 Task: Find connections with filter location Viamão with filter topic #Mondaymotivationwith filter profile language French with filter current company 360 Market Updates with filter school ITM Group of Institutions with filter industry Insurance and Employee Benefit Funds with filter service category Loans with filter keywords title Executive
Action: Mouse moved to (612, 115)
Screenshot: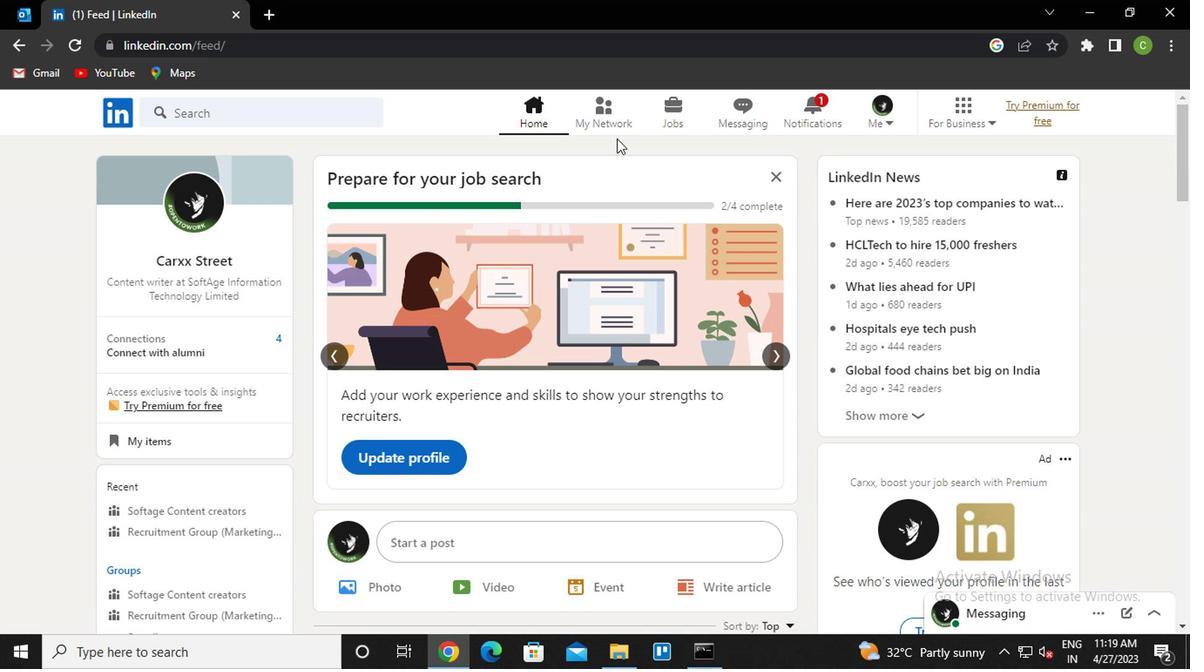 
Action: Mouse pressed left at (612, 115)
Screenshot: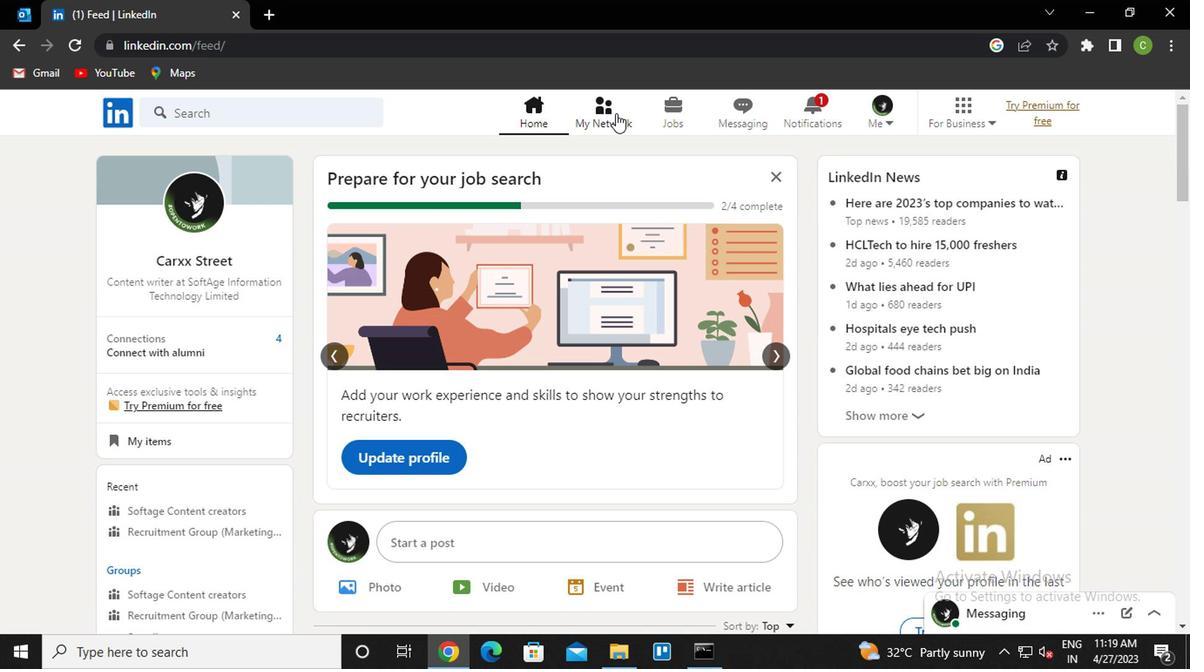 
Action: Mouse moved to (274, 220)
Screenshot: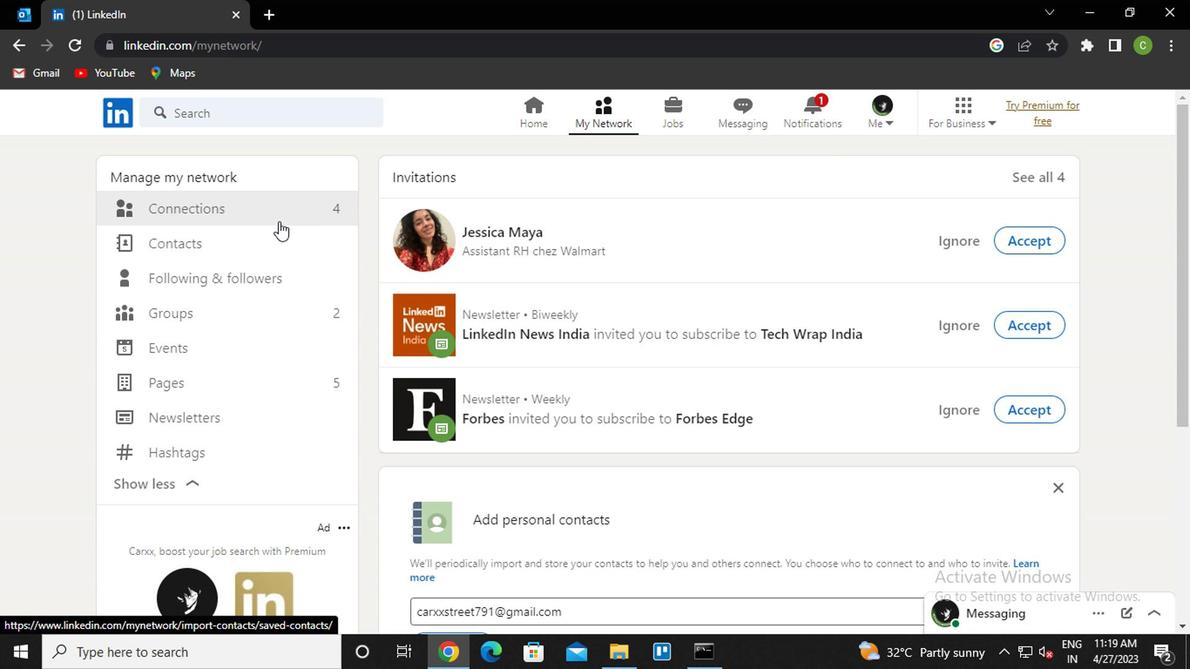 
Action: Mouse pressed left at (274, 220)
Screenshot: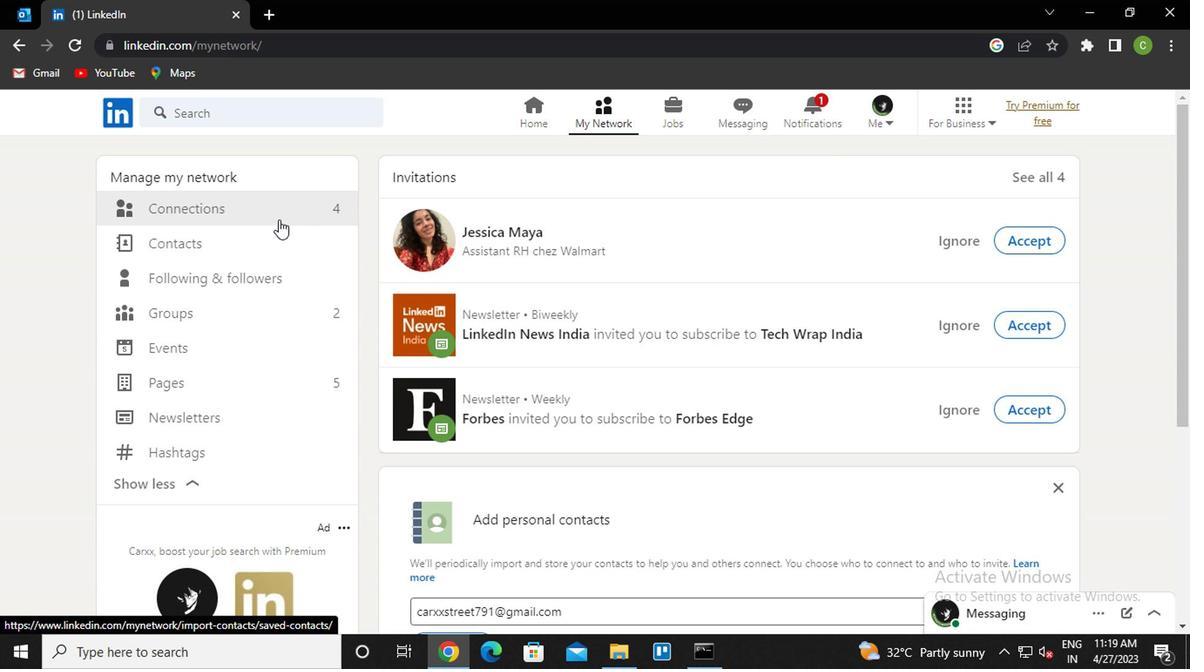 
Action: Mouse moved to (299, 212)
Screenshot: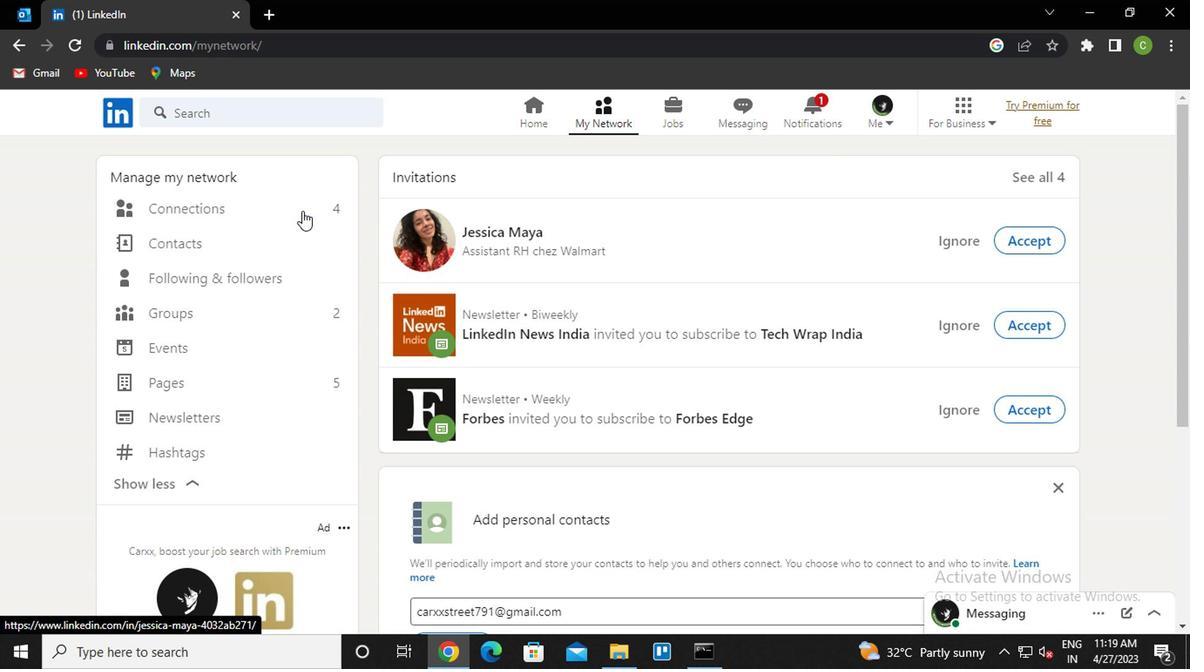 
Action: Mouse pressed left at (299, 212)
Screenshot: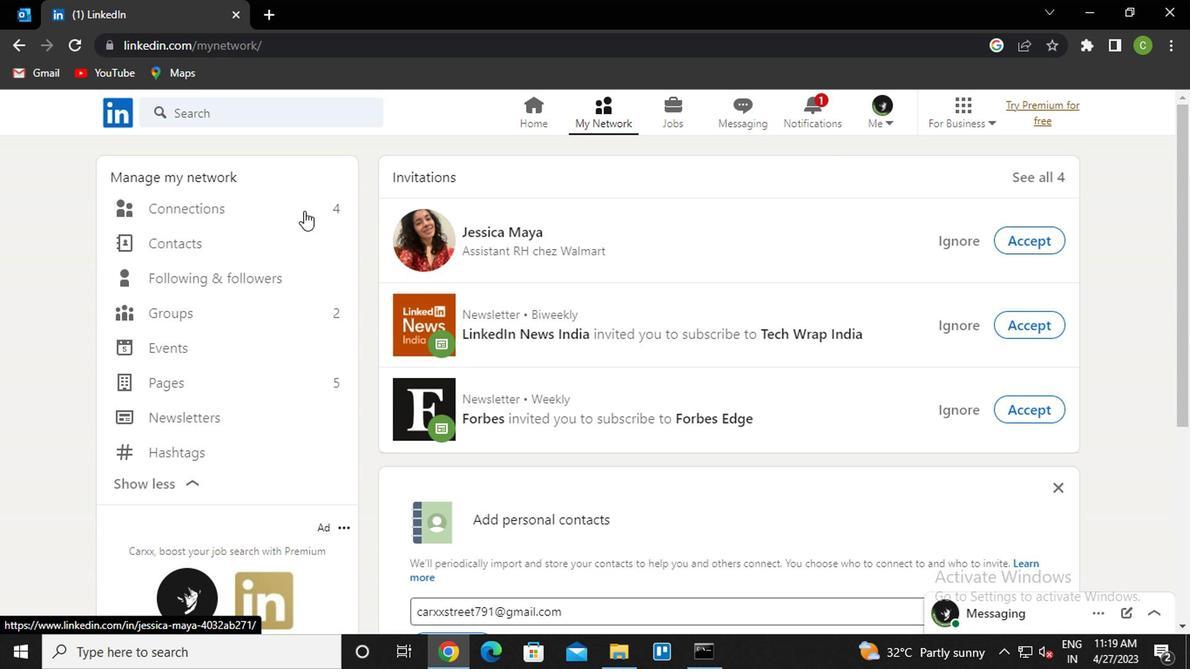 
Action: Mouse moved to (714, 205)
Screenshot: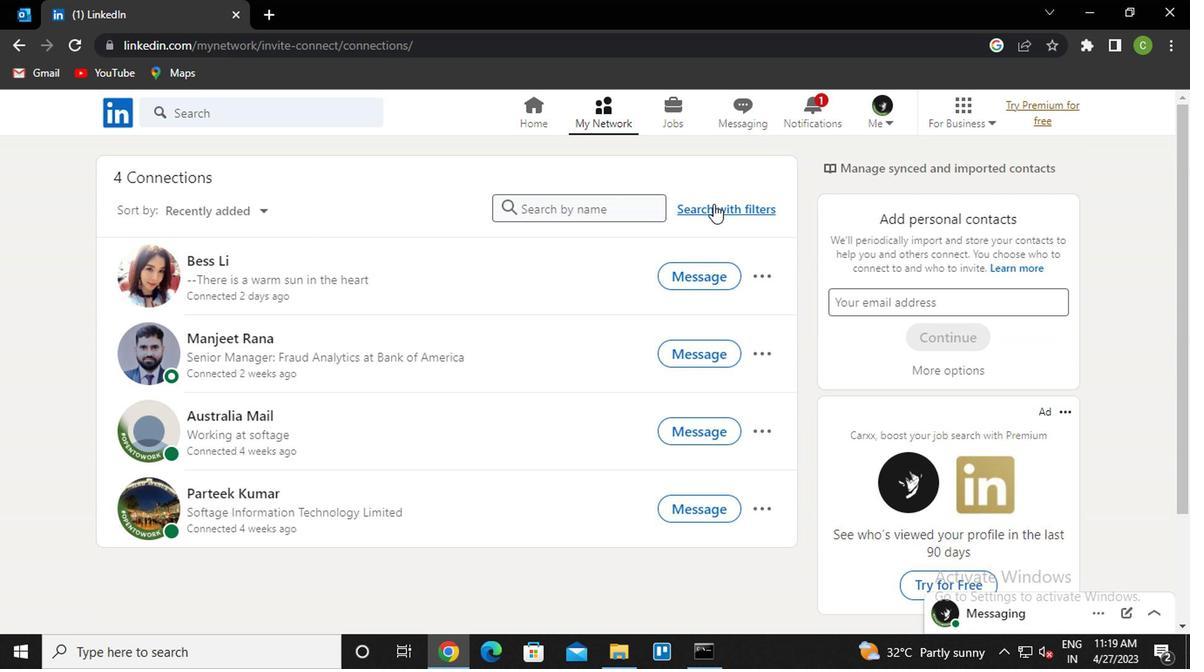
Action: Mouse pressed left at (714, 205)
Screenshot: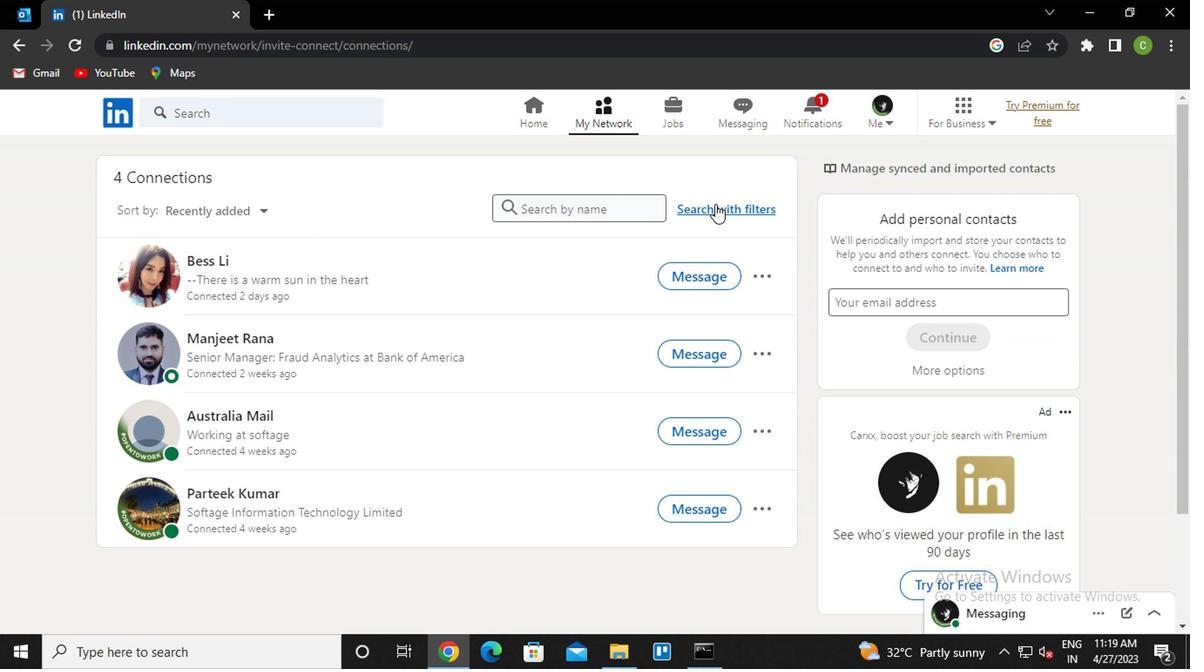 
Action: Mouse moved to (639, 168)
Screenshot: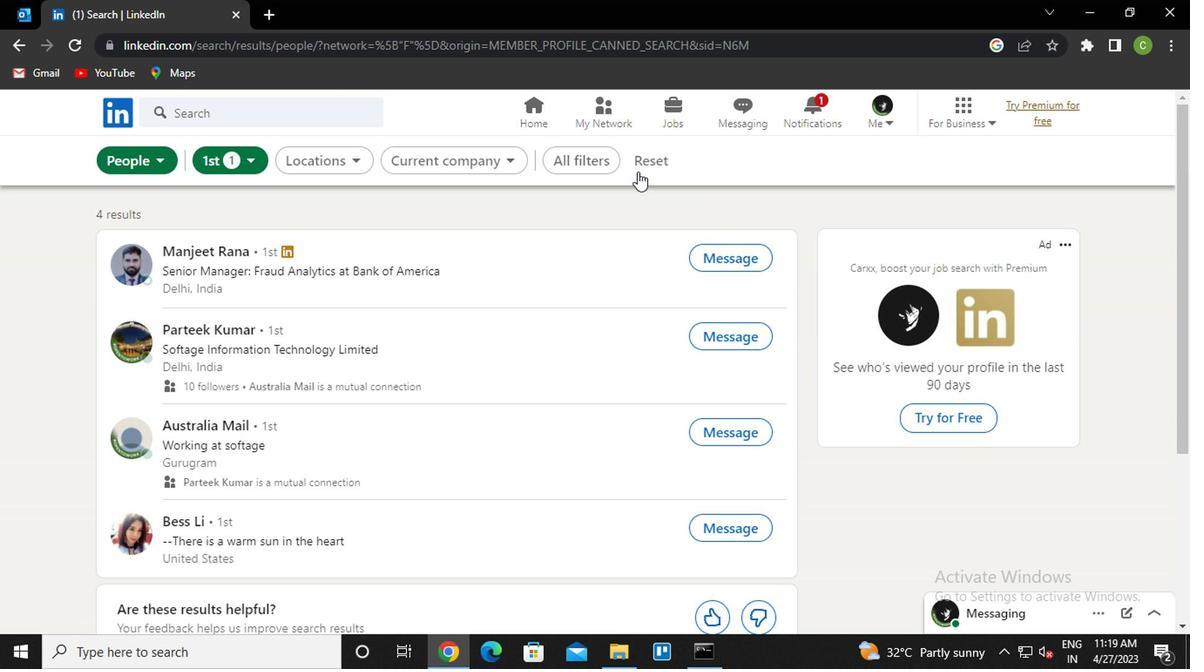 
Action: Mouse pressed left at (639, 168)
Screenshot: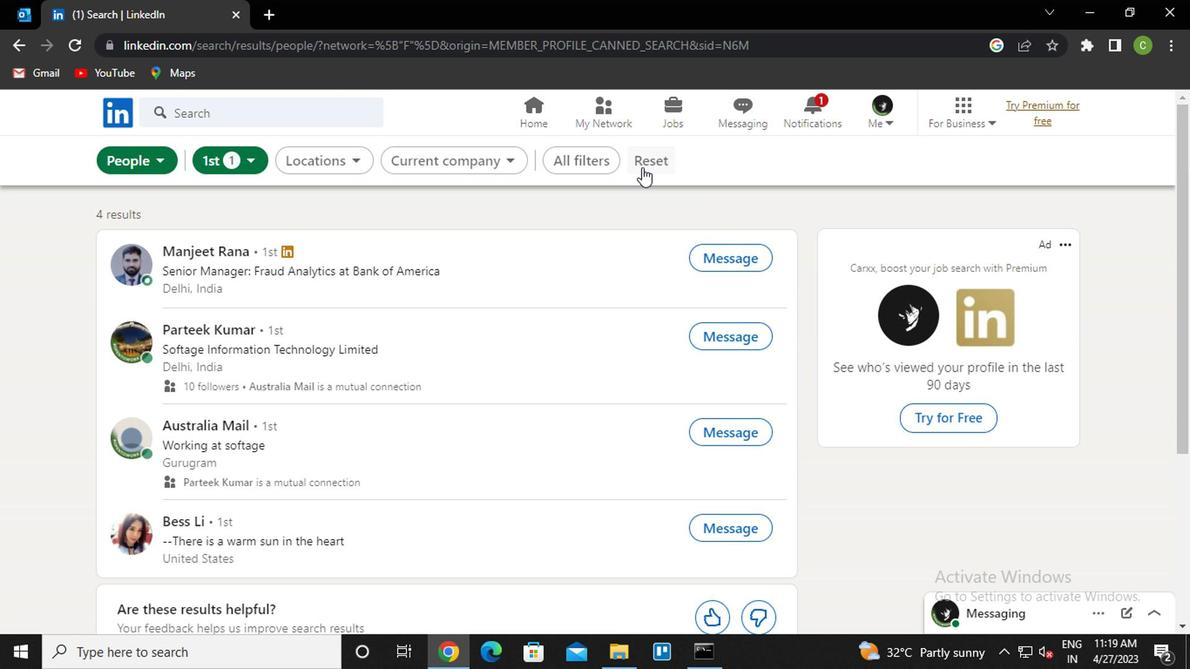 
Action: Mouse moved to (614, 166)
Screenshot: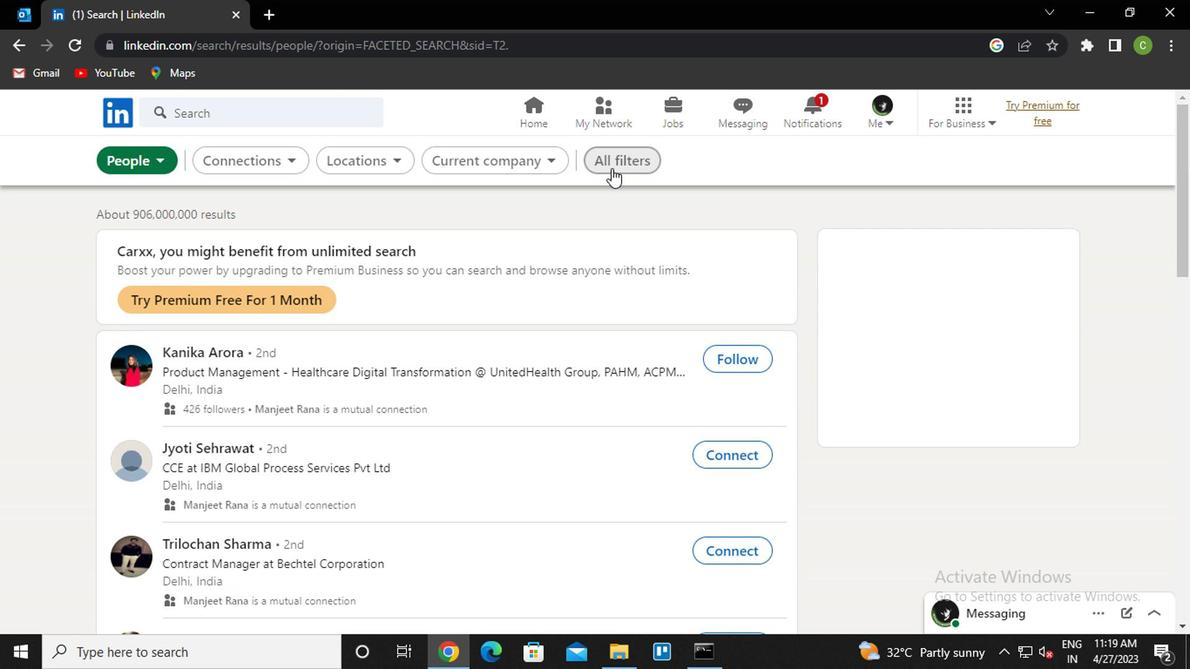 
Action: Mouse pressed left at (614, 166)
Screenshot: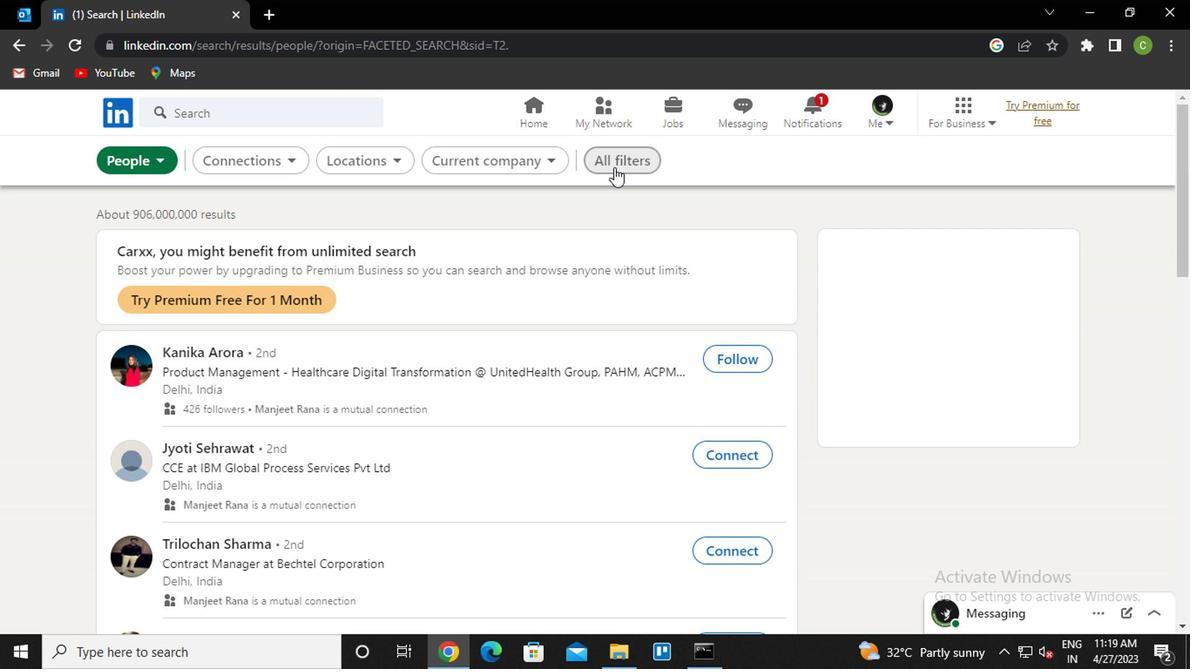 
Action: Mouse moved to (961, 347)
Screenshot: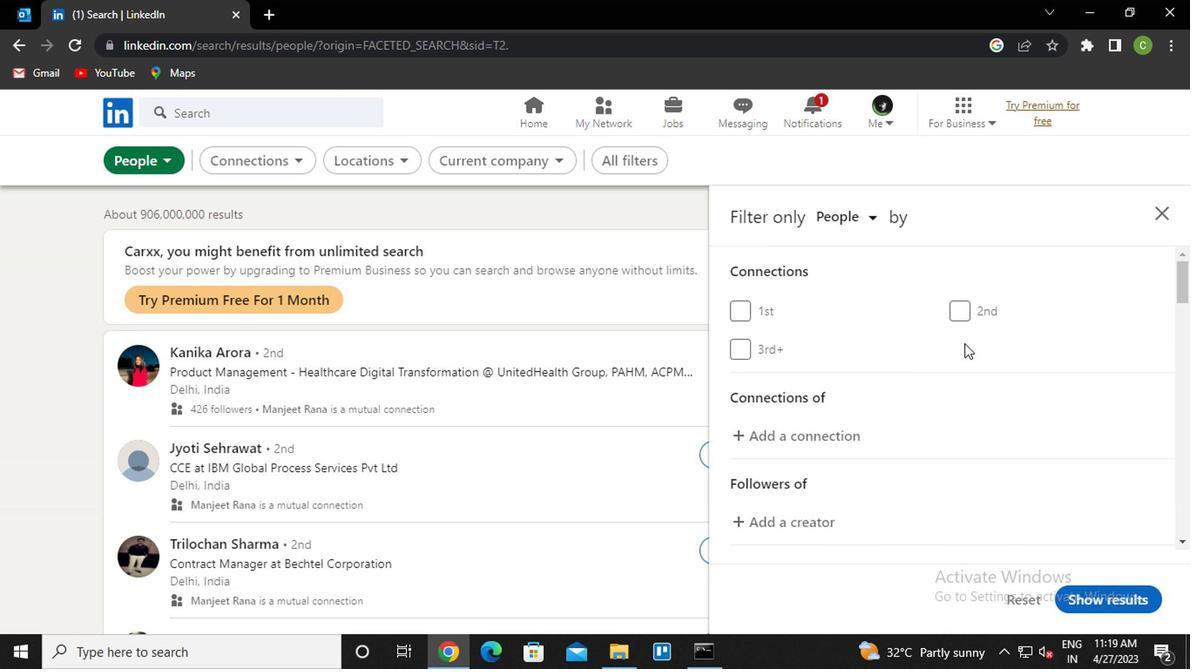 
Action: Mouse scrolled (961, 346) with delta (0, -1)
Screenshot: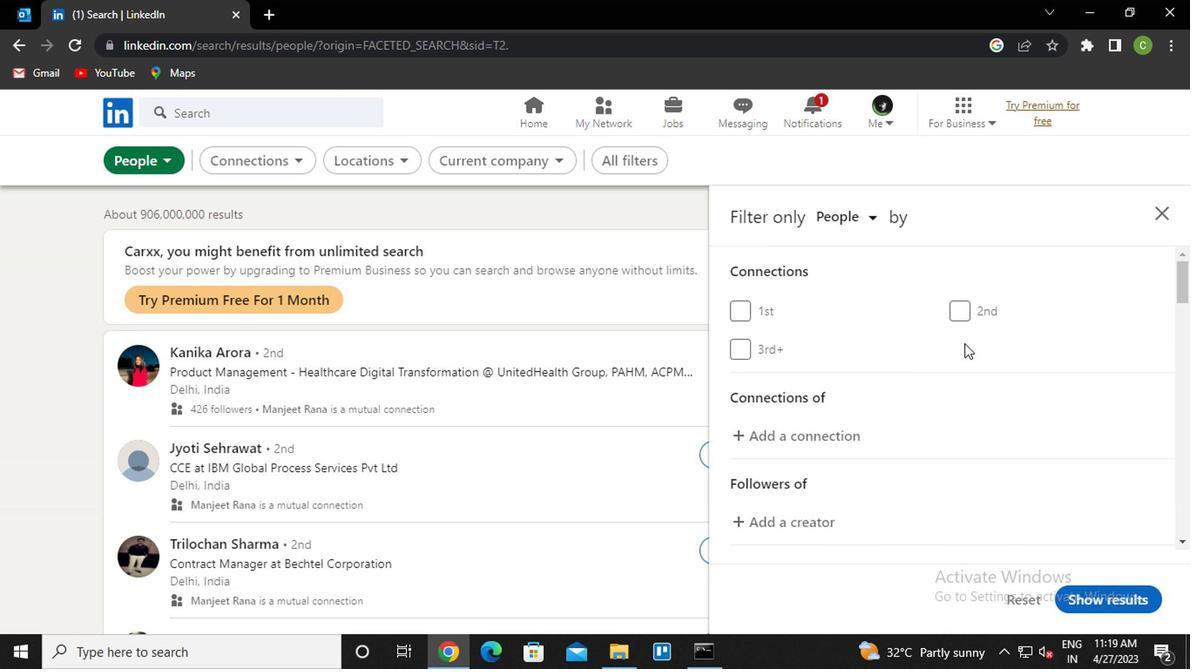 
Action: Mouse moved to (961, 348)
Screenshot: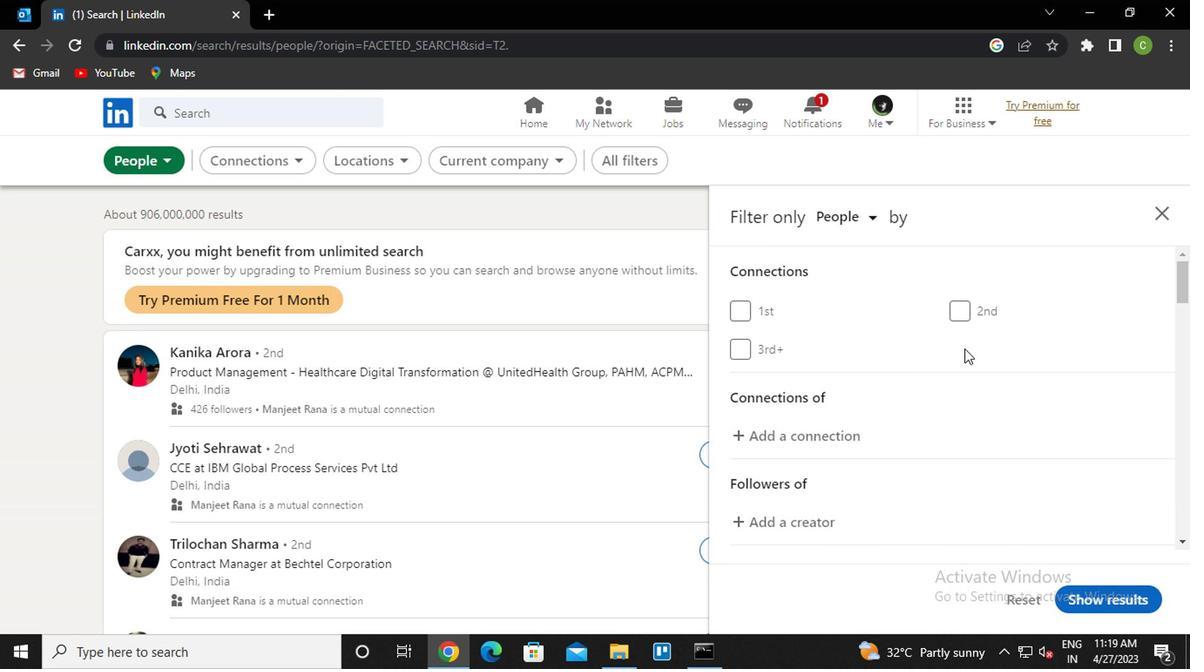 
Action: Mouse scrolled (961, 347) with delta (0, 0)
Screenshot: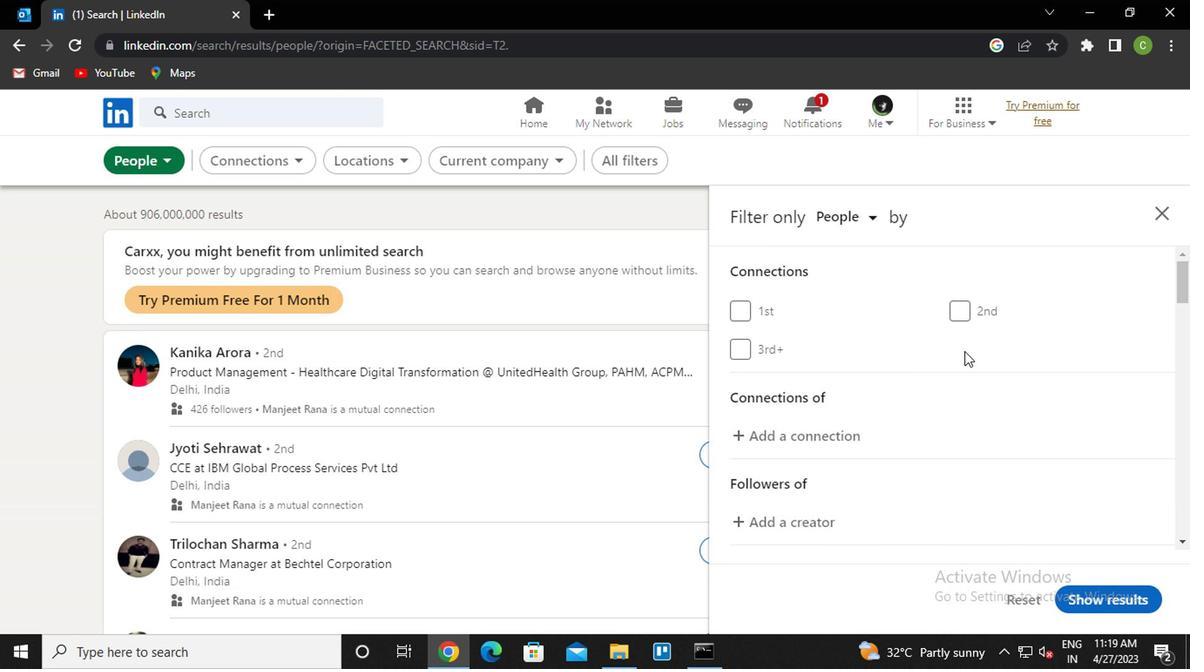 
Action: Mouse scrolled (961, 347) with delta (0, 0)
Screenshot: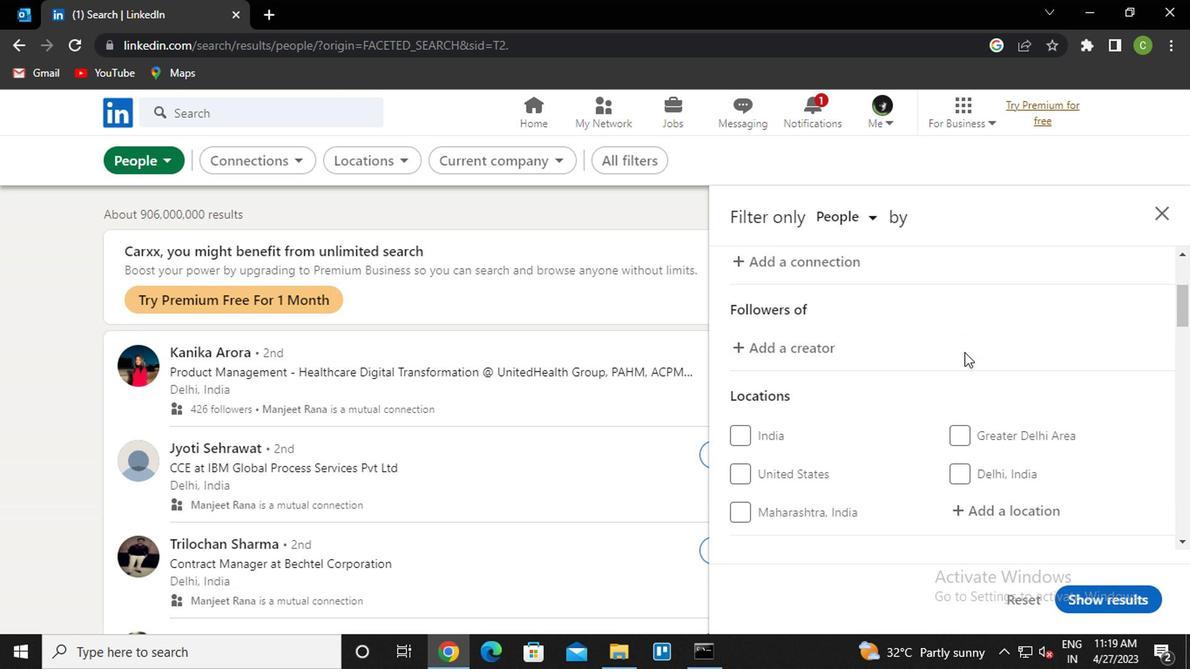 
Action: Mouse scrolled (961, 347) with delta (0, 0)
Screenshot: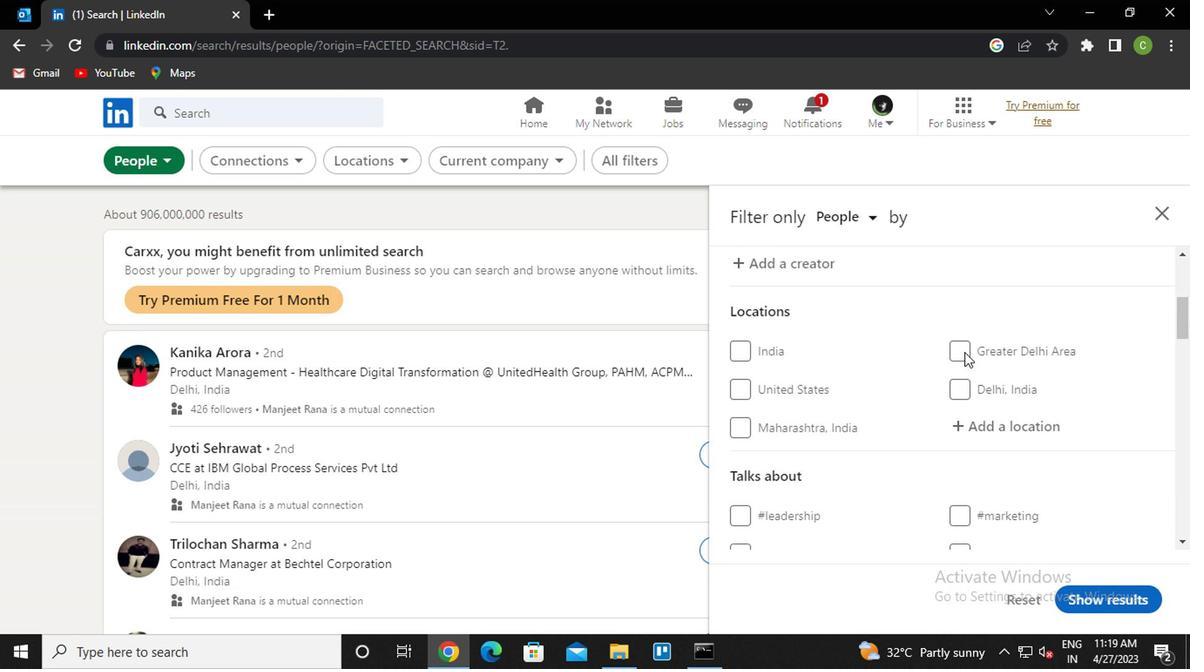 
Action: Mouse moved to (1022, 342)
Screenshot: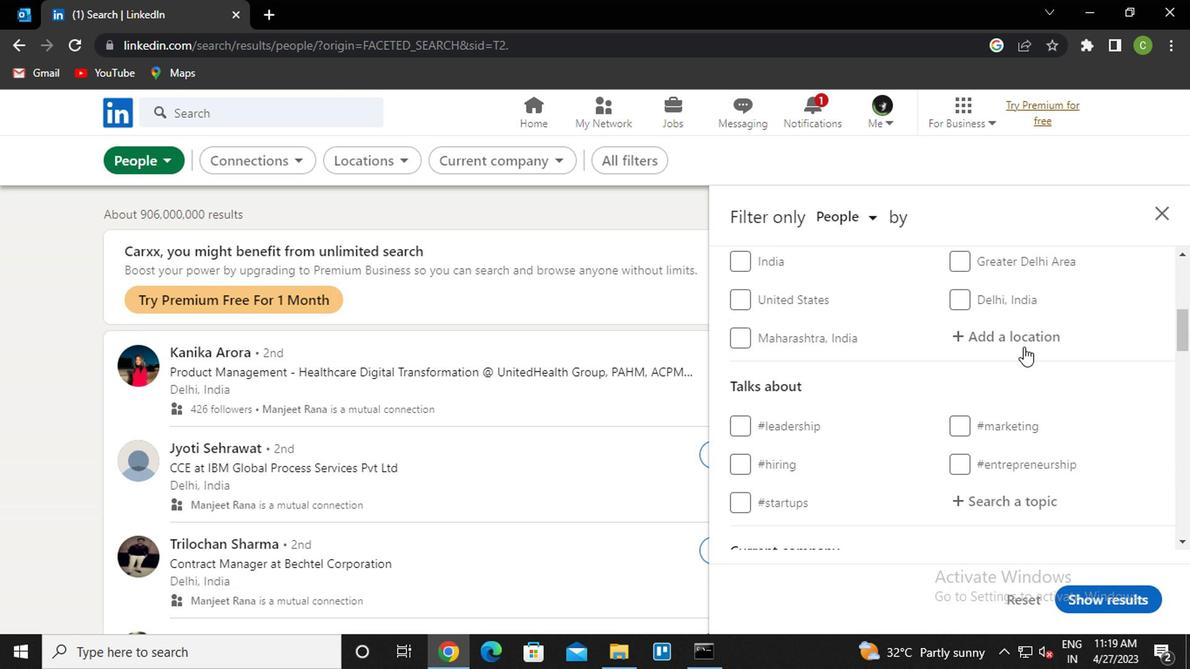 
Action: Mouse pressed left at (1022, 342)
Screenshot: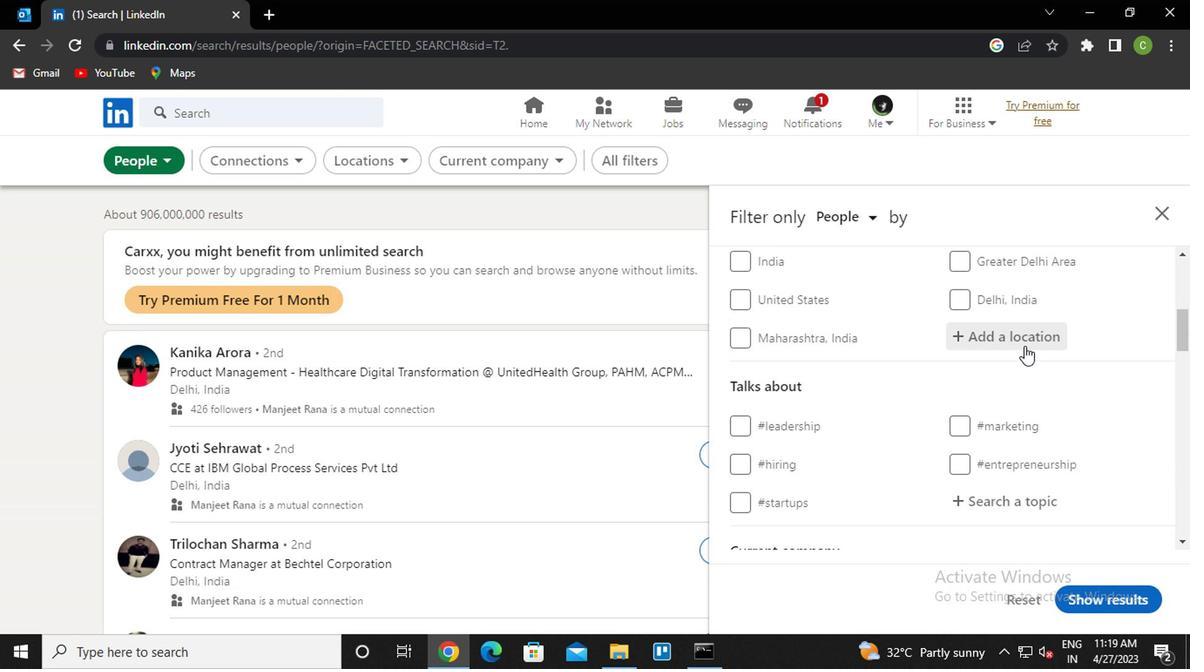 
Action: Key pressed <Key.caps_lock>v<Key.caps_lock>iamao<Key.down><Key.enter>
Screenshot: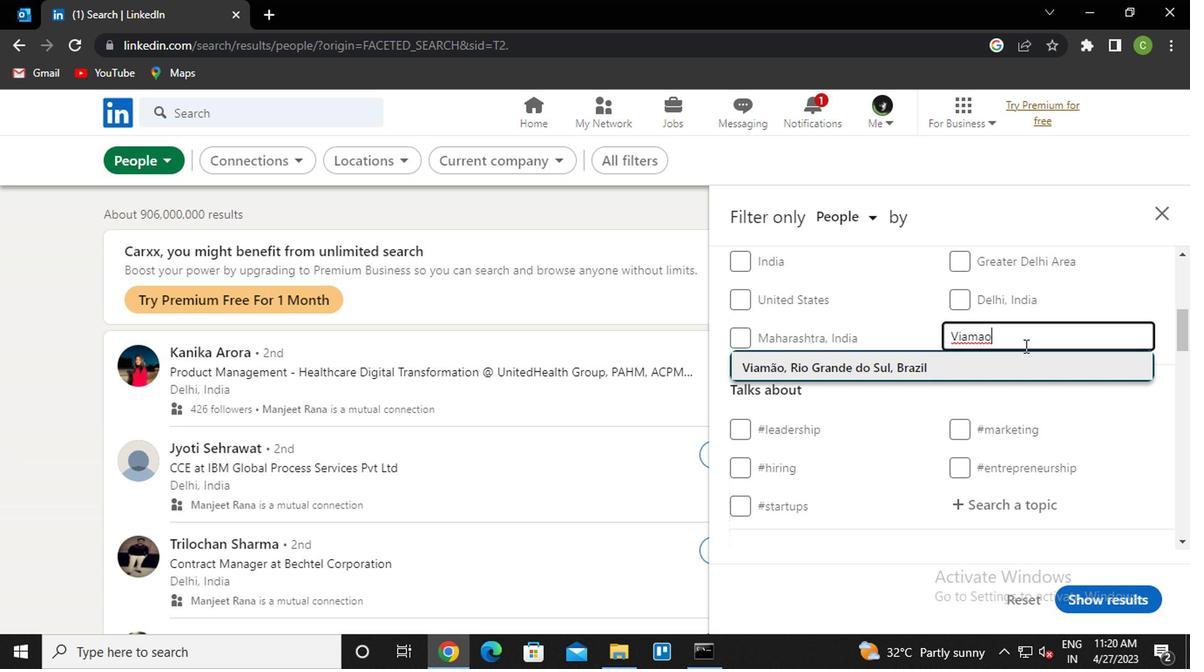 
Action: Mouse moved to (1021, 353)
Screenshot: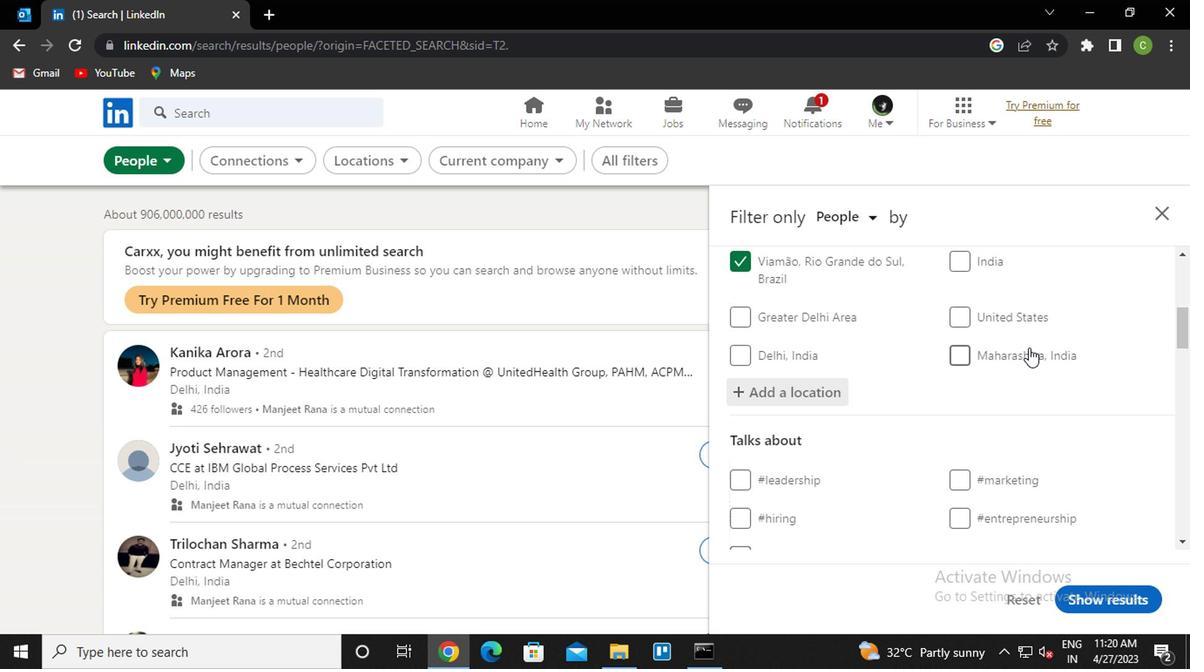 
Action: Mouse scrolled (1021, 352) with delta (0, 0)
Screenshot: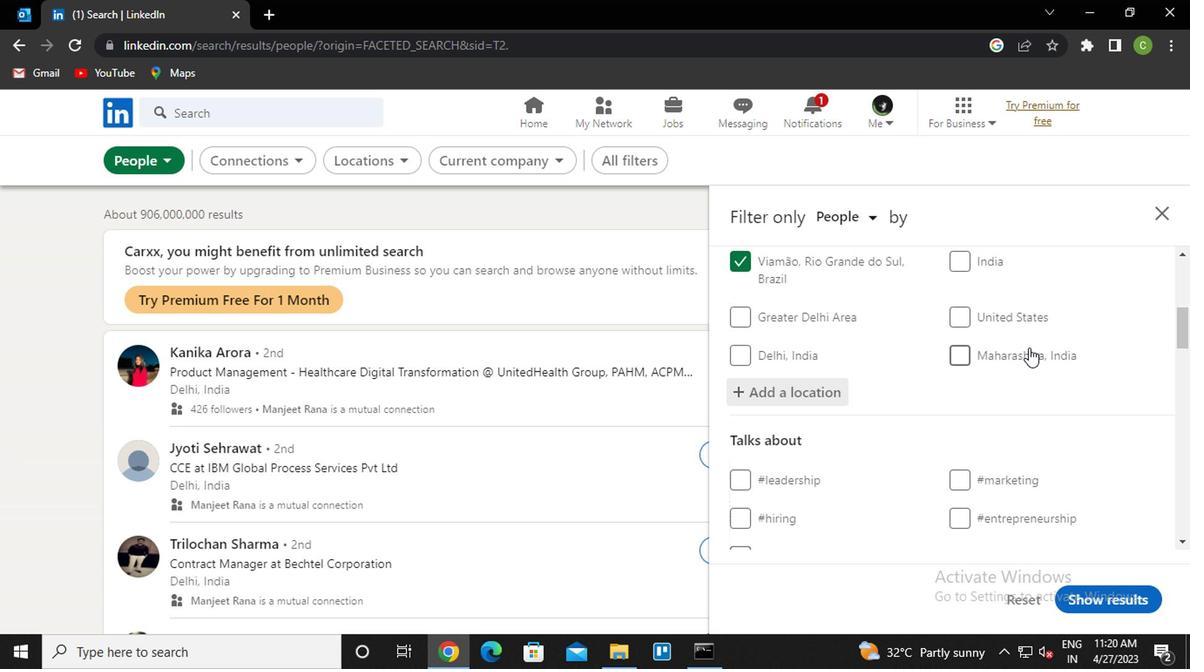 
Action: Mouse moved to (1013, 367)
Screenshot: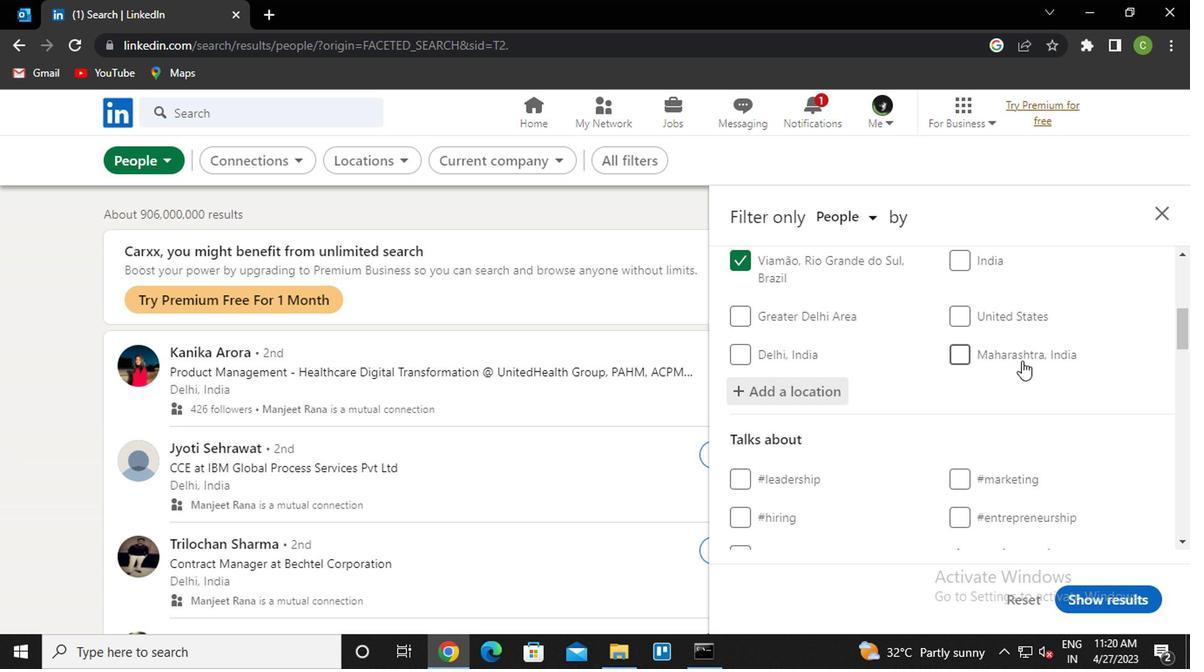 
Action: Mouse scrolled (1013, 367) with delta (0, 0)
Screenshot: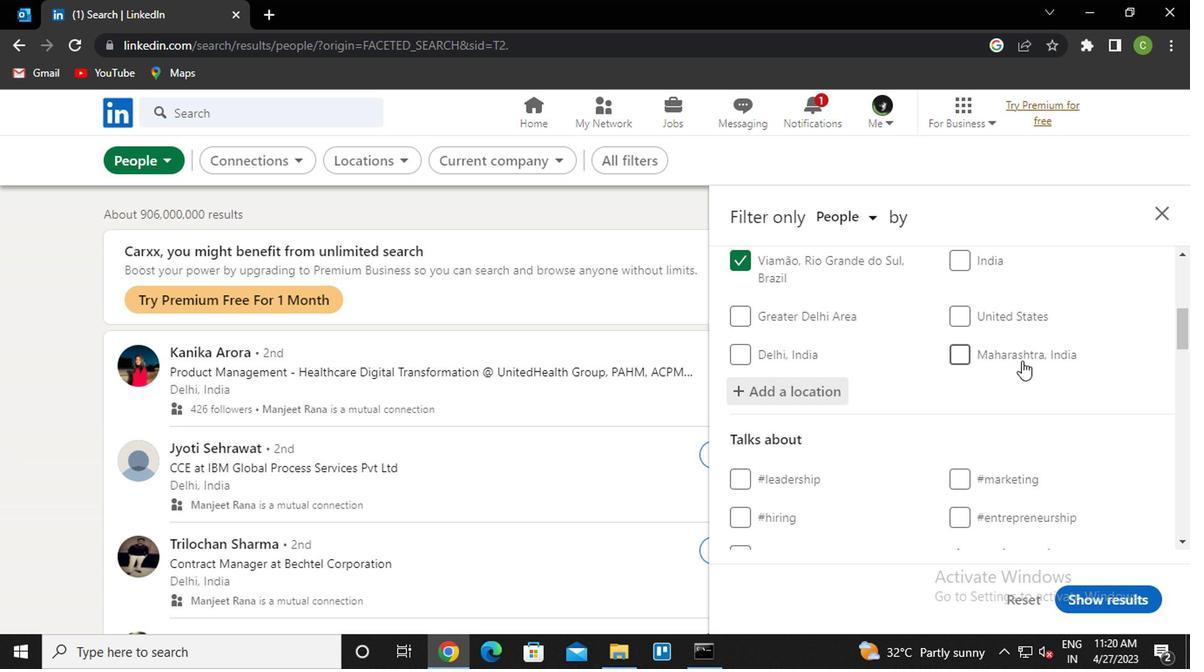
Action: Mouse moved to (996, 380)
Screenshot: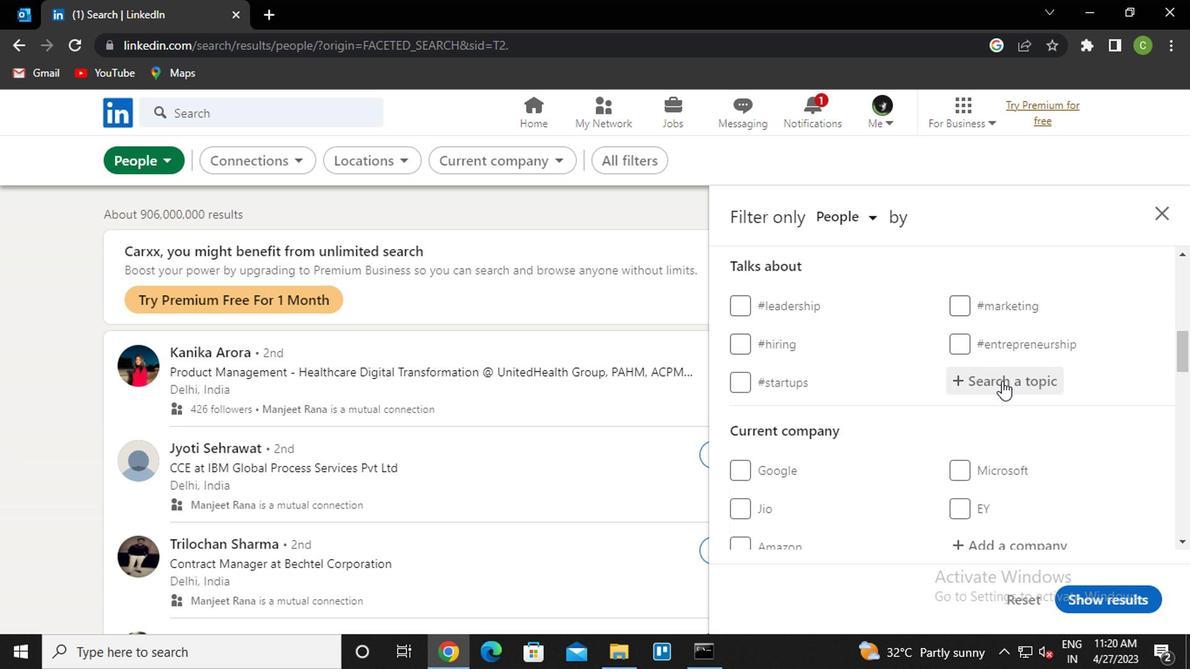 
Action: Mouse pressed left at (996, 380)
Screenshot: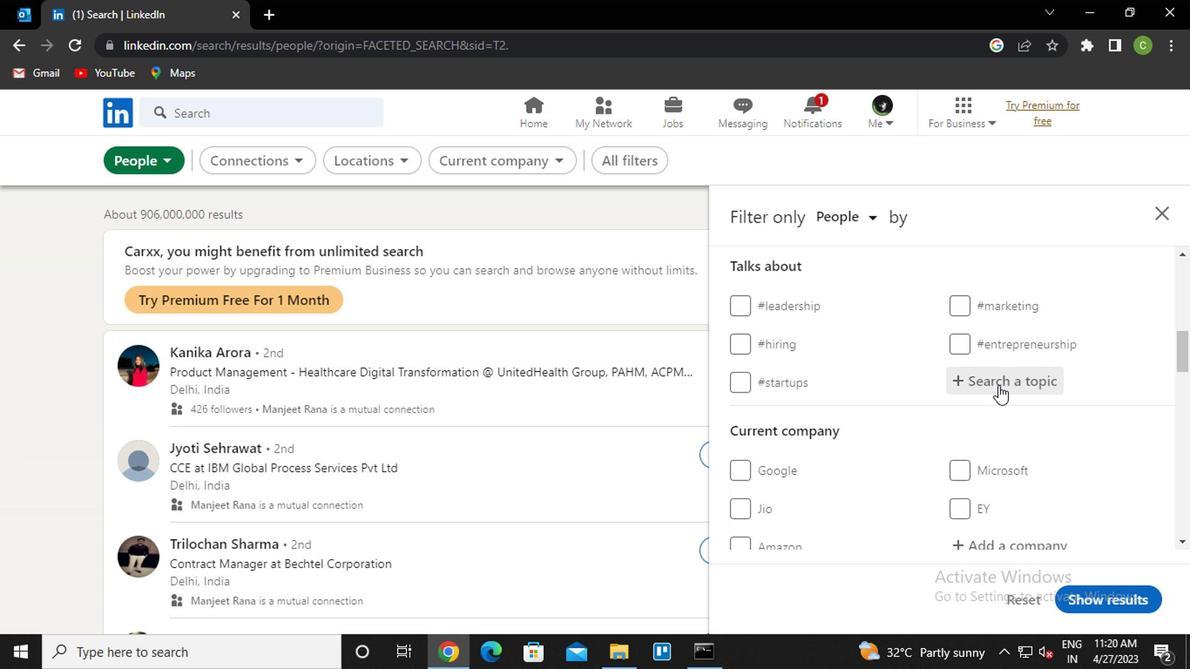
Action: Key pressed <Key.caps_lock>m<Key.caps_lock>ondayn<Key.backspace>moti<Key.down><Key.enter>
Screenshot: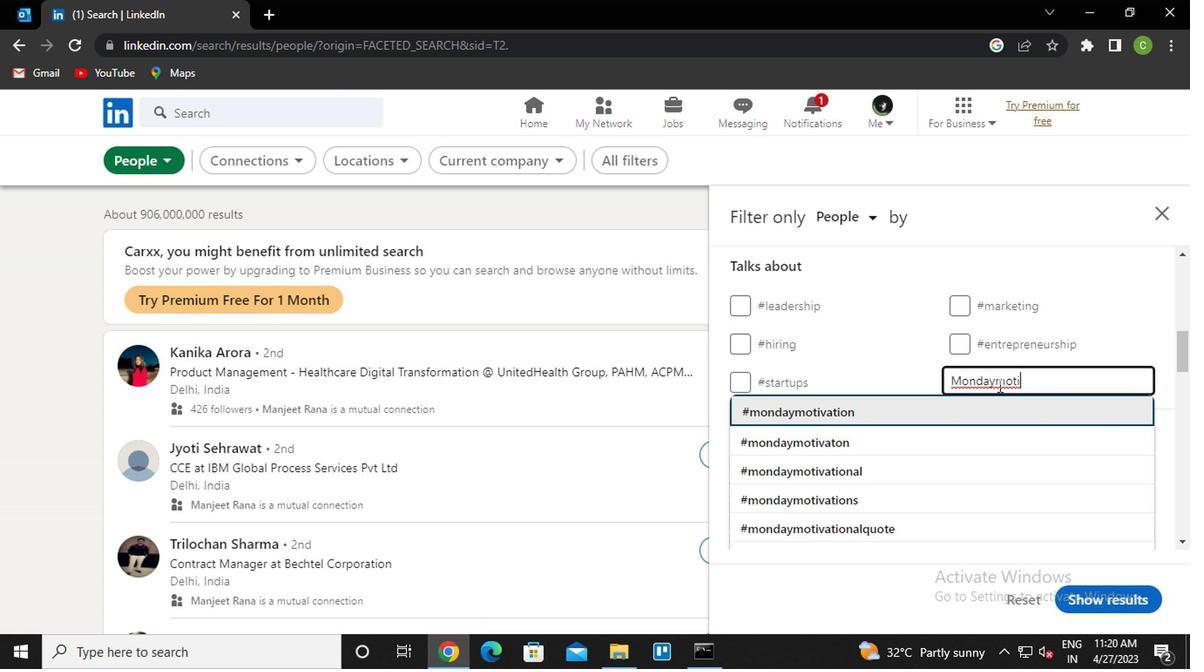 
Action: Mouse moved to (1016, 402)
Screenshot: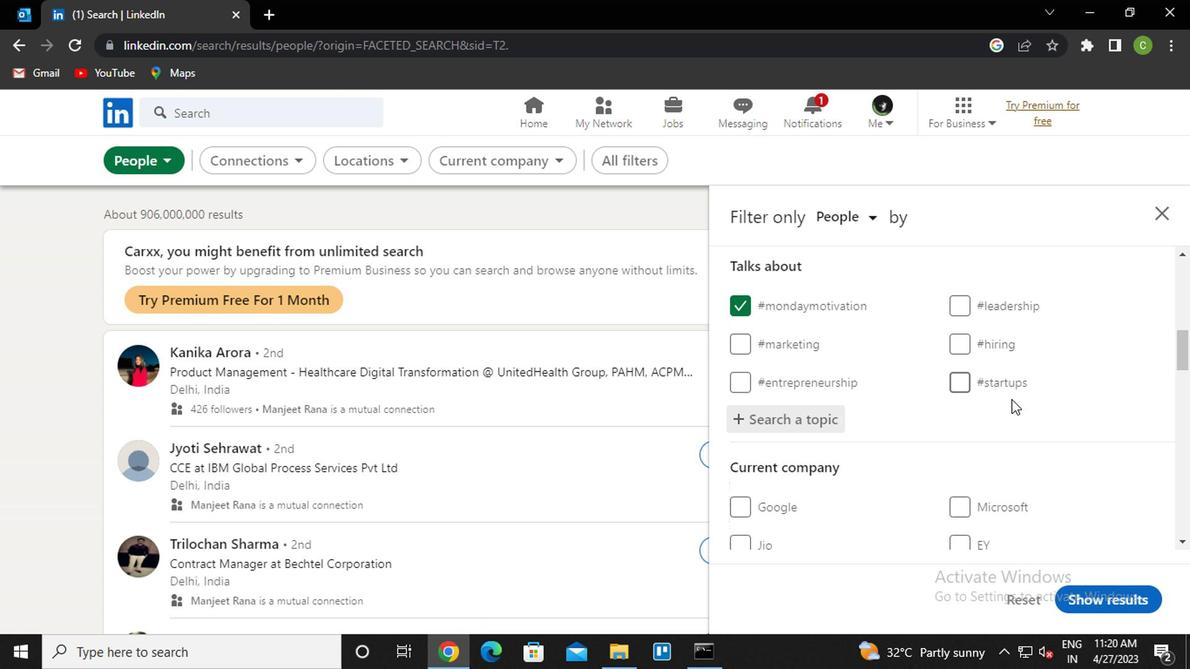 
Action: Mouse scrolled (1016, 401) with delta (0, 0)
Screenshot: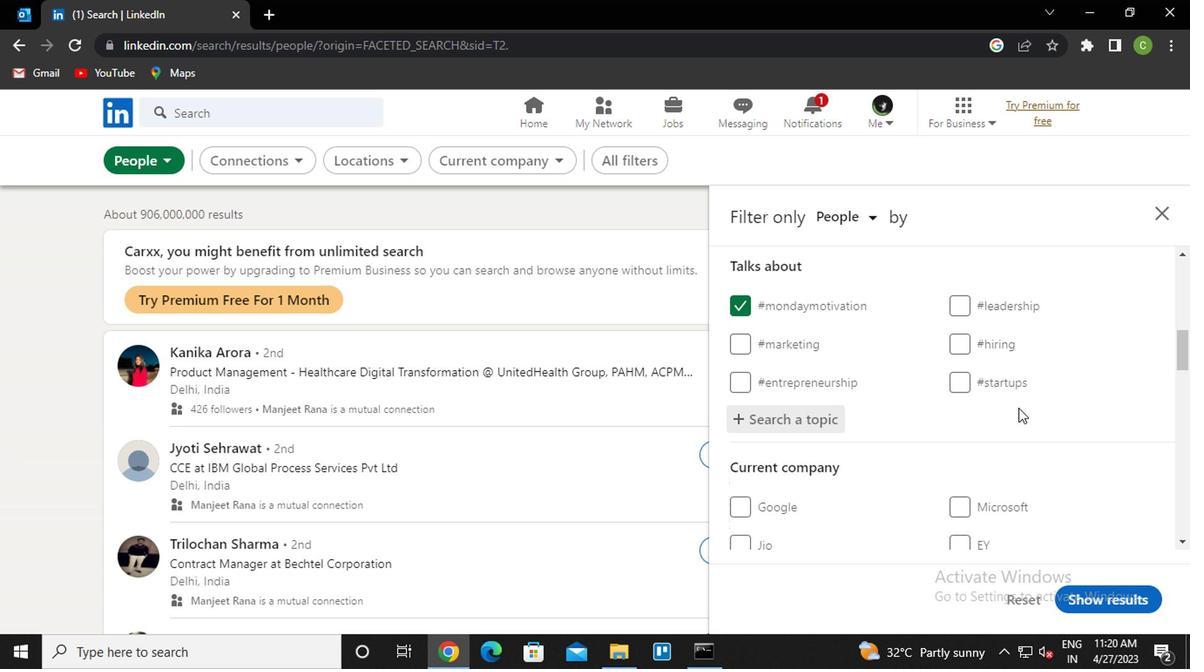 
Action: Mouse moved to (1012, 405)
Screenshot: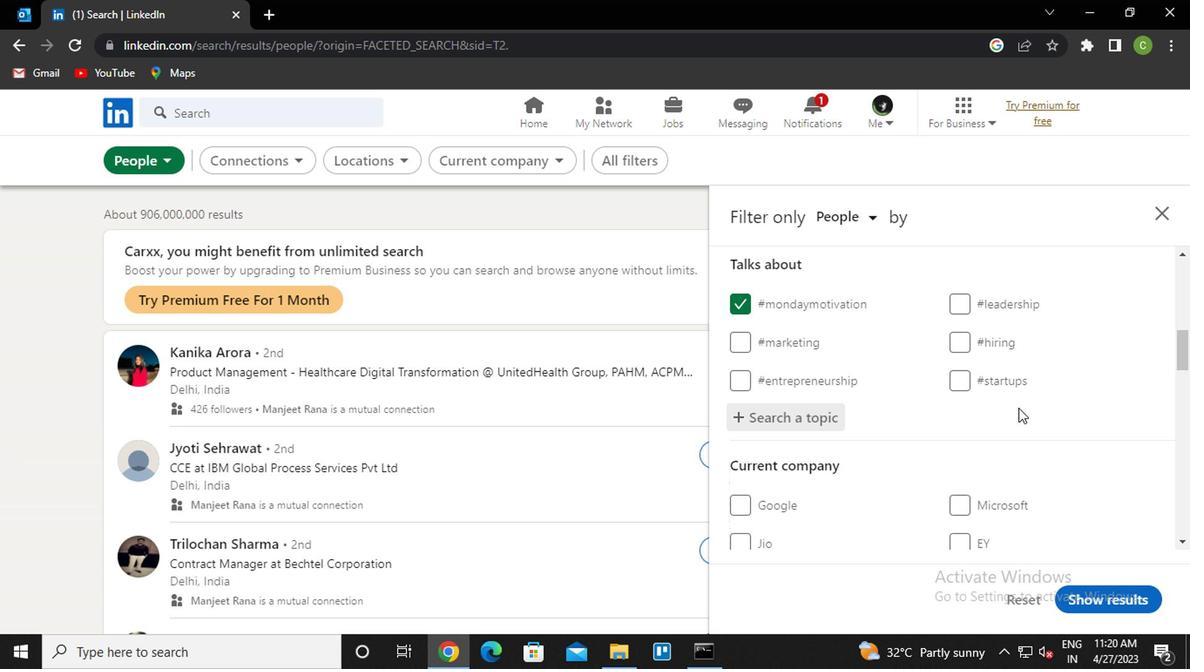 
Action: Mouse scrolled (1012, 405) with delta (0, 0)
Screenshot: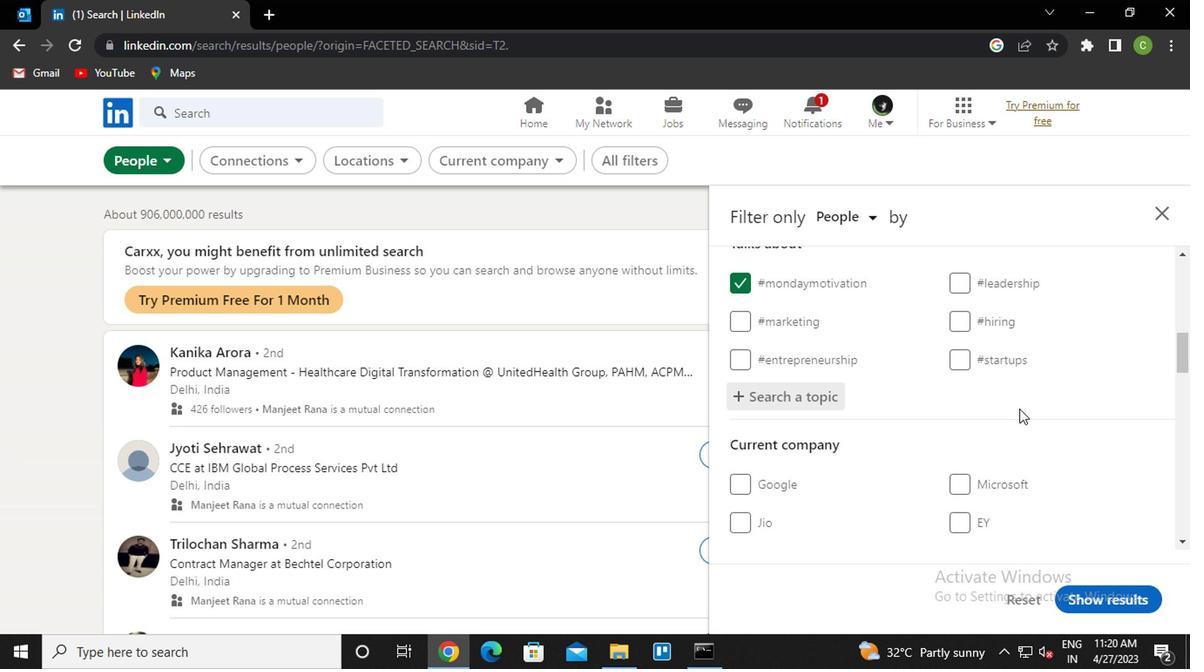 
Action: Mouse moved to (1006, 407)
Screenshot: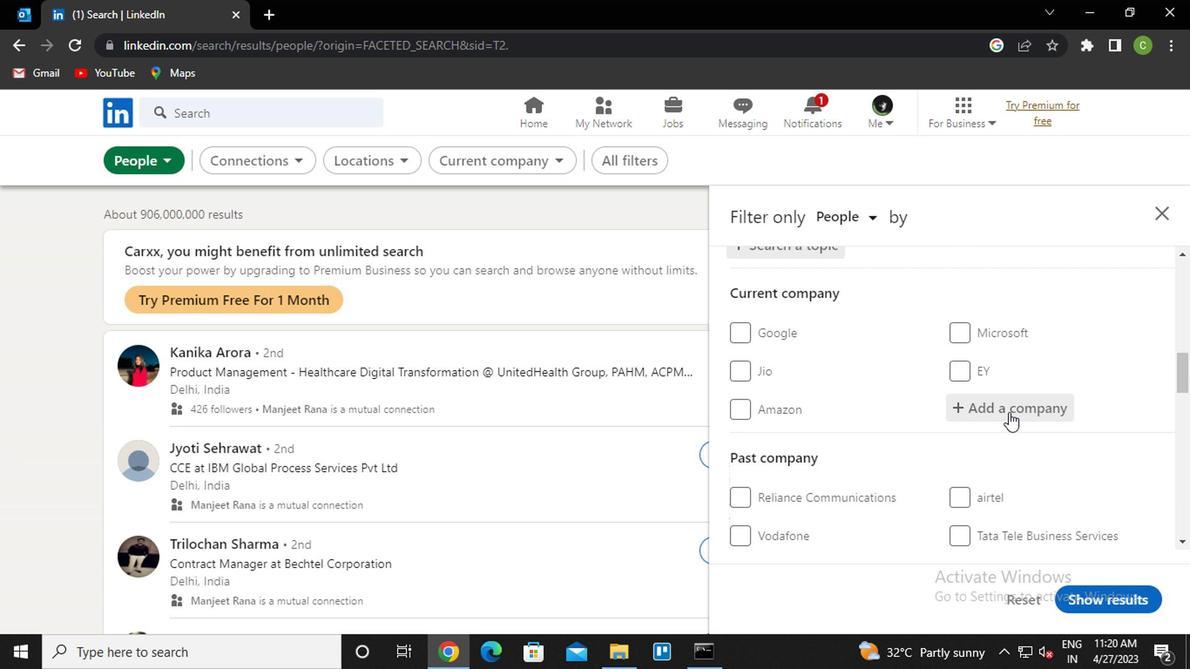 
Action: Mouse scrolled (1006, 406) with delta (0, 0)
Screenshot: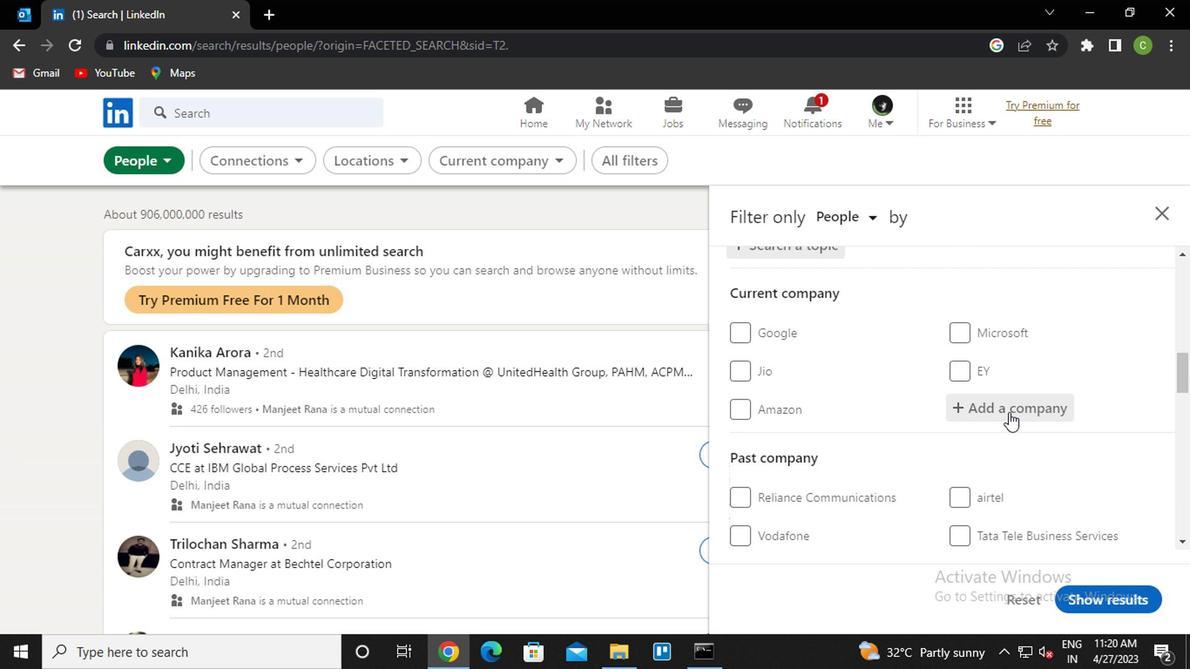 
Action: Mouse moved to (1004, 409)
Screenshot: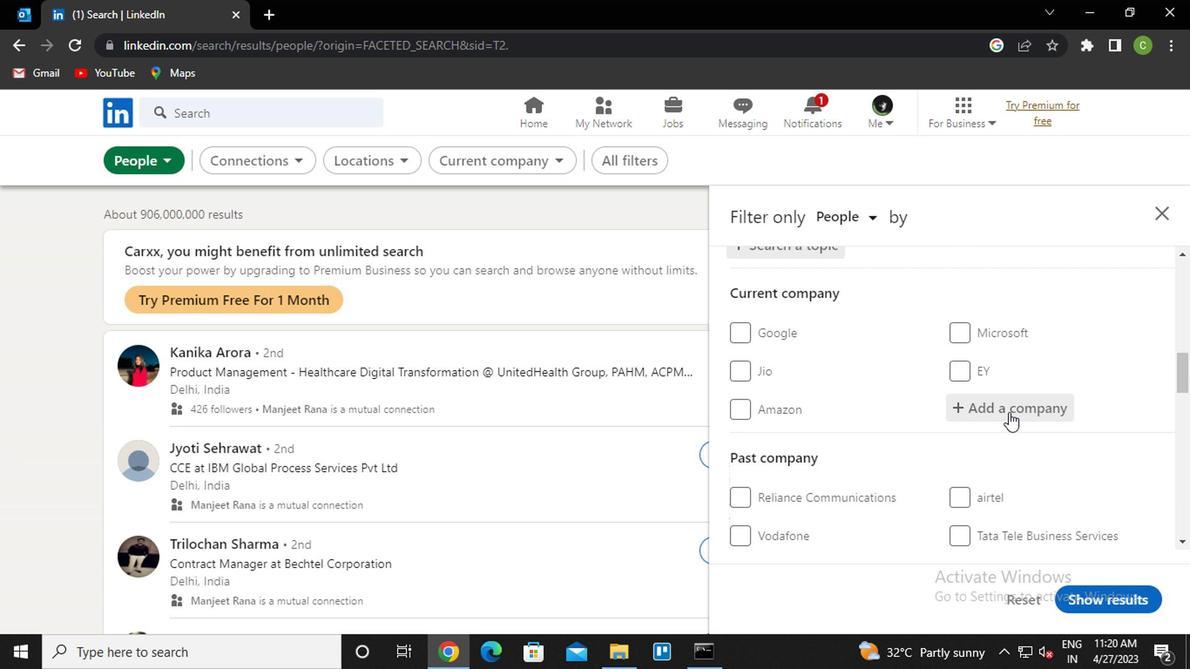 
Action: Mouse scrolled (1004, 409) with delta (0, 0)
Screenshot: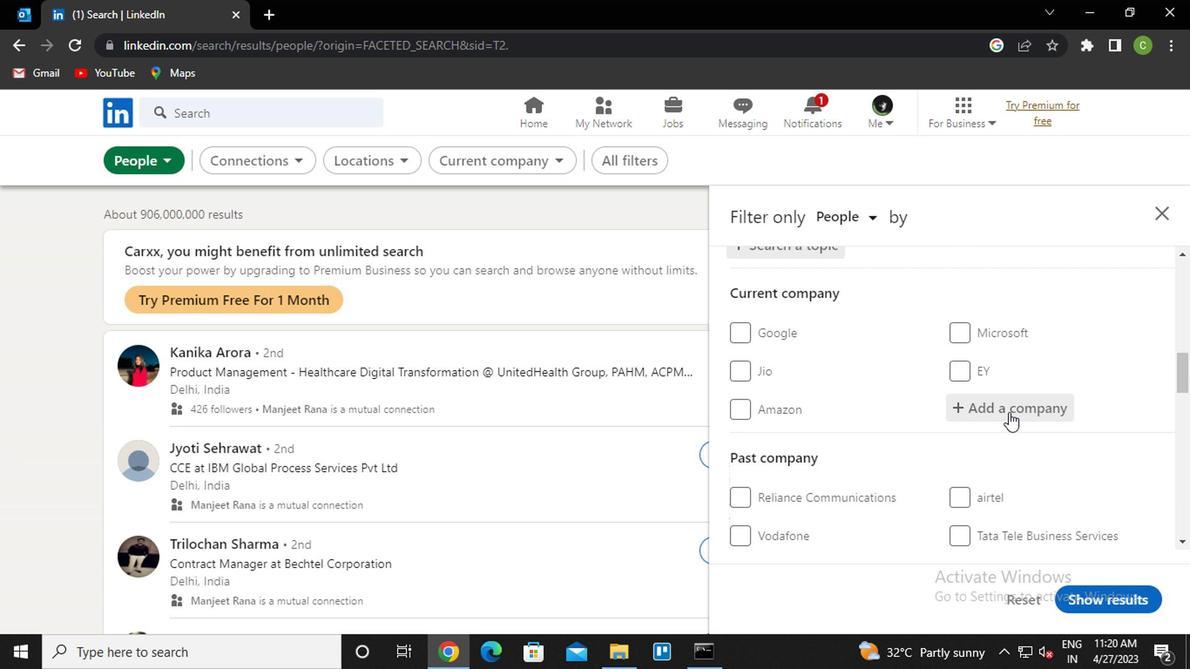 
Action: Mouse moved to (1004, 411)
Screenshot: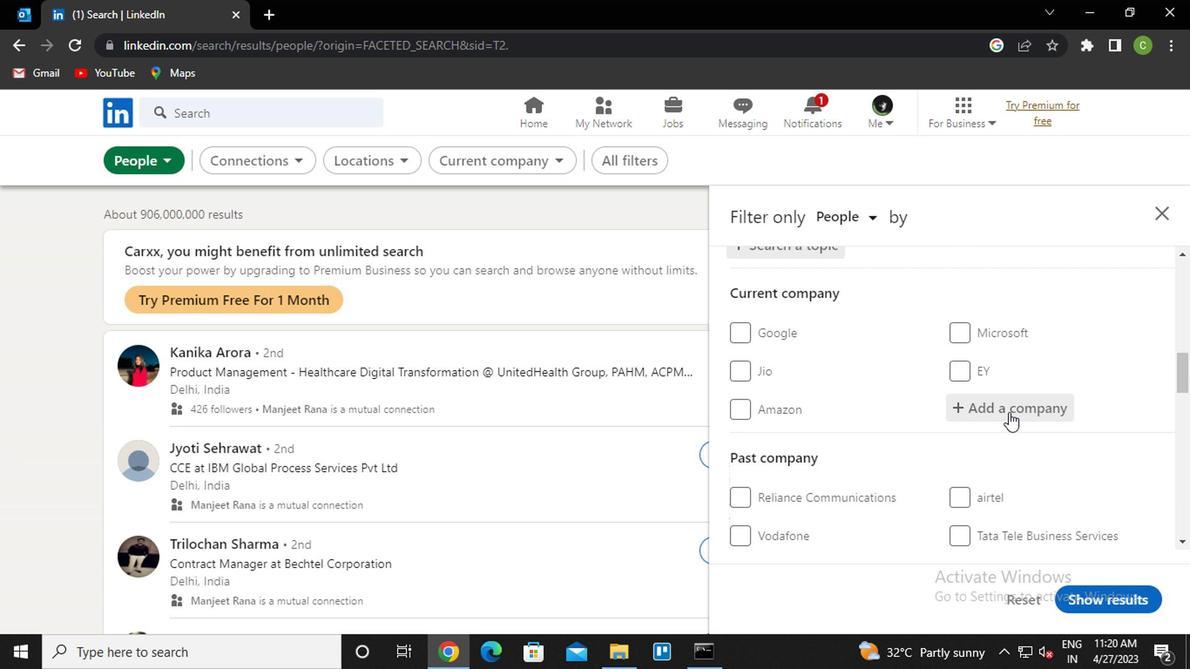 
Action: Mouse scrolled (1004, 411) with delta (0, 0)
Screenshot: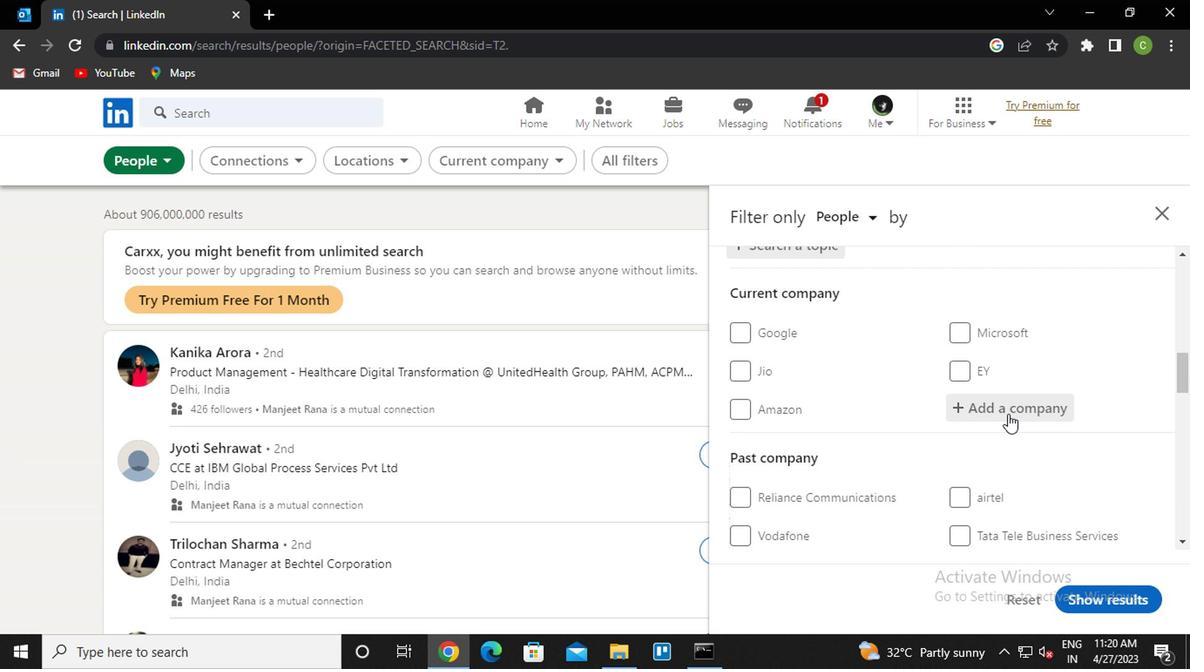 
Action: Mouse scrolled (1004, 411) with delta (0, 0)
Screenshot: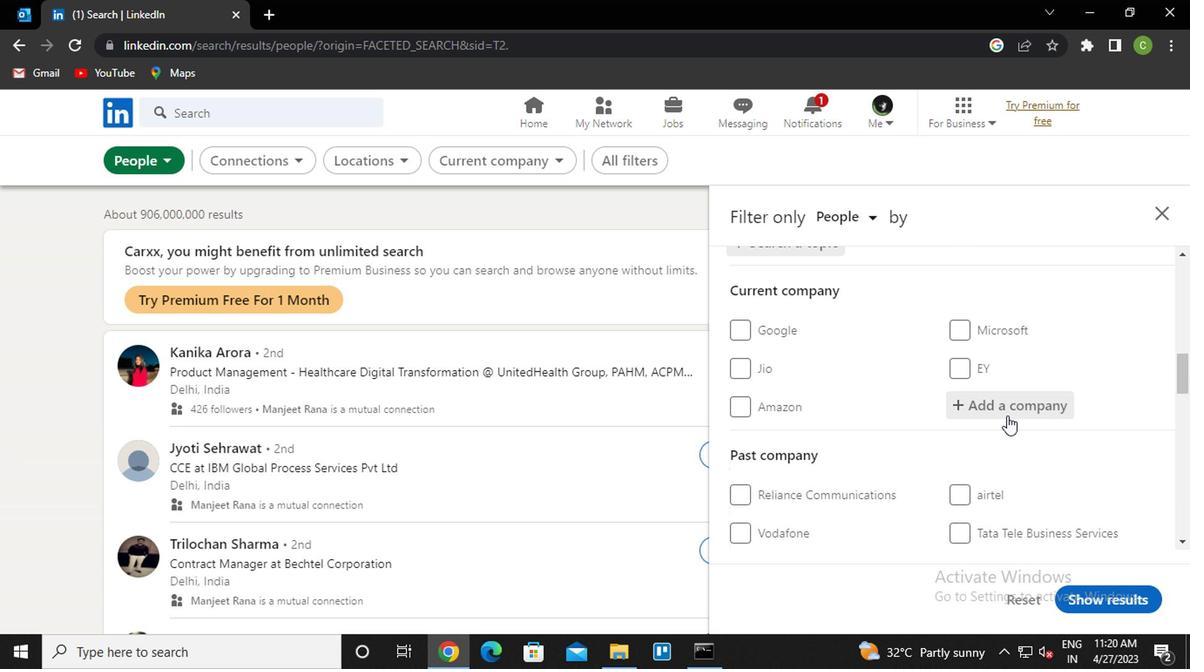 
Action: Mouse scrolled (1004, 411) with delta (0, 0)
Screenshot: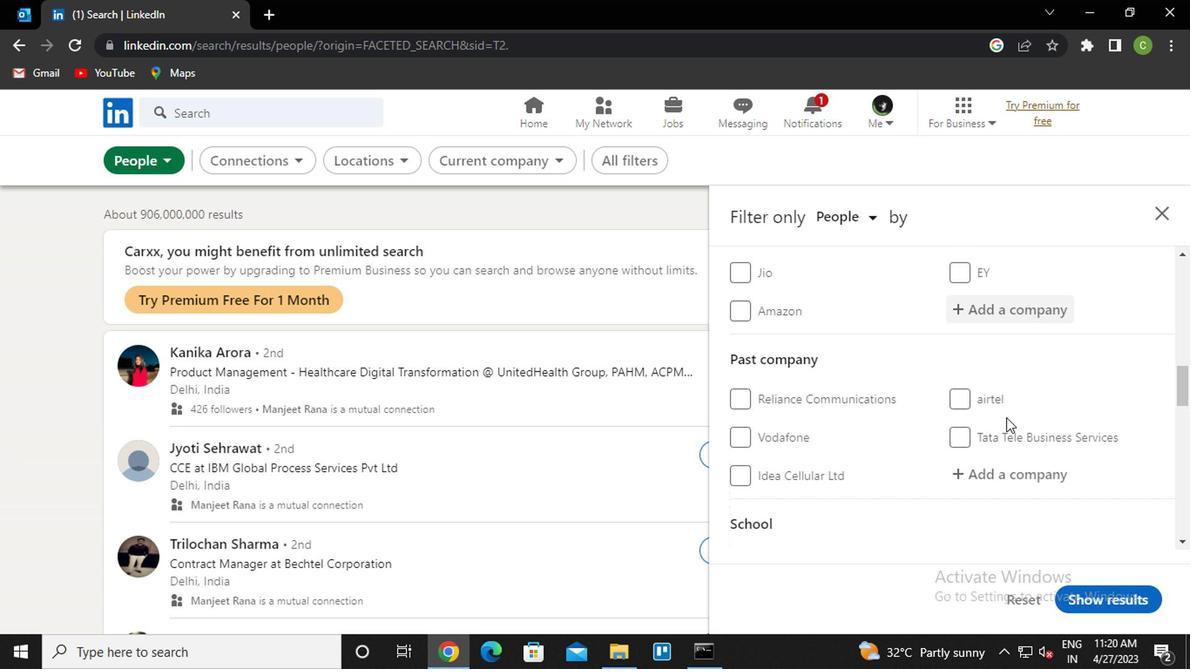 
Action: Mouse moved to (996, 416)
Screenshot: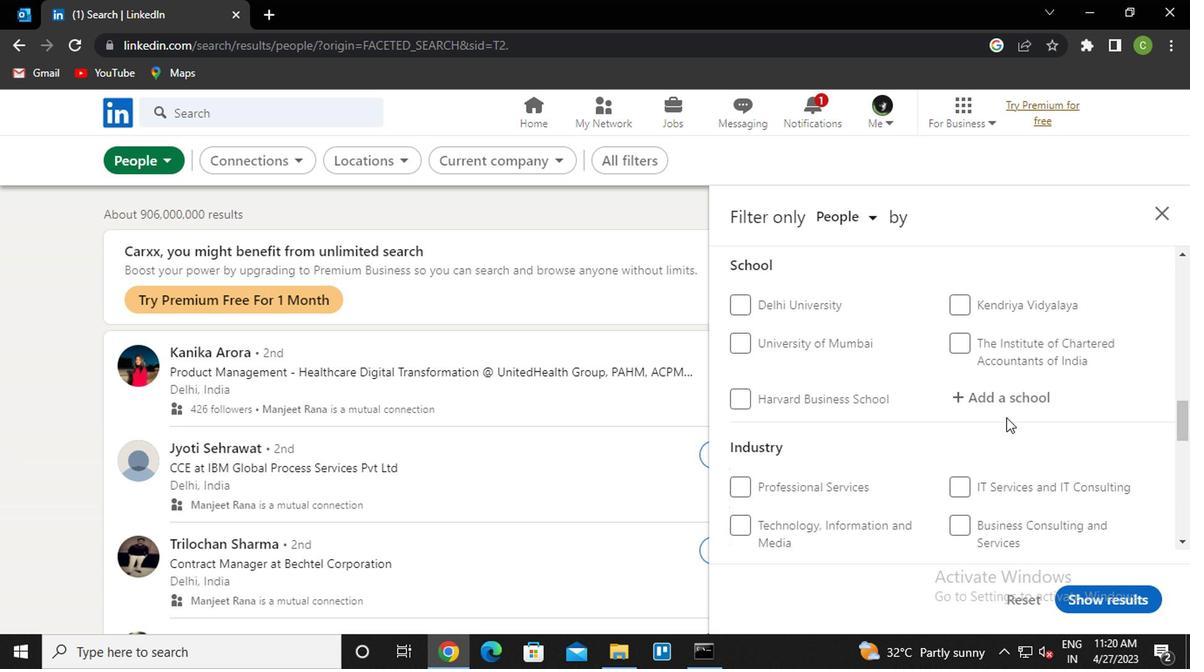 
Action: Mouse scrolled (996, 414) with delta (0, -1)
Screenshot: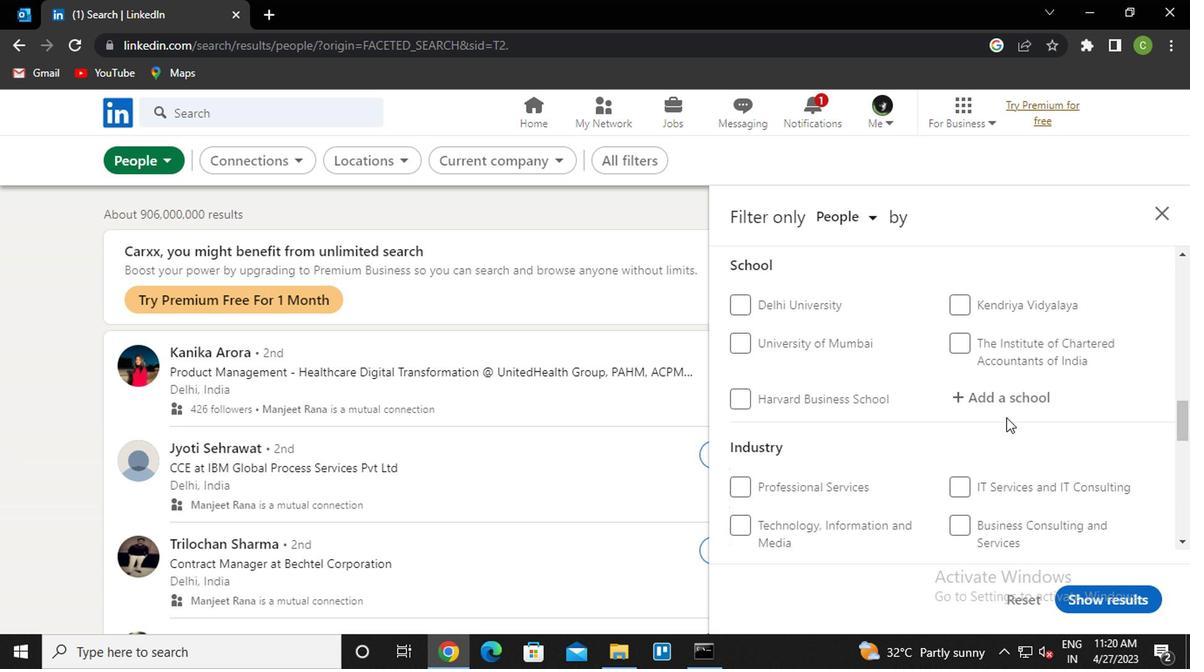 
Action: Mouse moved to (934, 418)
Screenshot: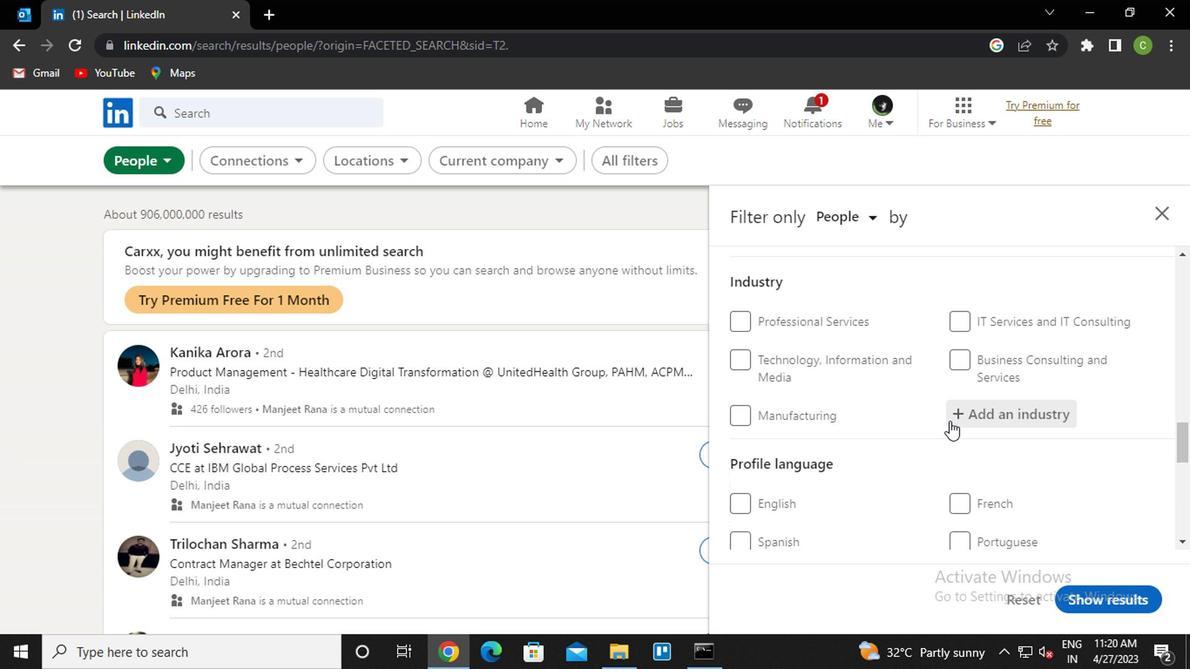 
Action: Mouse scrolled (934, 417) with delta (0, -1)
Screenshot: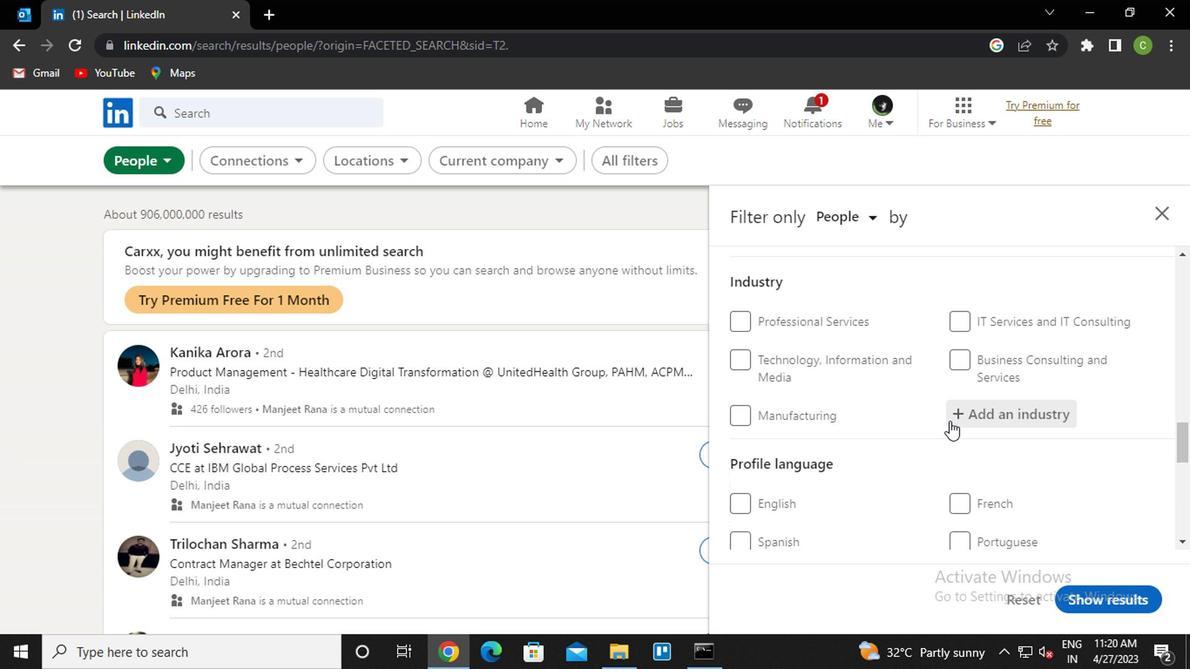 
Action: Mouse moved to (955, 411)
Screenshot: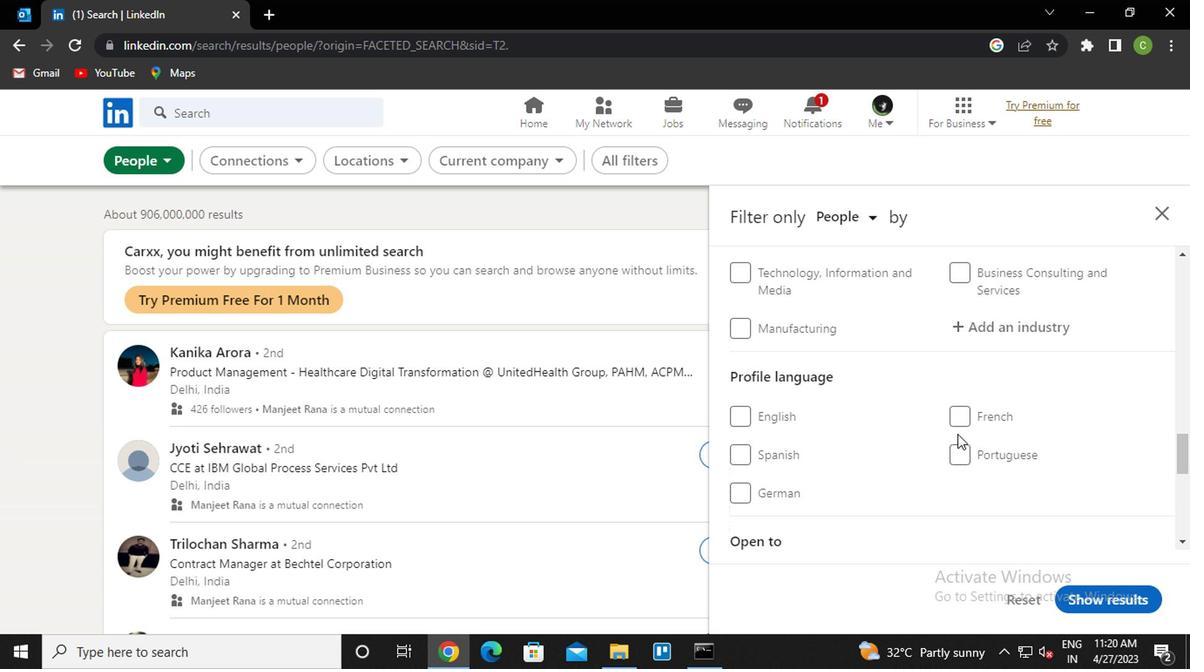 
Action: Mouse pressed left at (955, 411)
Screenshot: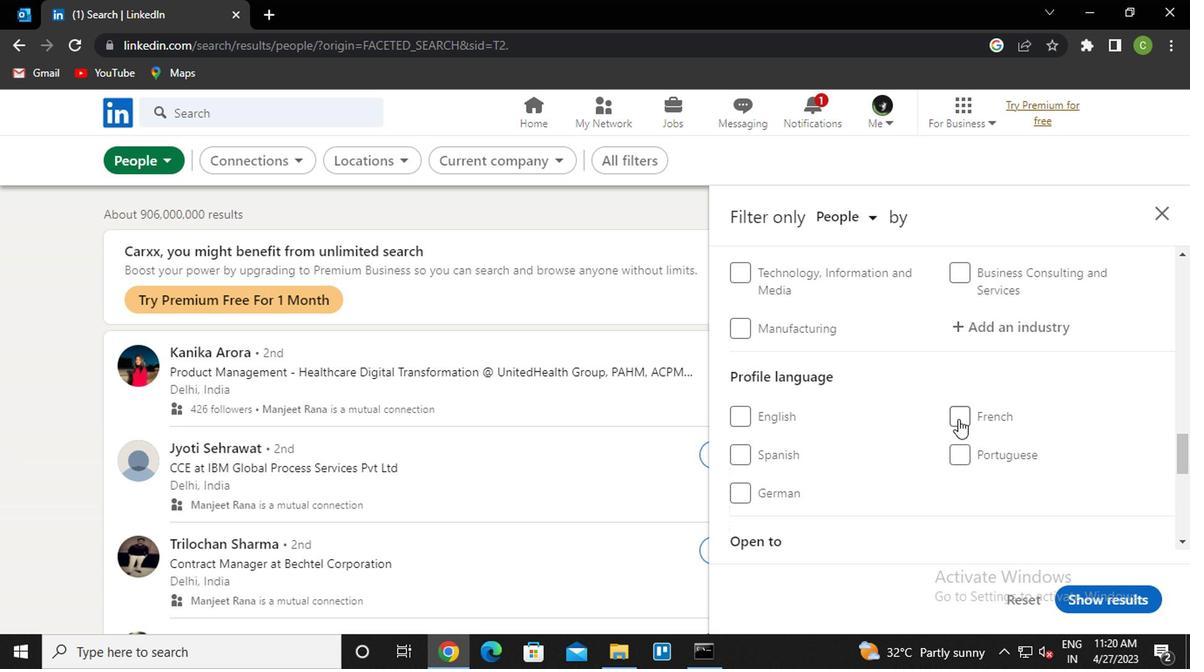 
Action: Mouse moved to (886, 356)
Screenshot: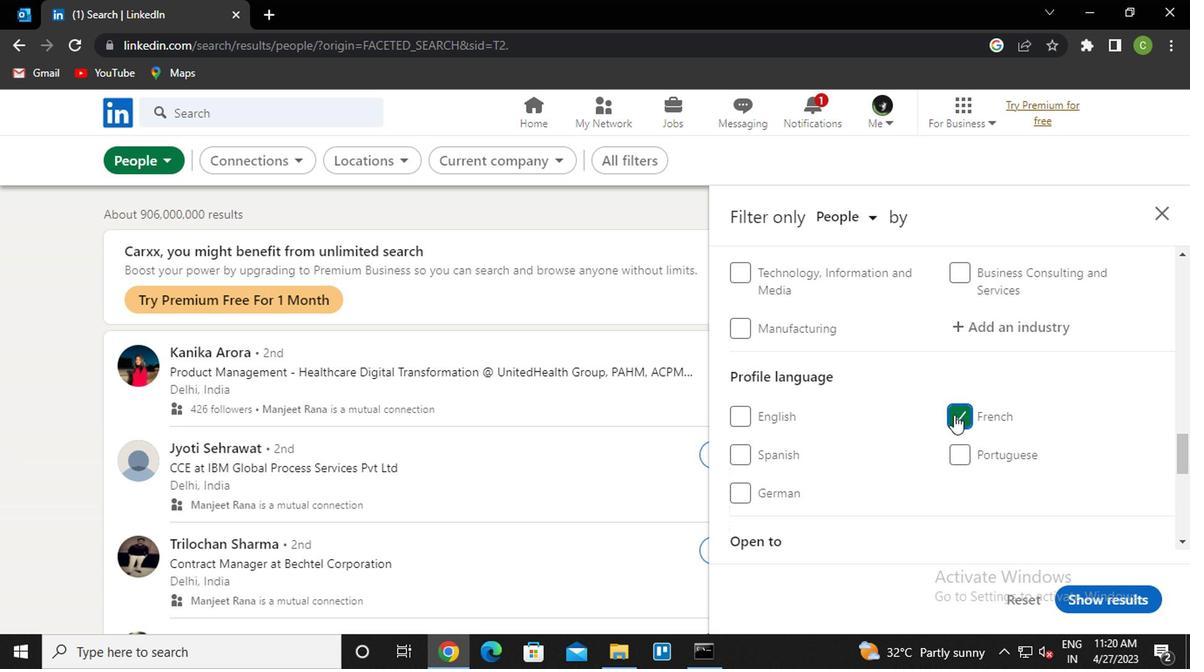 
Action: Mouse scrolled (886, 357) with delta (0, 1)
Screenshot: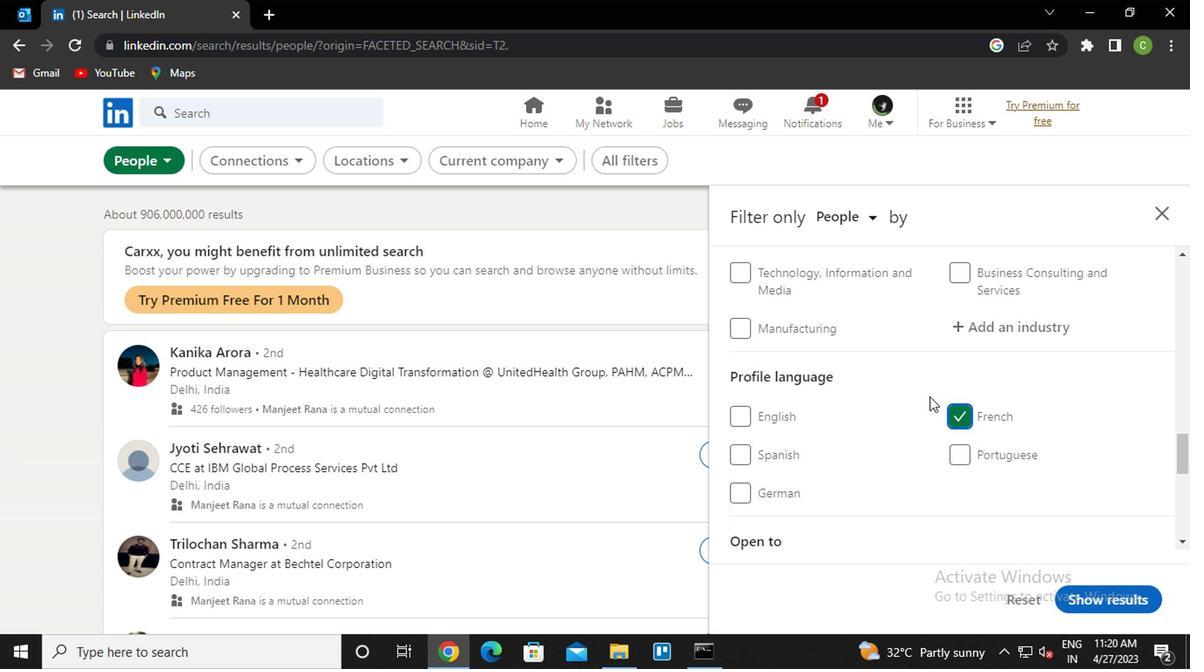 
Action: Mouse scrolled (886, 357) with delta (0, 1)
Screenshot: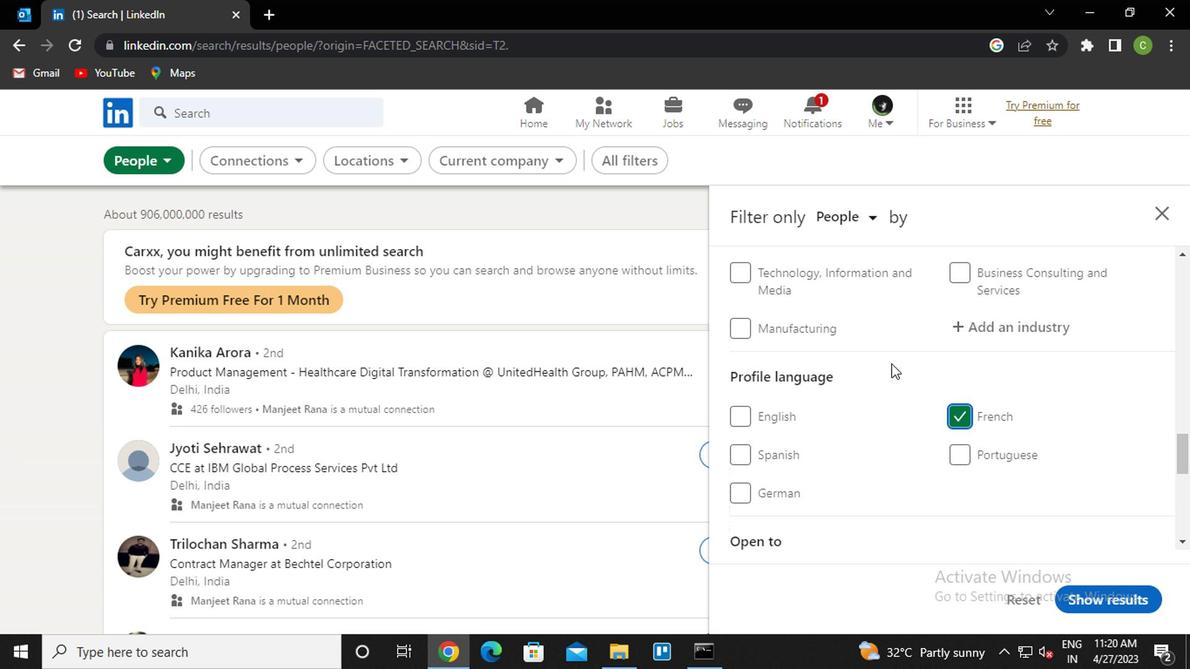 
Action: Mouse scrolled (886, 357) with delta (0, 1)
Screenshot: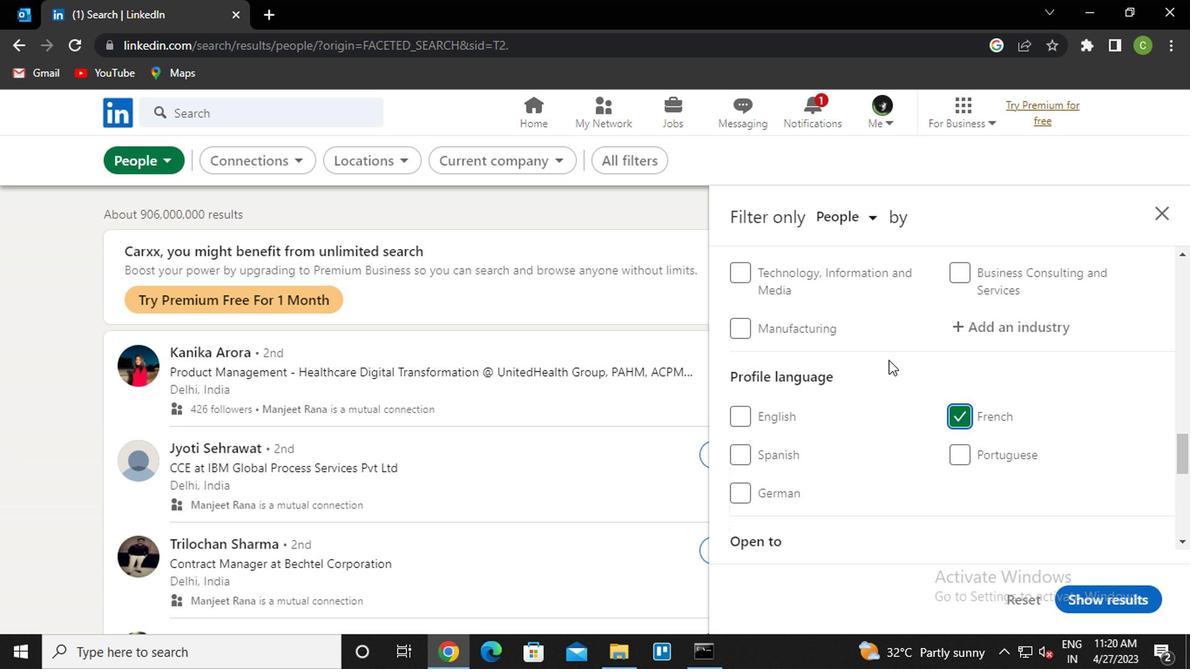 
Action: Mouse moved to (886, 355)
Screenshot: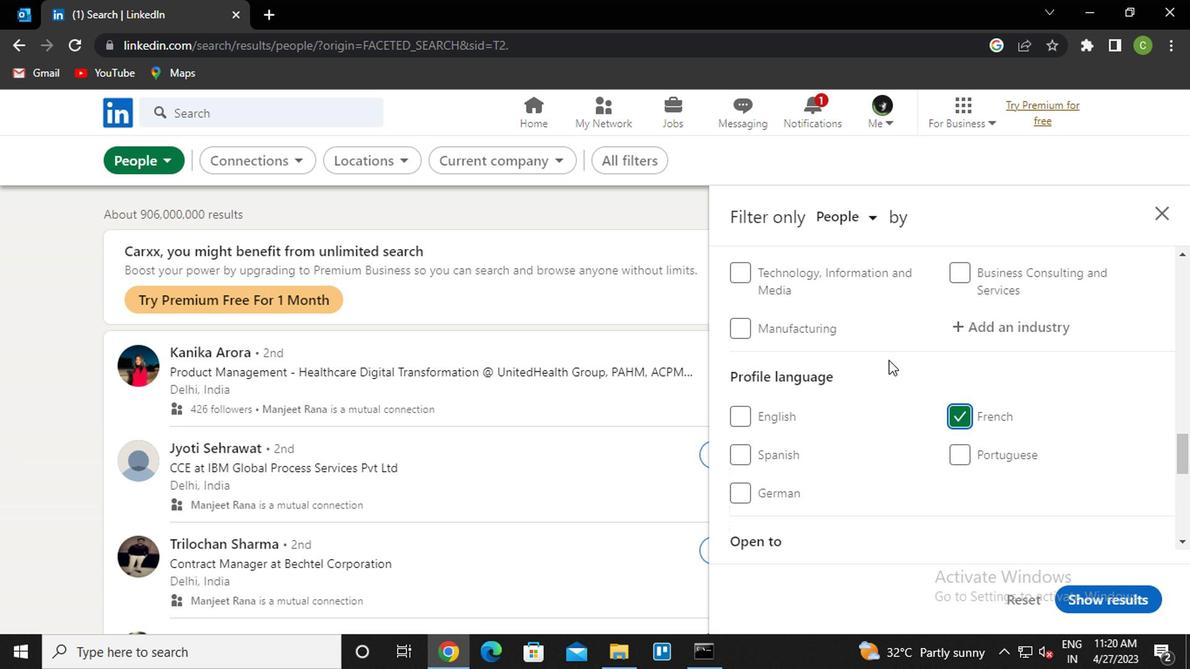 
Action: Mouse scrolled (886, 356) with delta (0, 0)
Screenshot: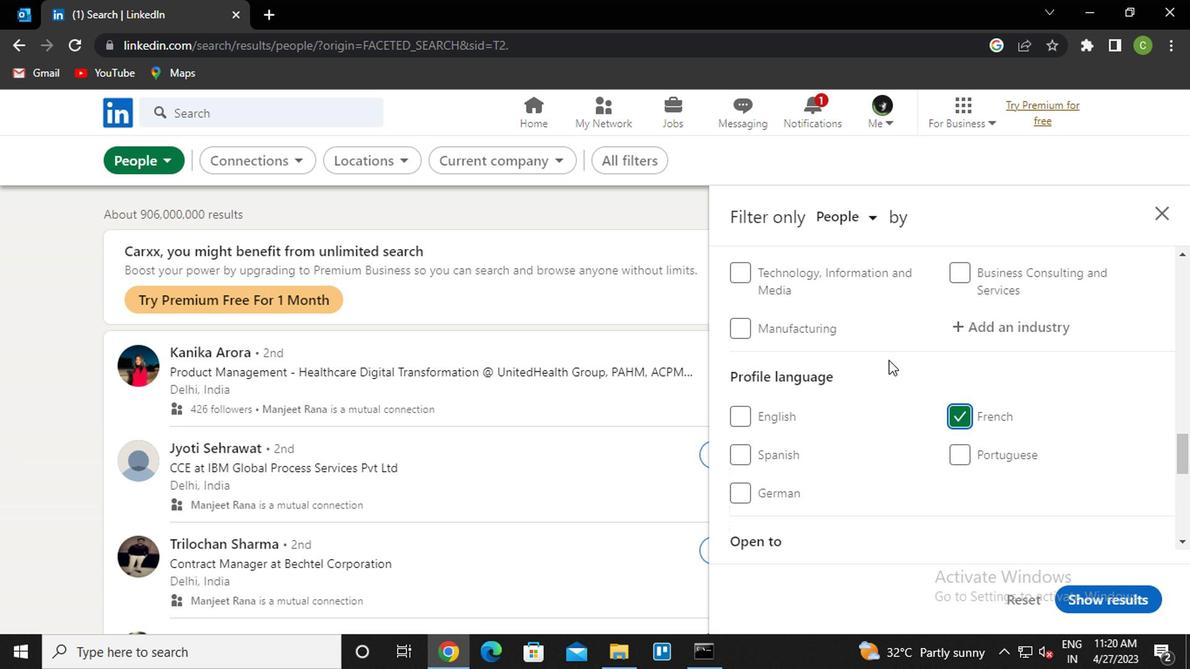 
Action: Mouse moved to (887, 353)
Screenshot: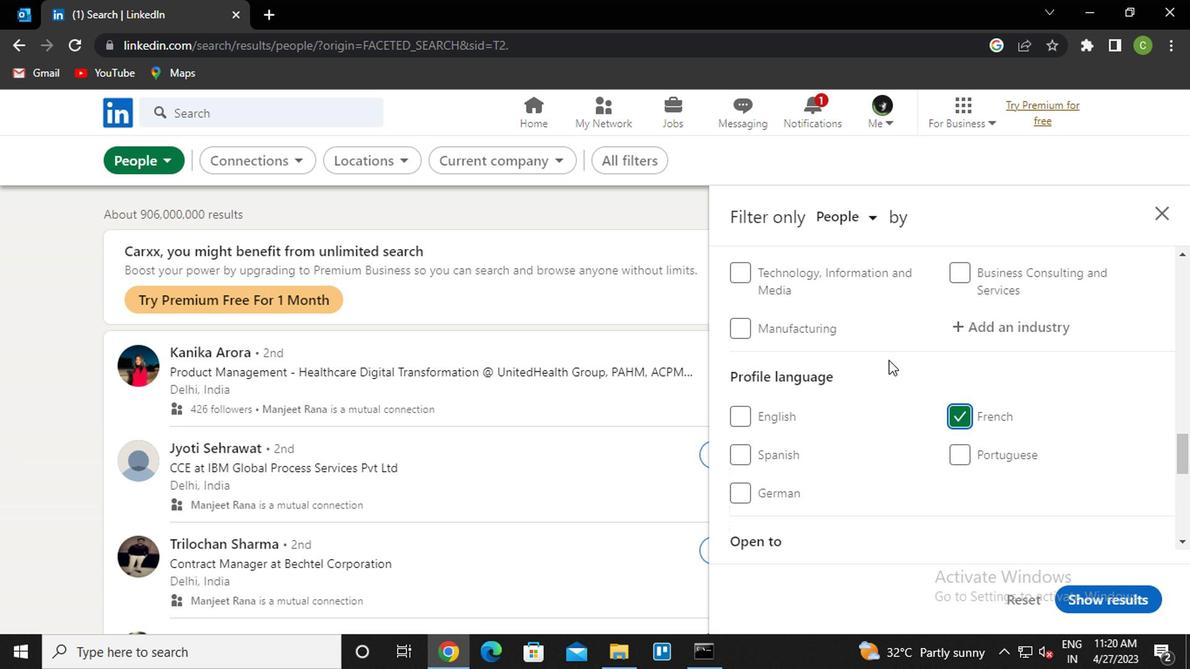 
Action: Mouse scrolled (887, 354) with delta (0, 1)
Screenshot: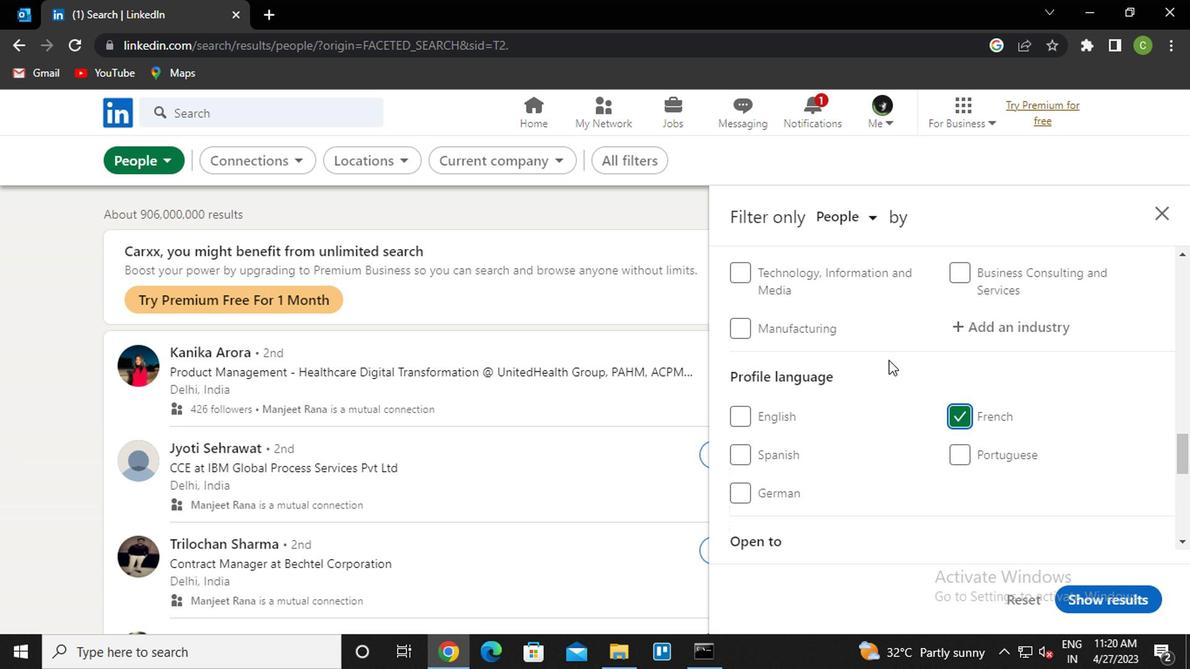 
Action: Mouse moved to (891, 350)
Screenshot: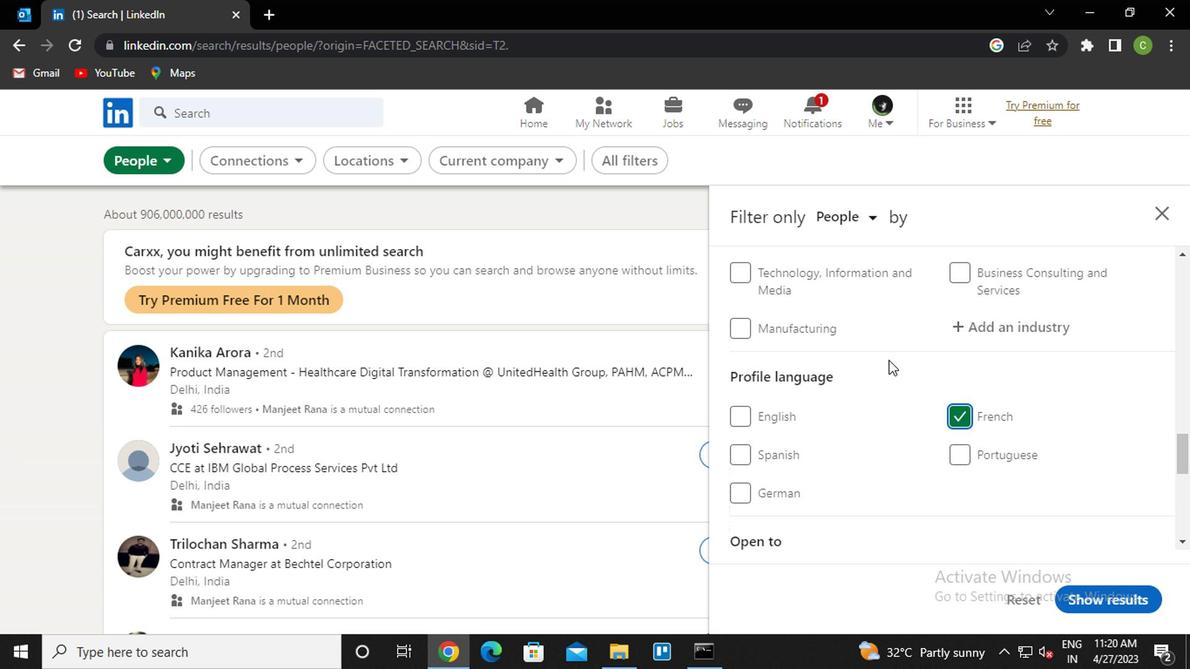 
Action: Mouse scrolled (891, 351) with delta (0, 0)
Screenshot: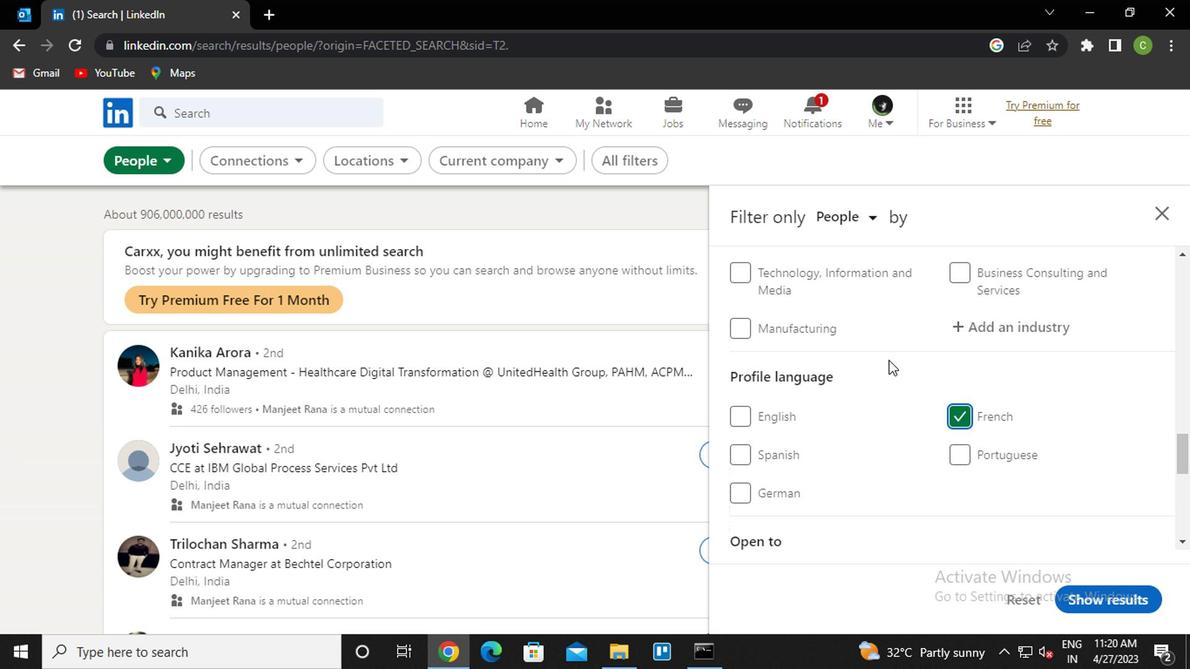 
Action: Mouse moved to (901, 345)
Screenshot: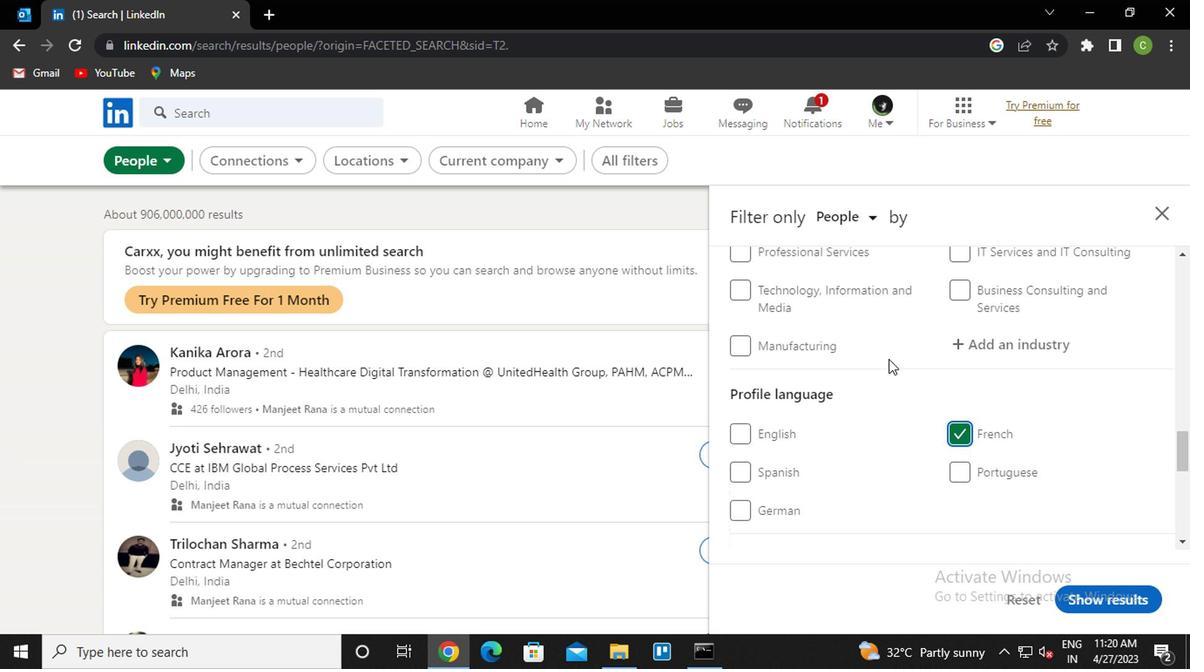 
Action: Mouse scrolled (901, 346) with delta (0, 0)
Screenshot: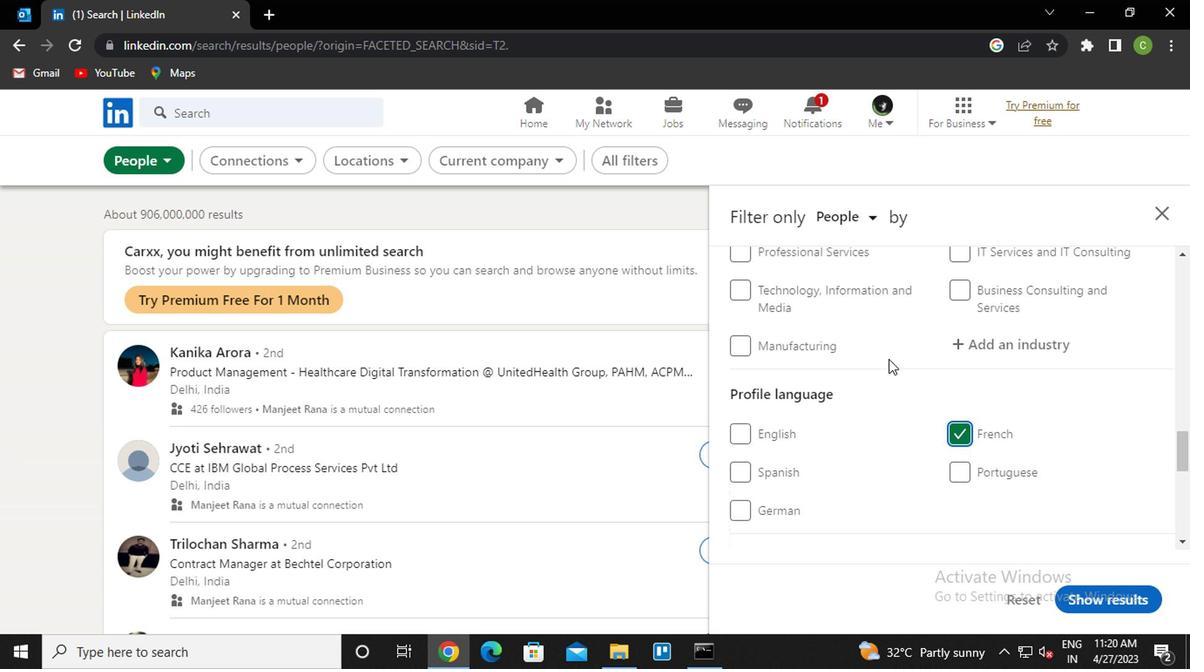 
Action: Mouse moved to (896, 374)
Screenshot: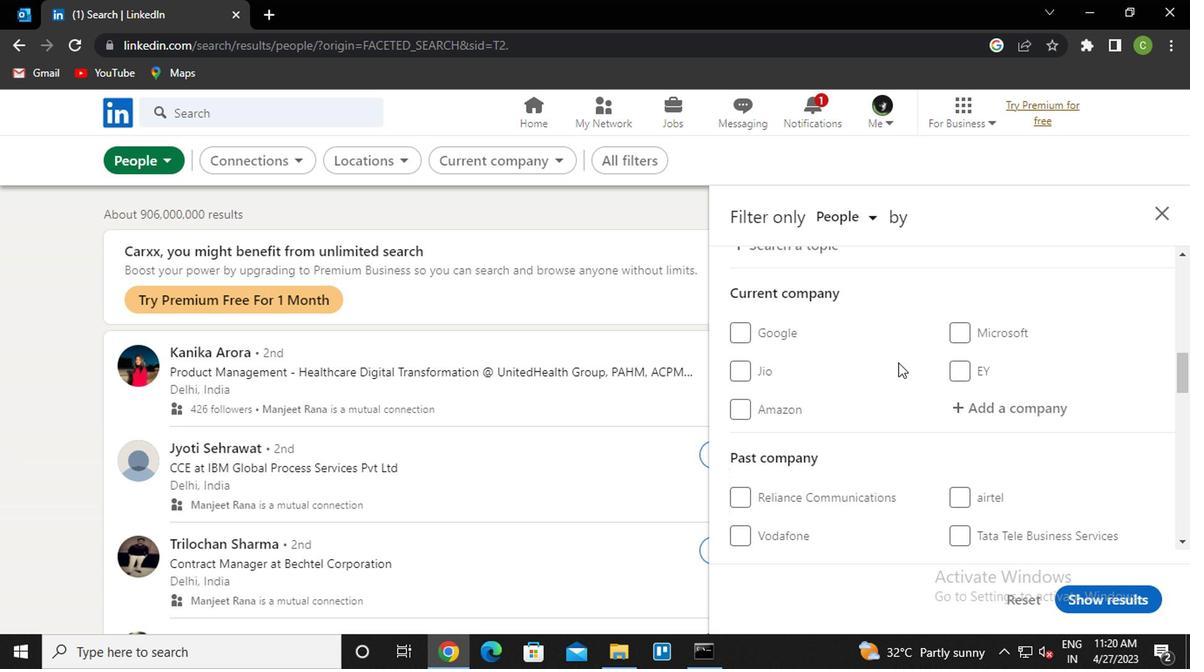 
Action: Mouse scrolled (896, 375) with delta (0, 0)
Screenshot: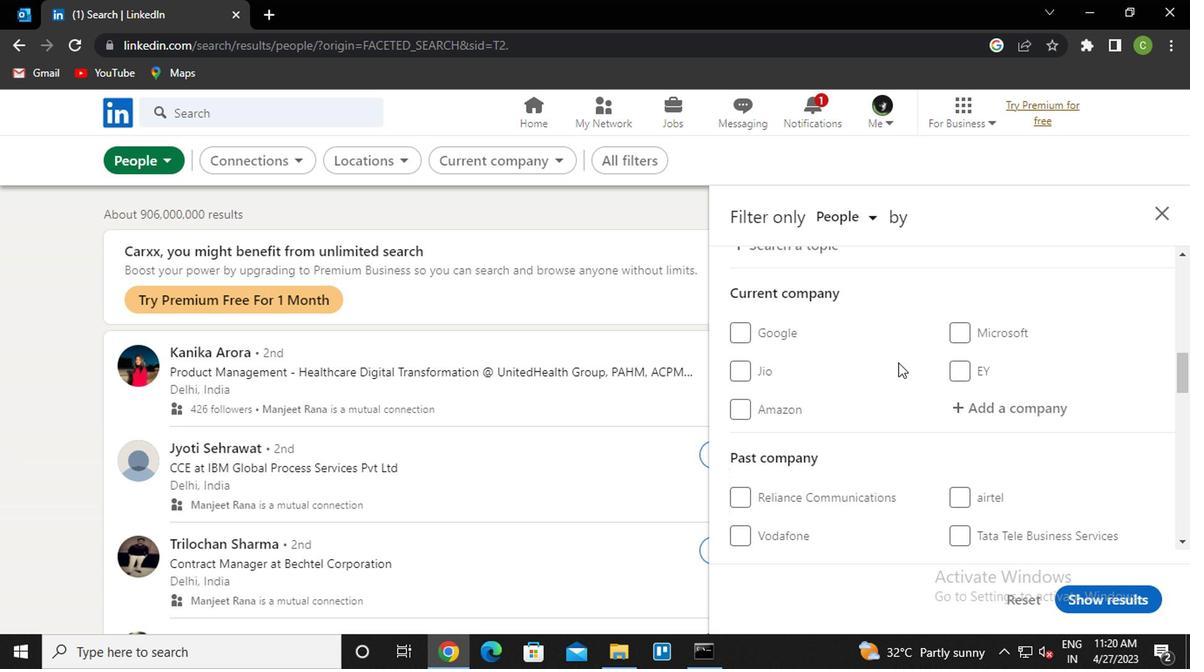 
Action: Mouse scrolled (896, 375) with delta (0, 0)
Screenshot: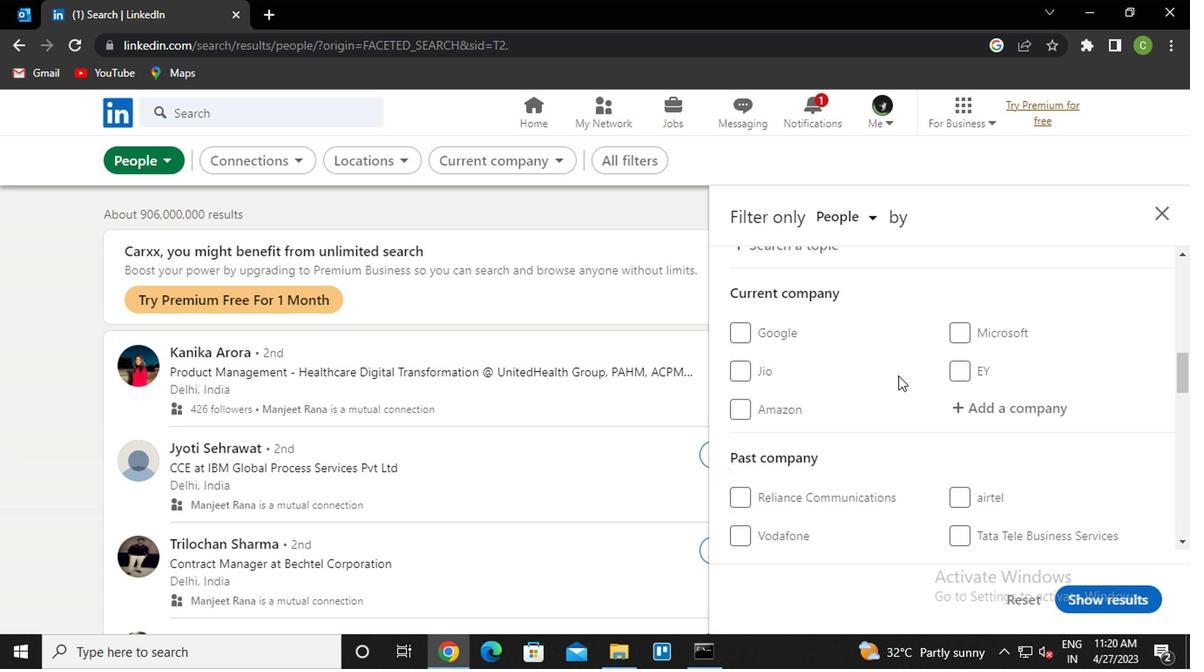 
Action: Mouse moved to (1002, 470)
Screenshot: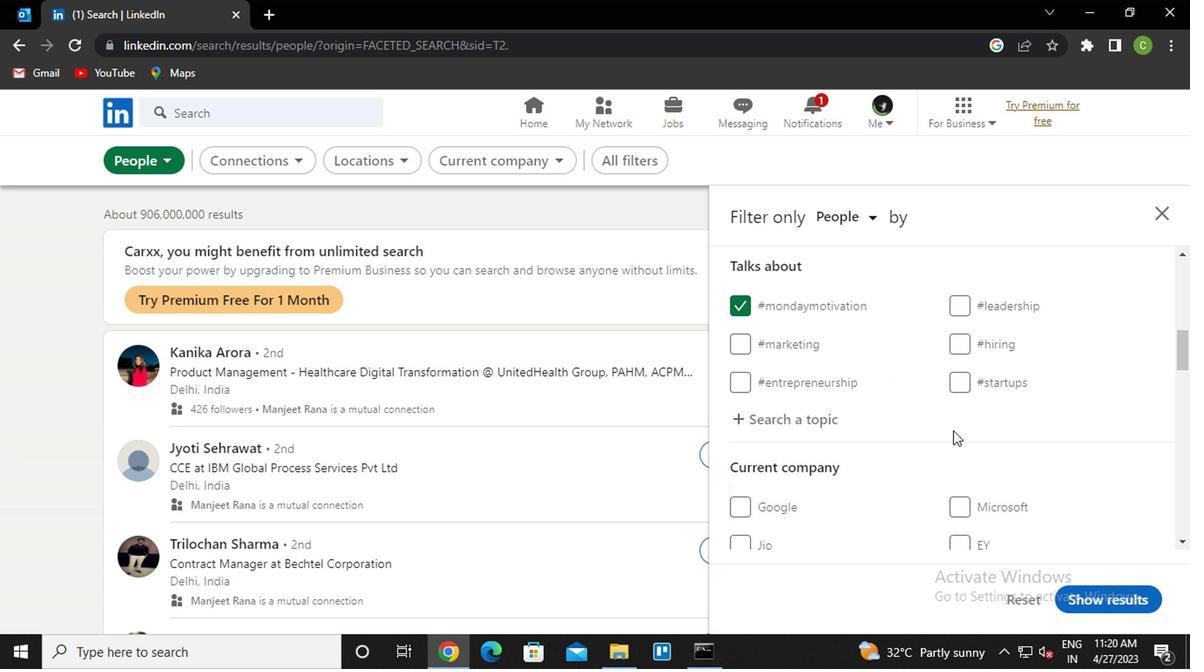 
Action: Mouse scrolled (1002, 468) with delta (0, -1)
Screenshot: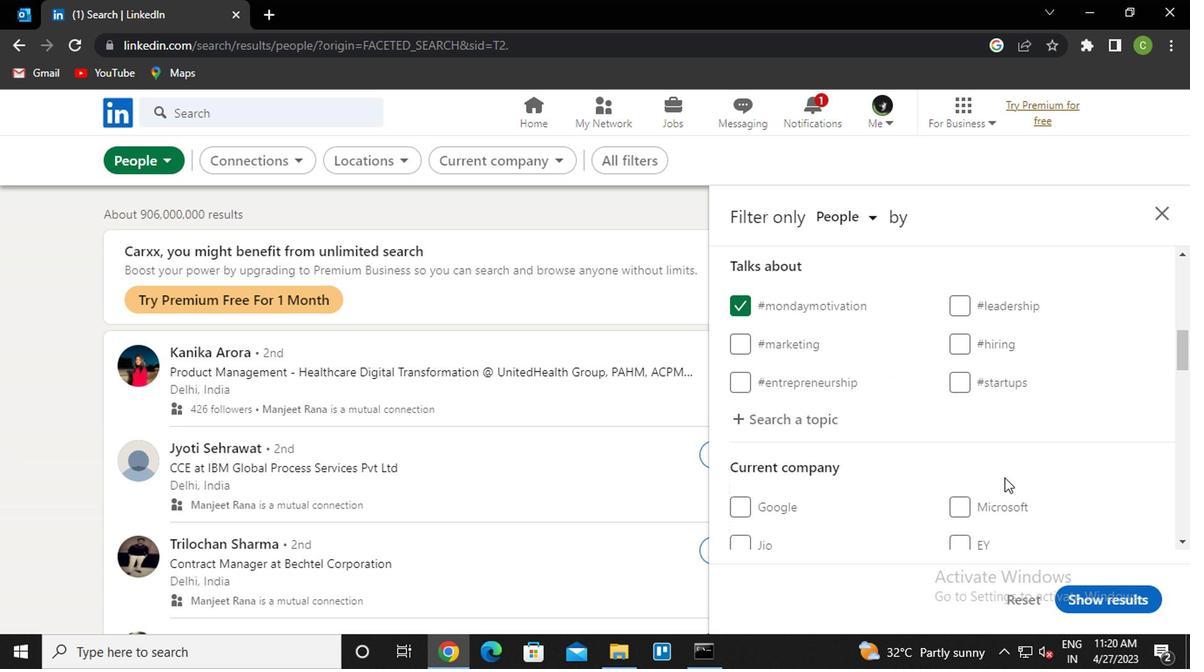 
Action: Mouse moved to (1001, 457)
Screenshot: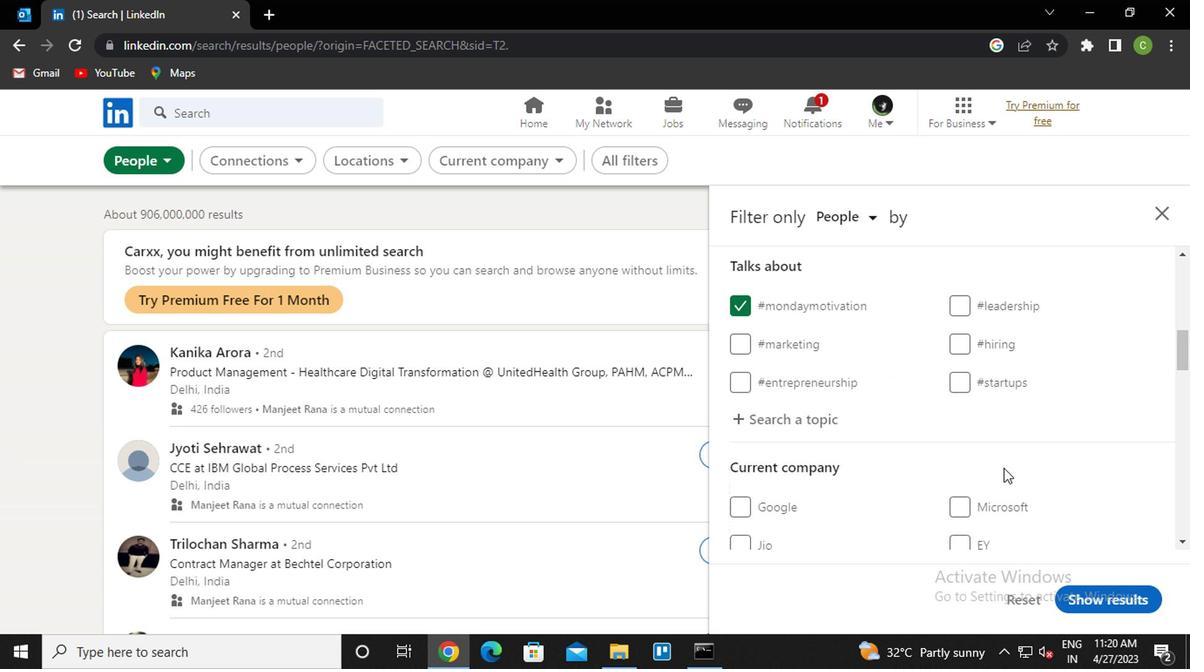 
Action: Mouse scrolled (1001, 456) with delta (0, 0)
Screenshot: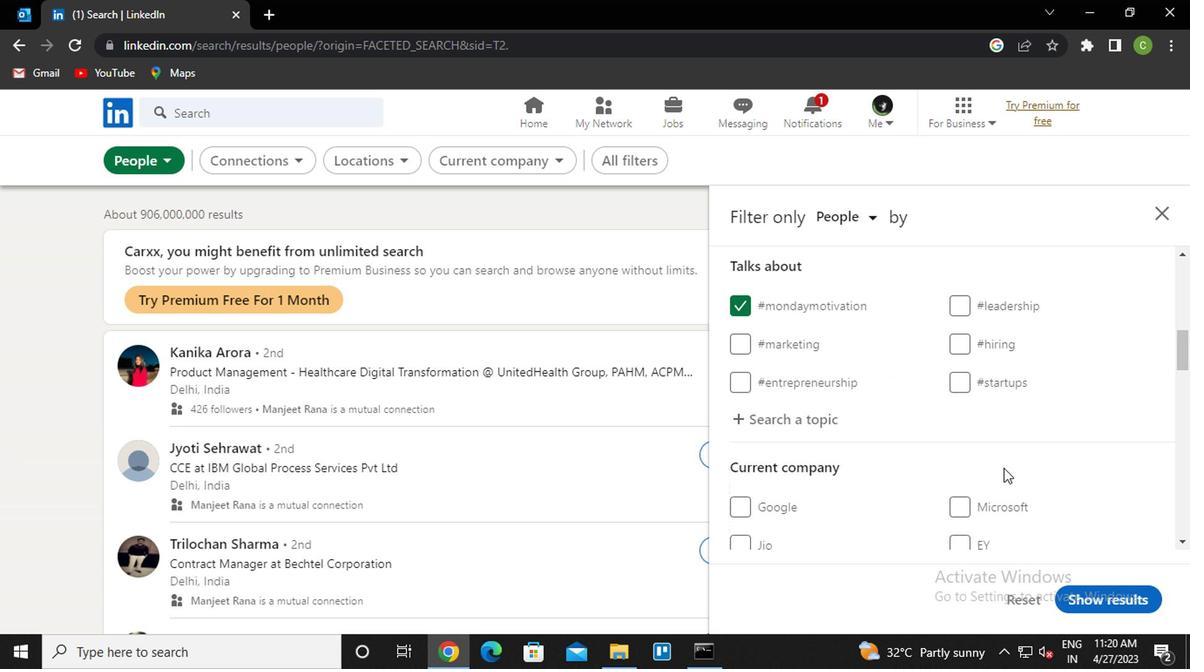 
Action: Mouse moved to (1001, 455)
Screenshot: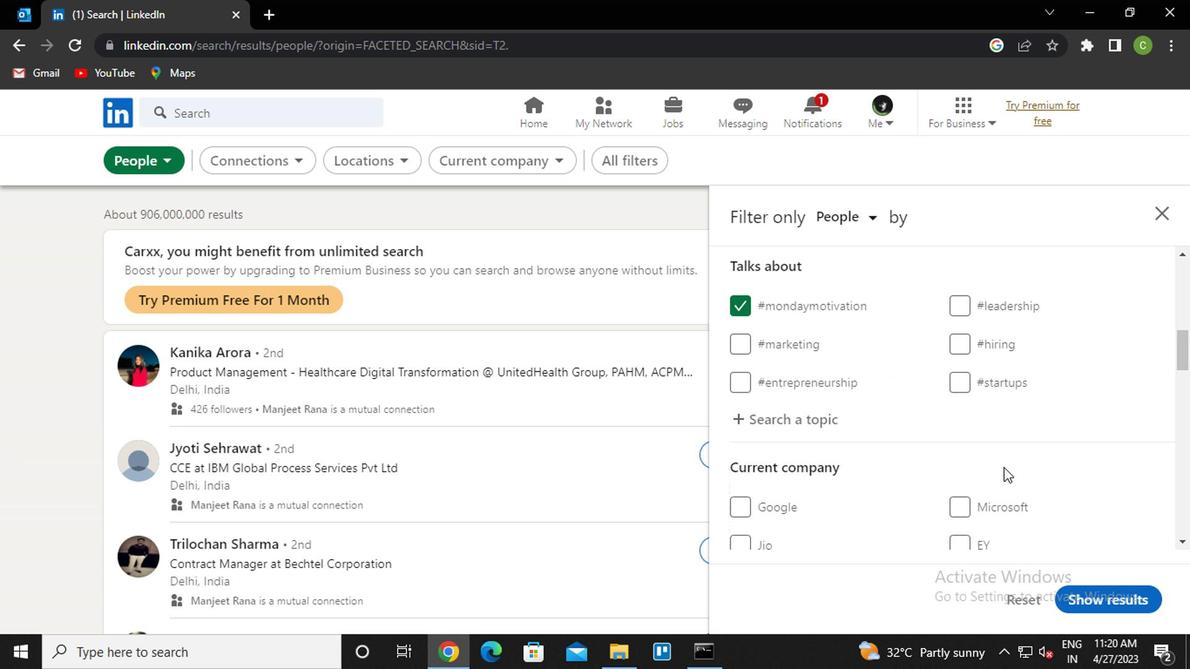 
Action: Mouse scrolled (1001, 454) with delta (0, -1)
Screenshot: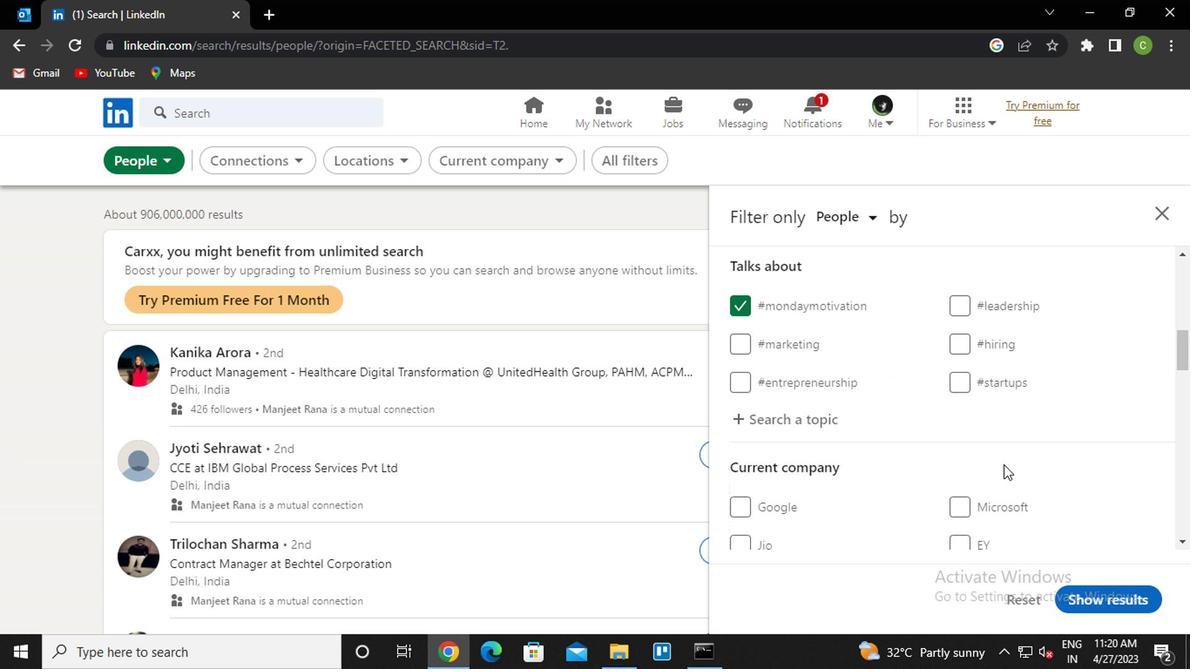 
Action: Mouse moved to (998, 408)
Screenshot: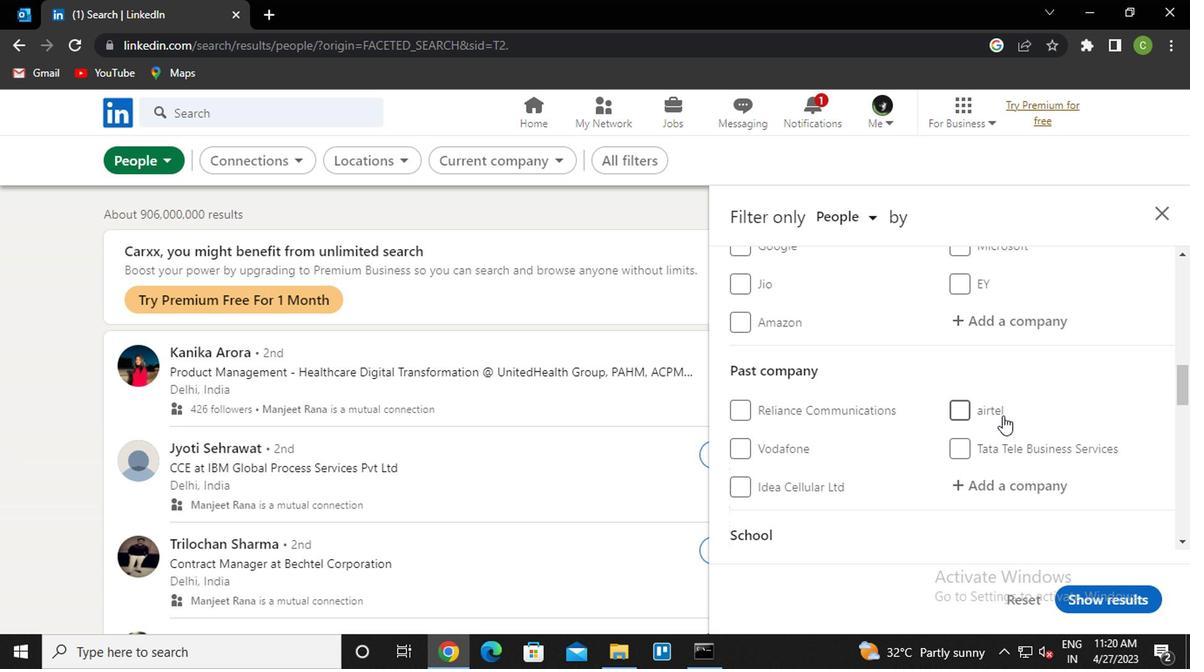 
Action: Mouse scrolled (998, 409) with delta (0, 0)
Screenshot: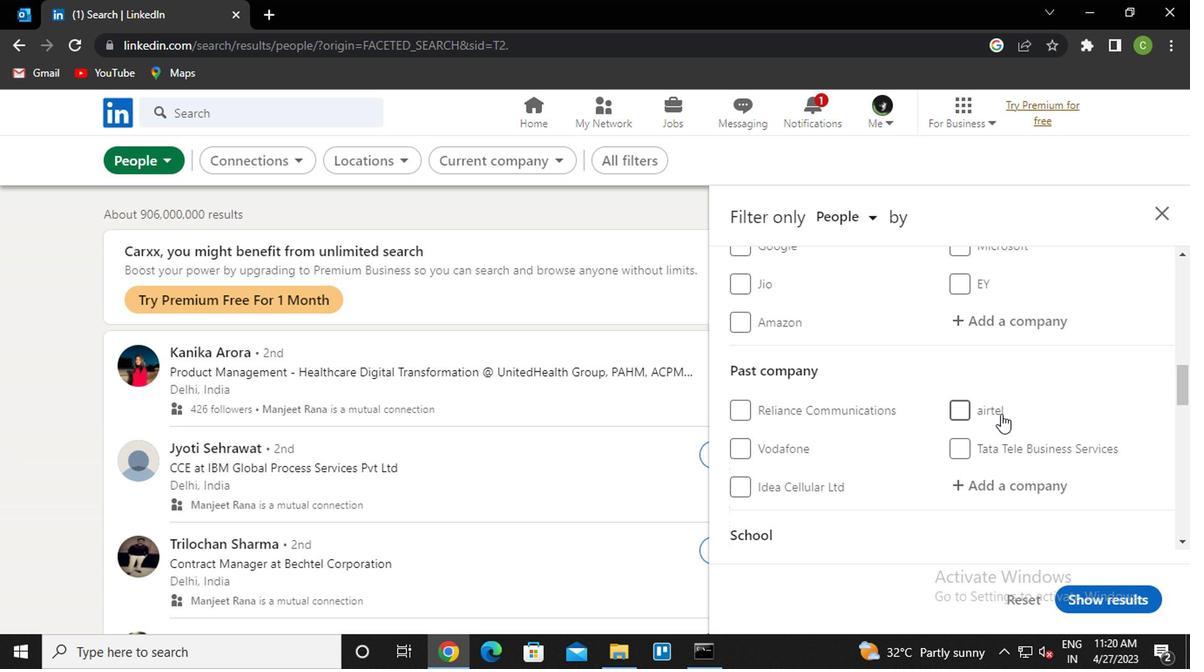 
Action: Mouse moved to (1009, 405)
Screenshot: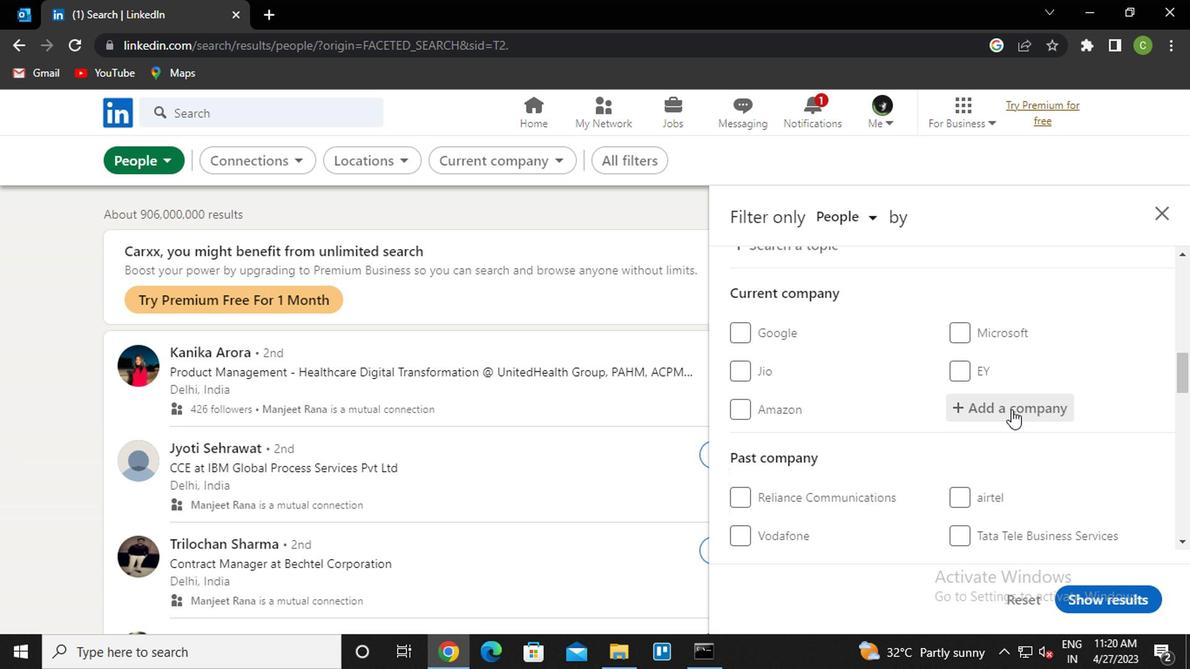 
Action: Mouse pressed left at (1009, 405)
Screenshot: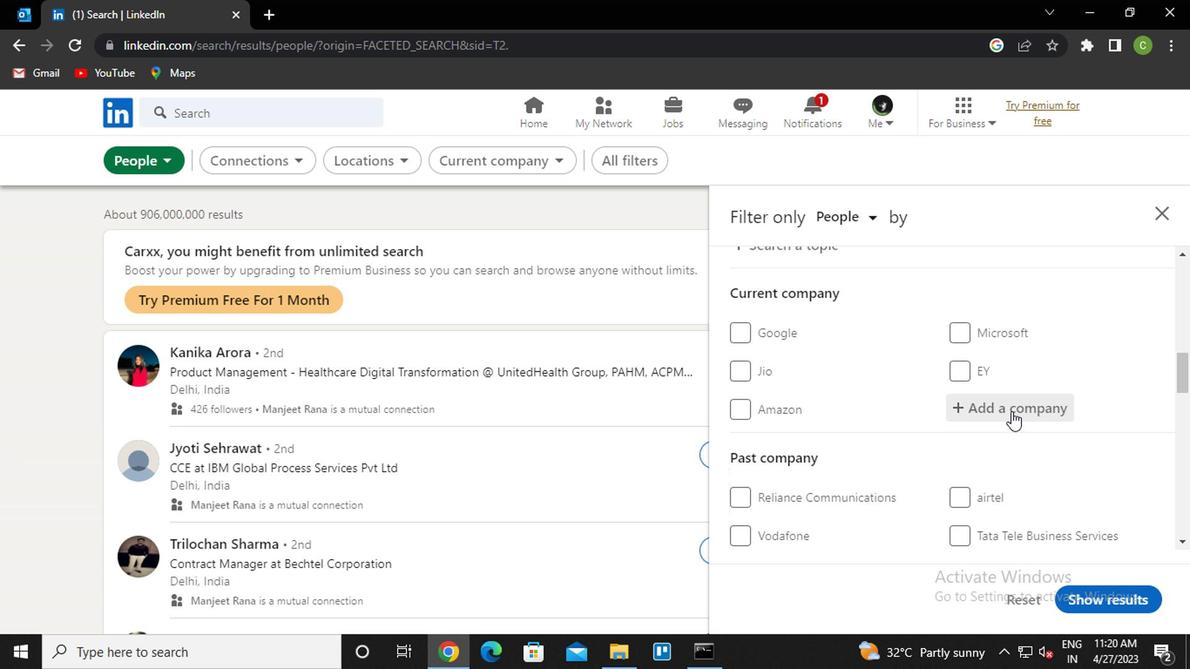 
Action: Key pressed <Key.caps_lock>360<Key.space>m<Key.caps_lock>ak<Key.backspace>rket<Key.down><Key.enter>
Screenshot: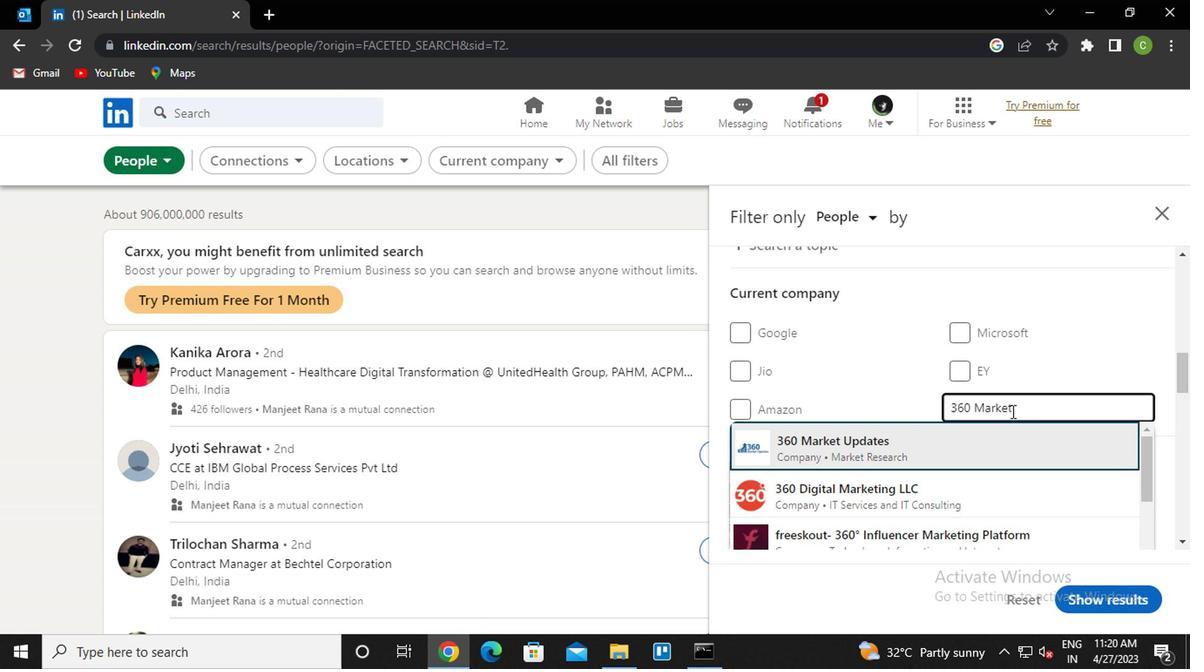 
Action: Mouse moved to (1009, 407)
Screenshot: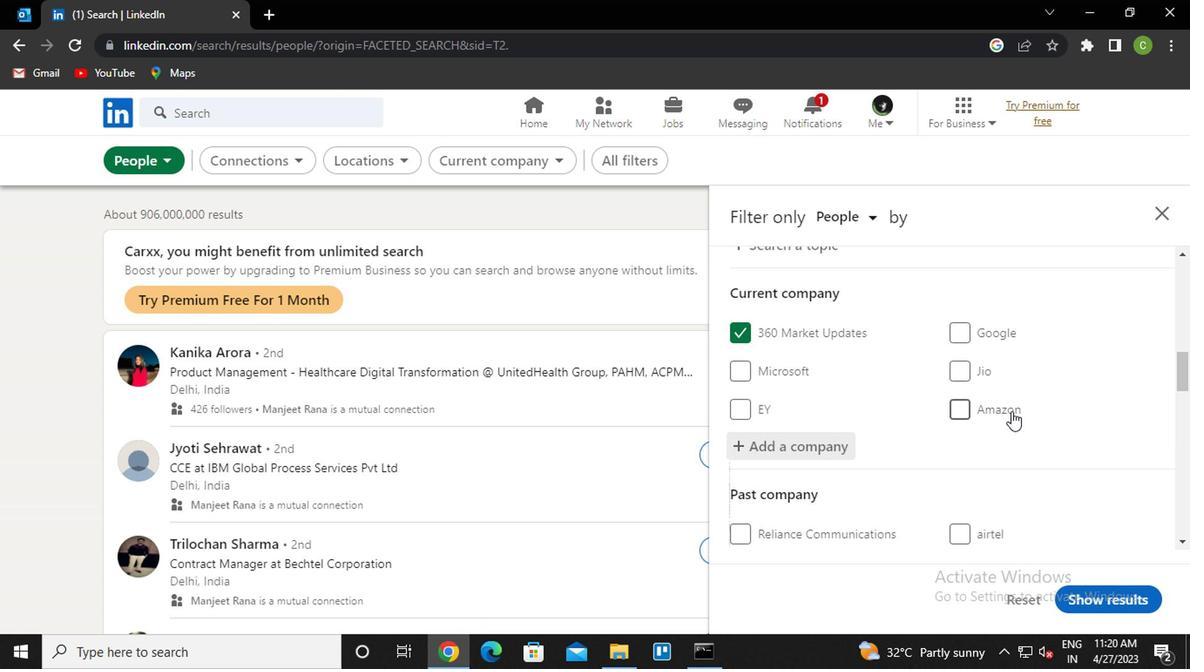
Action: Mouse scrolled (1009, 406) with delta (0, 0)
Screenshot: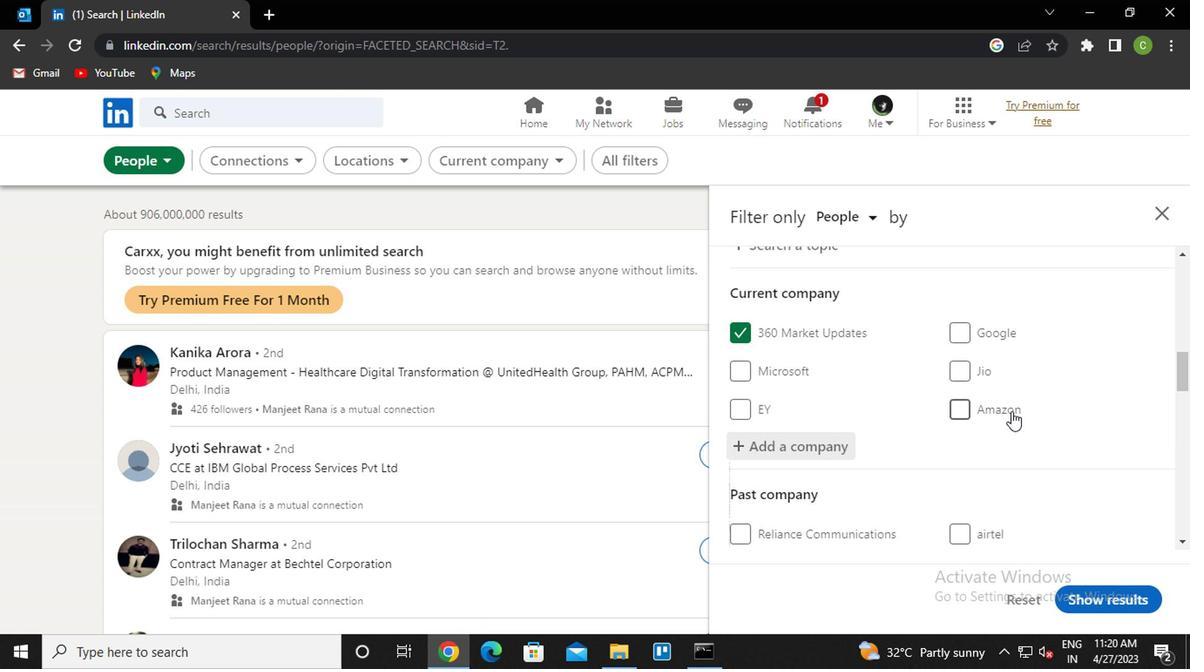 
Action: Mouse scrolled (1009, 406) with delta (0, 0)
Screenshot: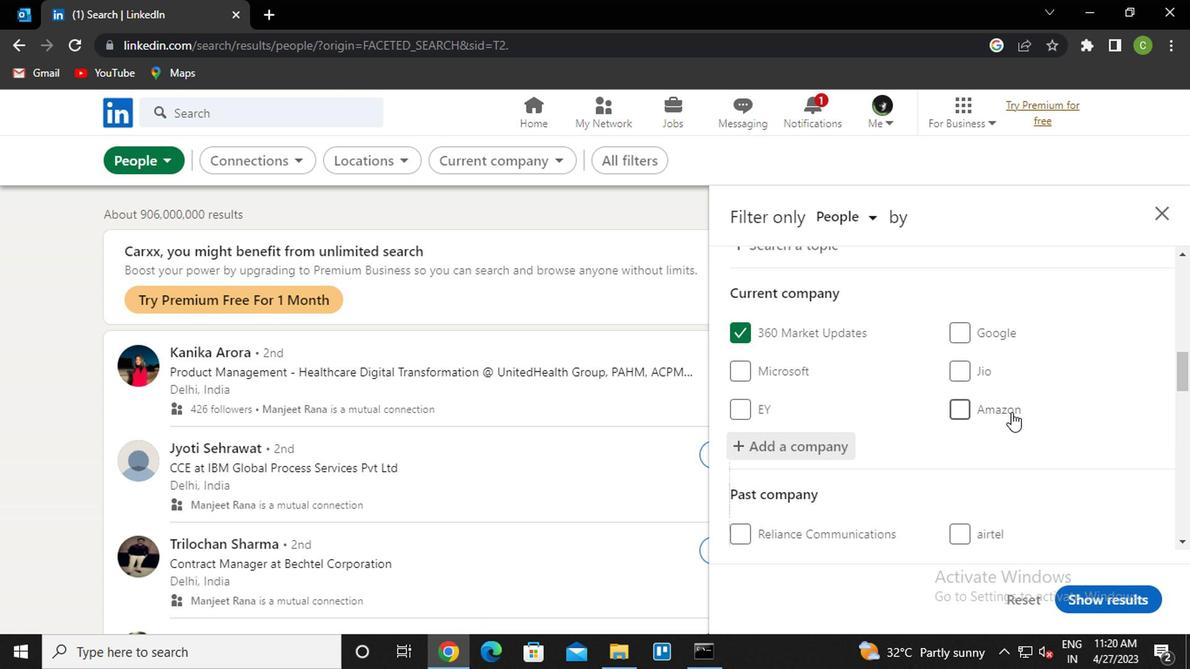 
Action: Mouse moved to (1008, 407)
Screenshot: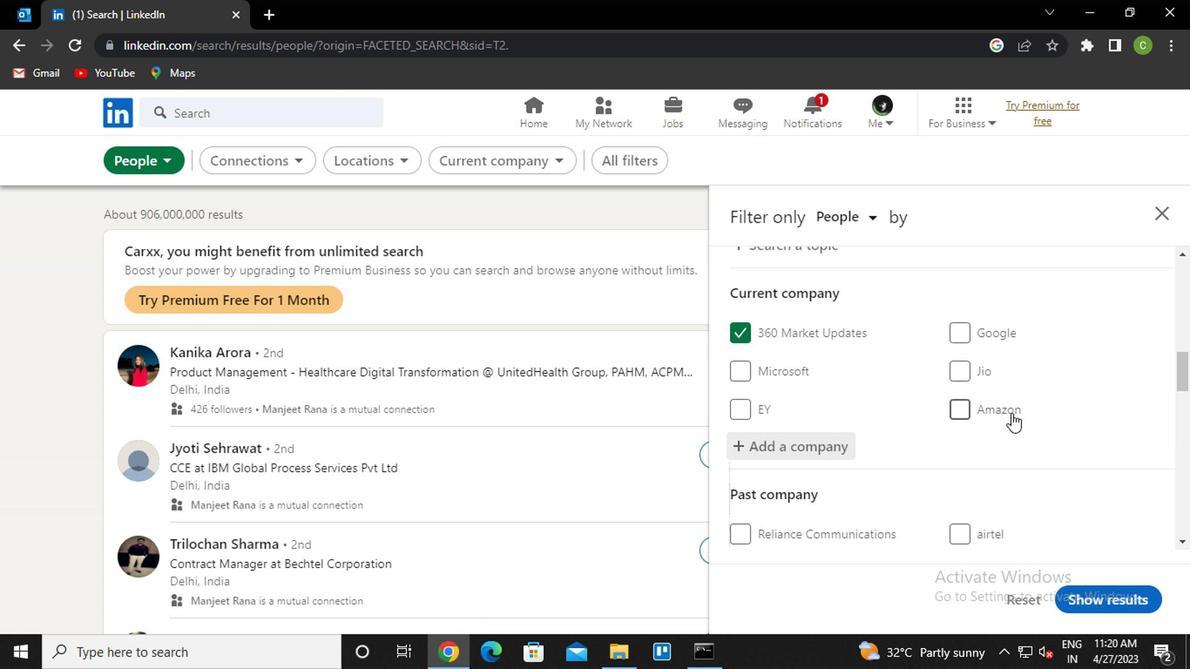 
Action: Mouse scrolled (1008, 406) with delta (0, 0)
Screenshot: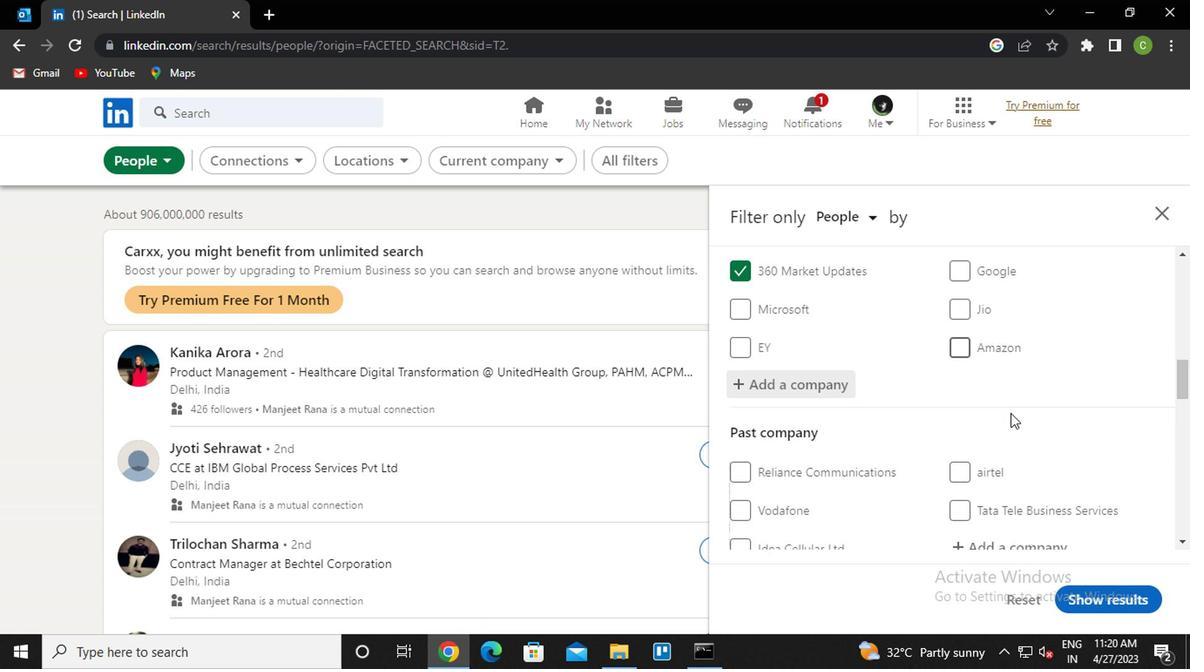 
Action: Mouse moved to (1000, 425)
Screenshot: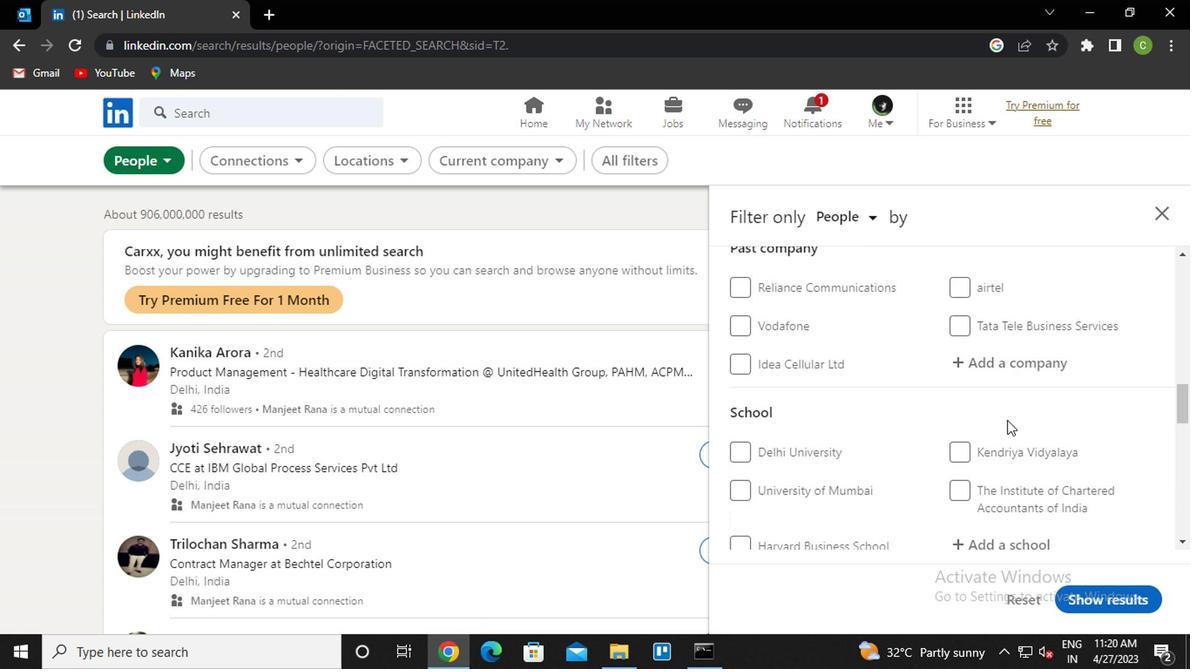 
Action: Mouse scrolled (1000, 424) with delta (0, -1)
Screenshot: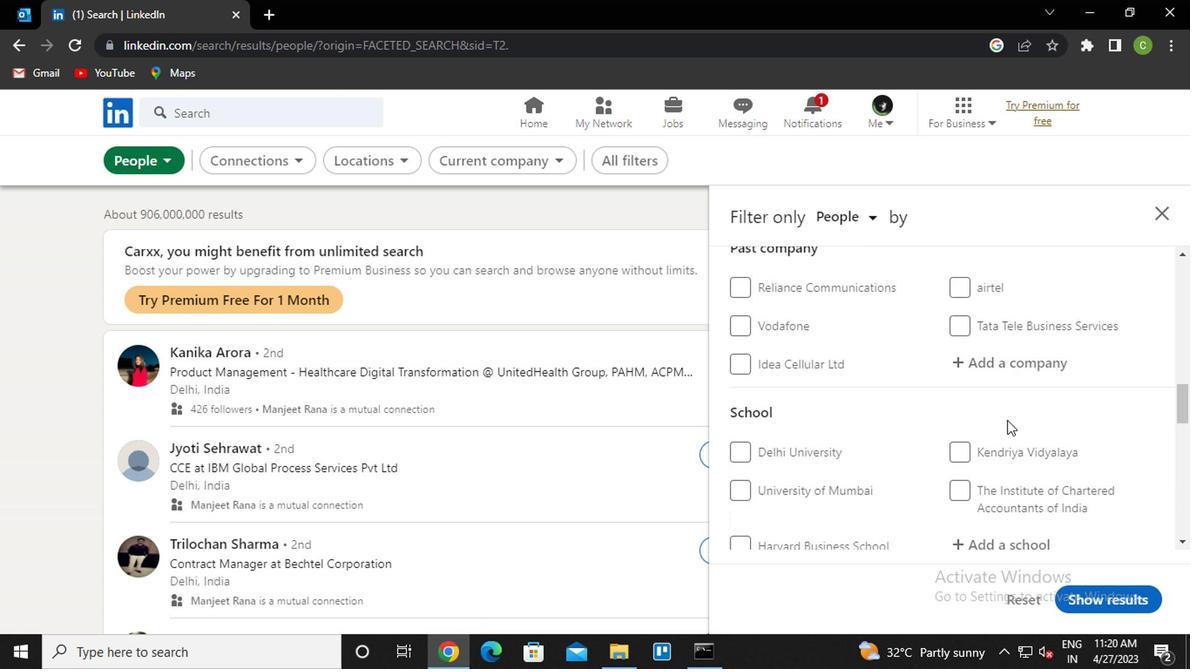 
Action: Mouse moved to (983, 432)
Screenshot: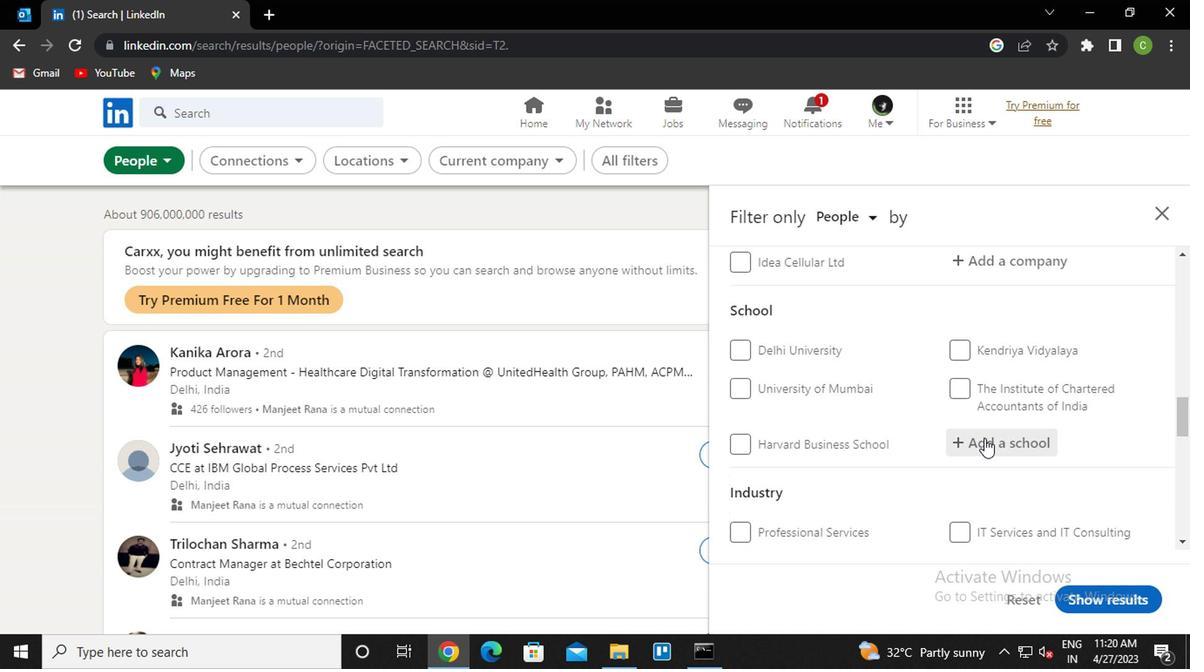 
Action: Mouse pressed left at (983, 432)
Screenshot: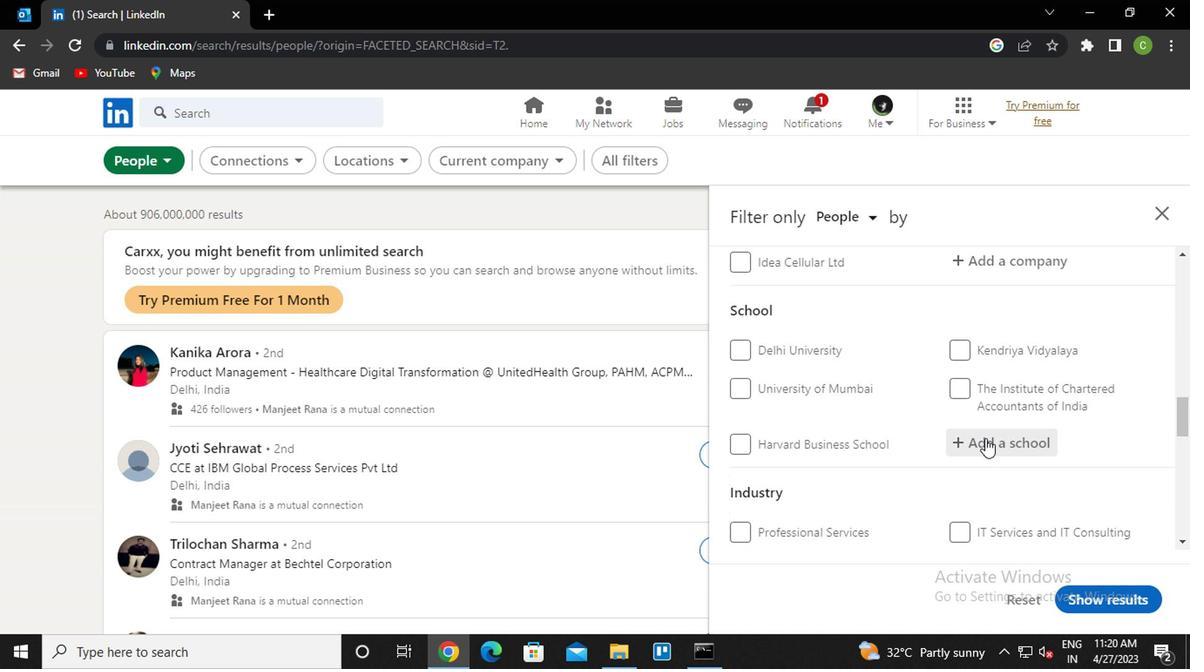 
Action: Key pressed <Key.caps_lock>itm<Key.space>c<Key.caps_lock>o<Key.down><Key.enter>
Screenshot: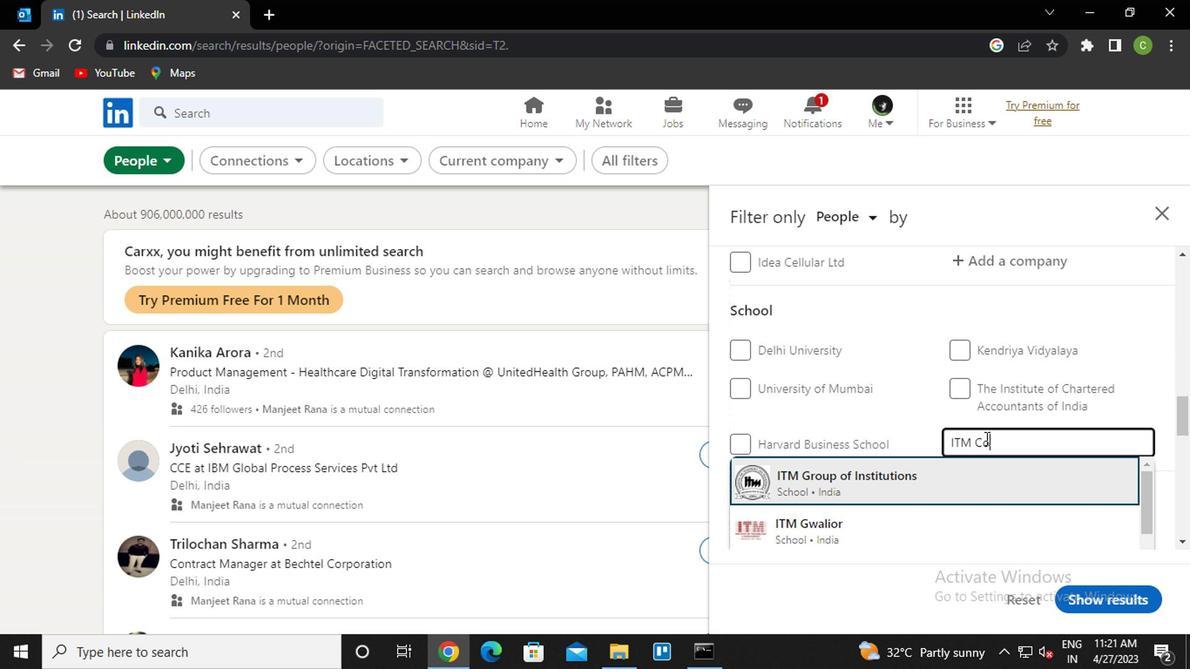 
Action: Mouse scrolled (983, 431) with delta (0, -1)
Screenshot: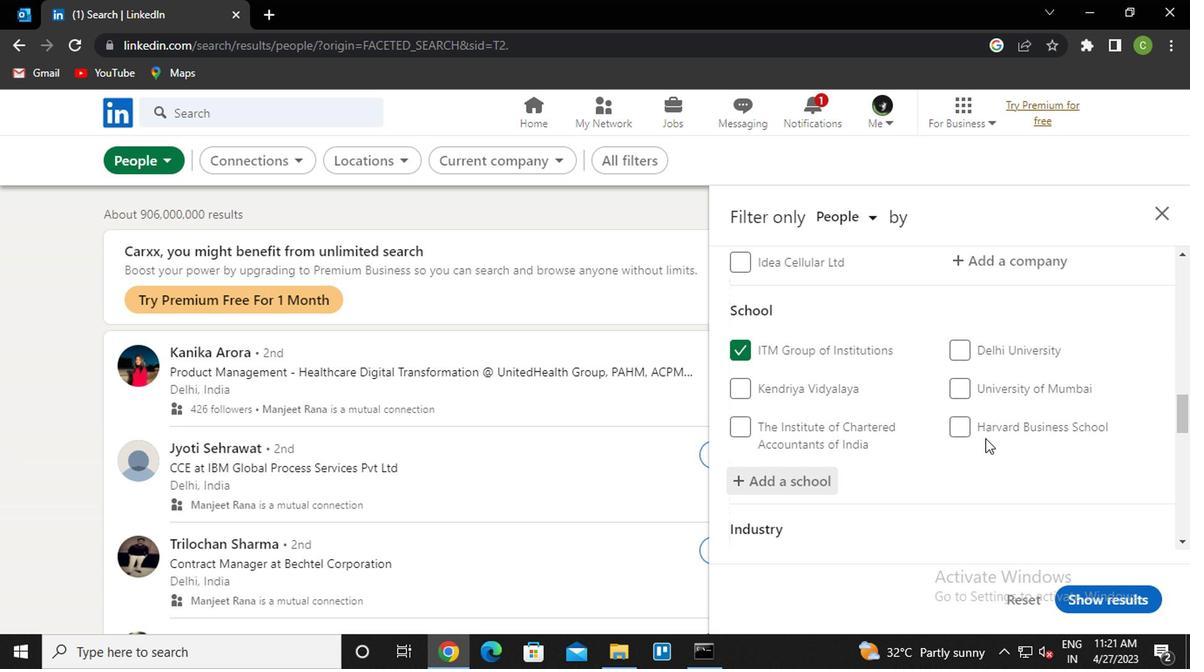 
Action: Mouse scrolled (983, 431) with delta (0, -1)
Screenshot: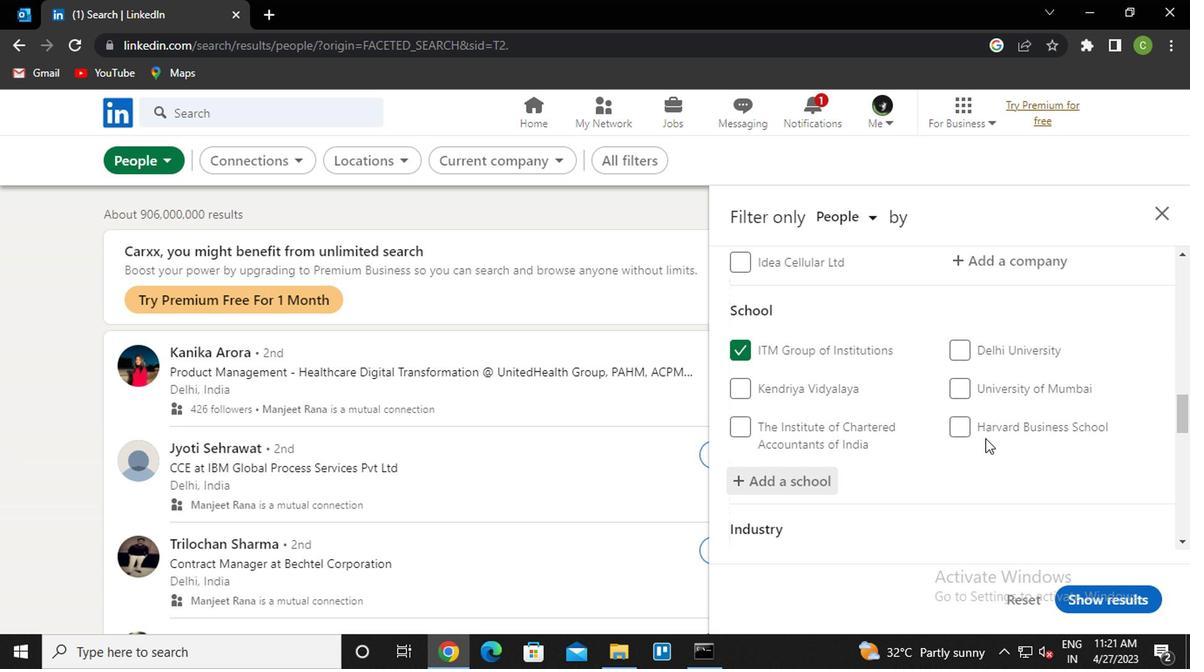 
Action: Mouse moved to (955, 422)
Screenshot: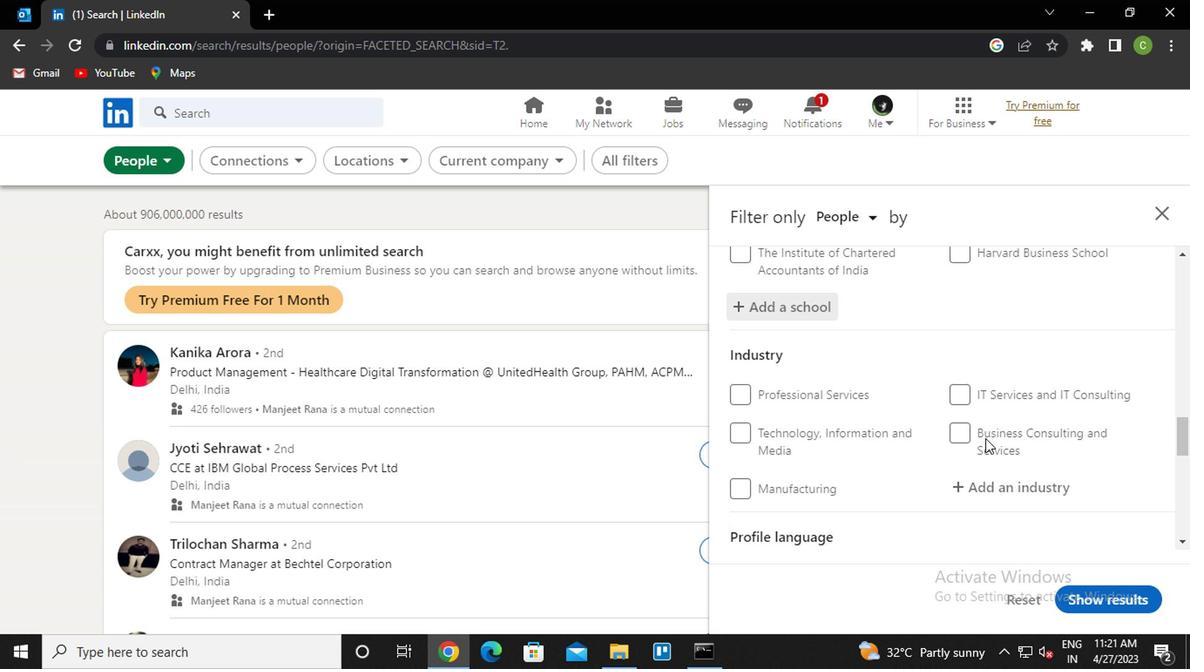 
Action: Mouse scrolled (955, 421) with delta (0, -1)
Screenshot: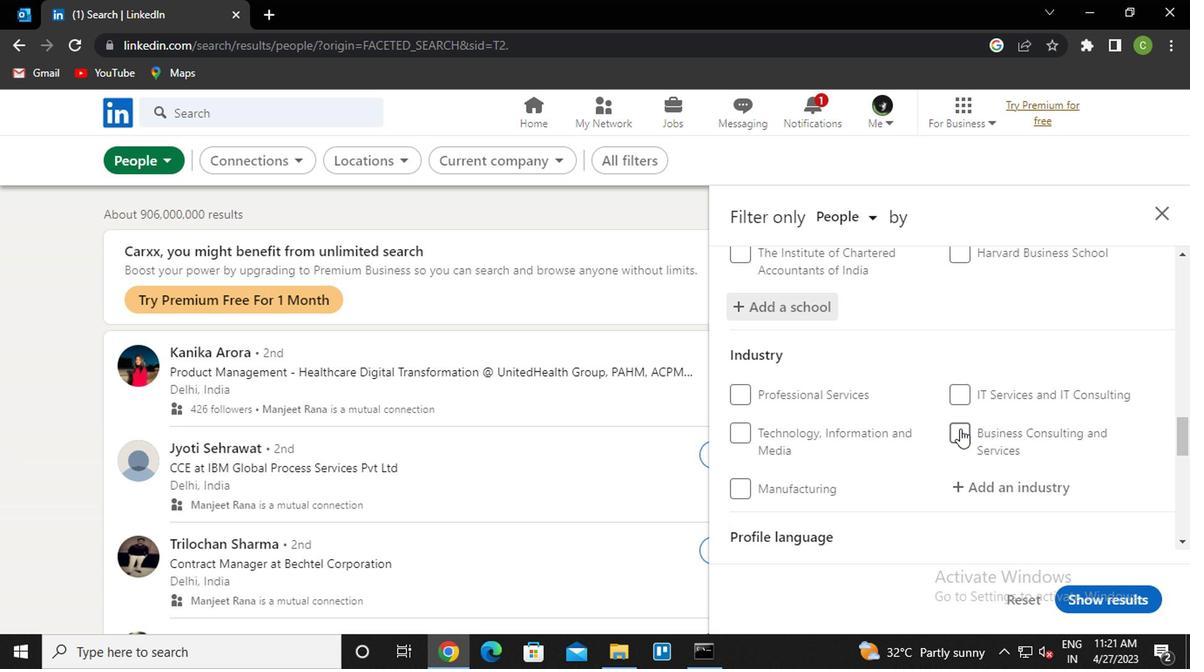 
Action: Mouse scrolled (955, 421) with delta (0, -1)
Screenshot: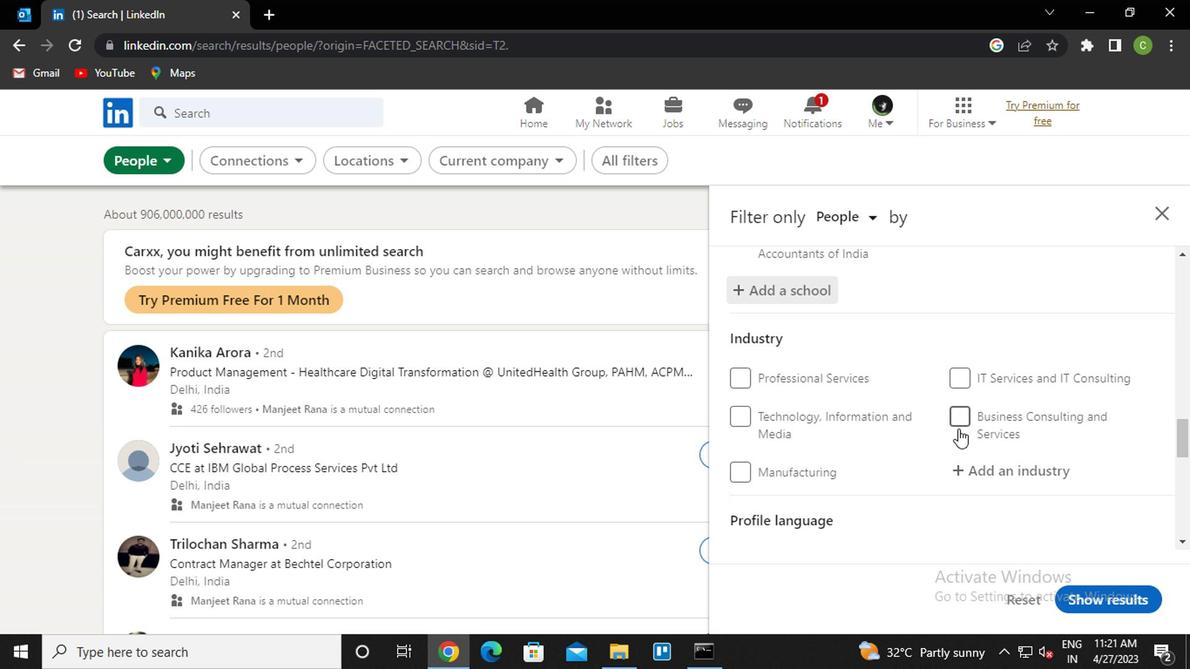 
Action: Mouse moved to (1010, 373)
Screenshot: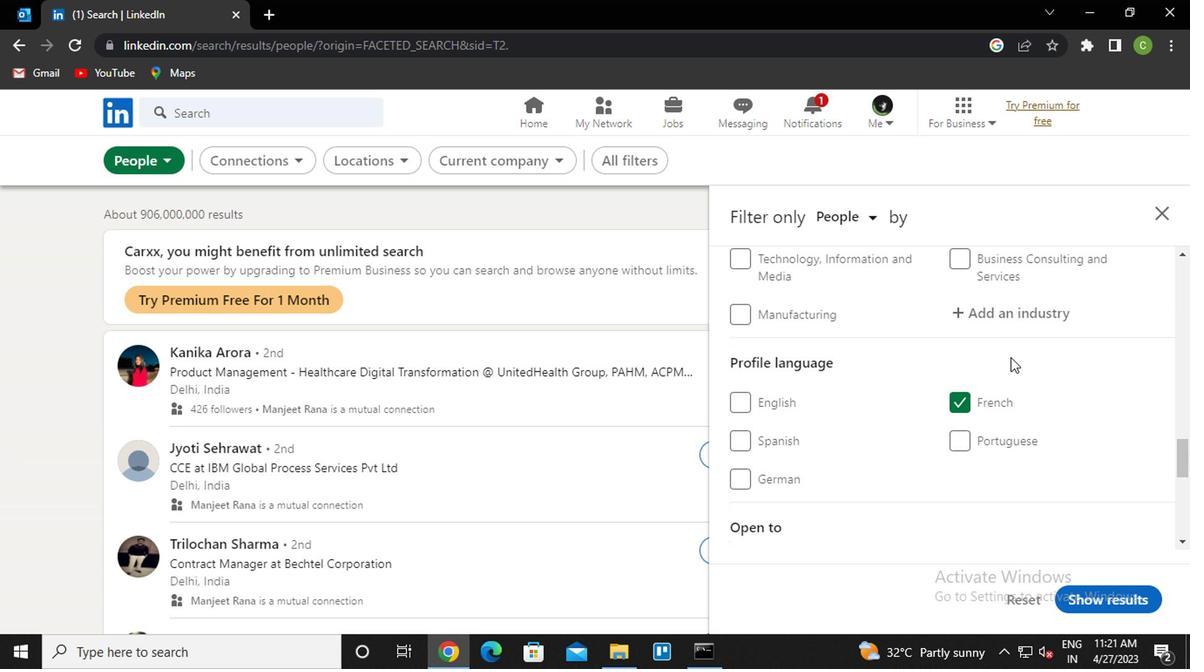 
Action: Mouse scrolled (1010, 374) with delta (0, 0)
Screenshot: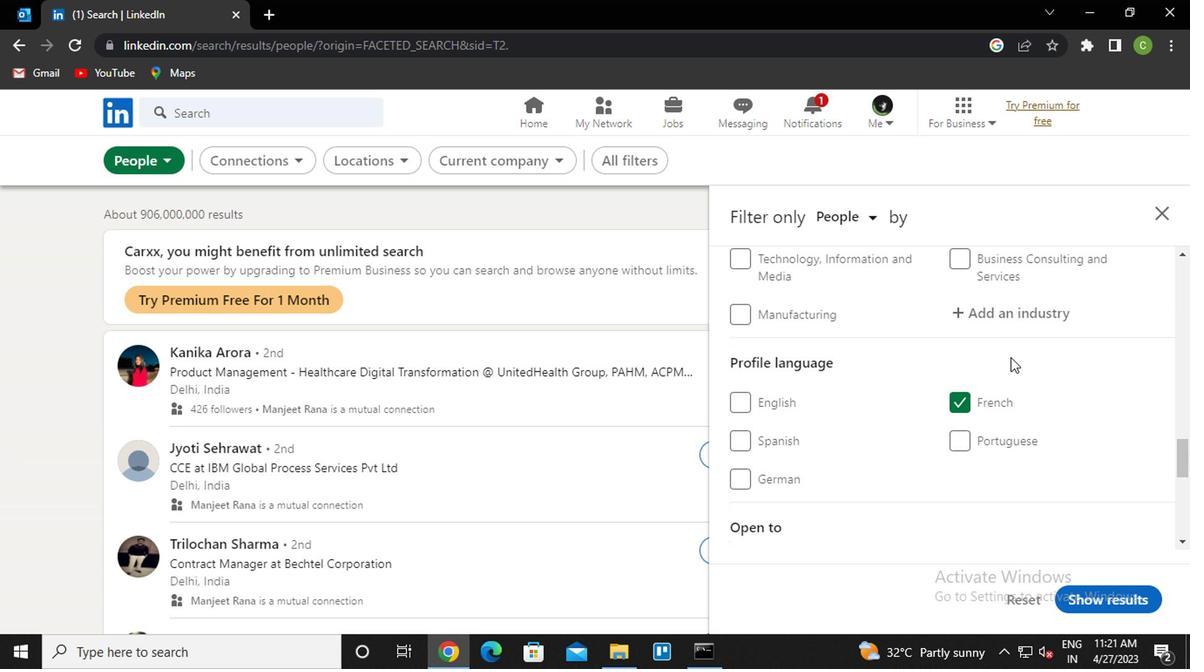 
Action: Mouse moved to (1013, 395)
Screenshot: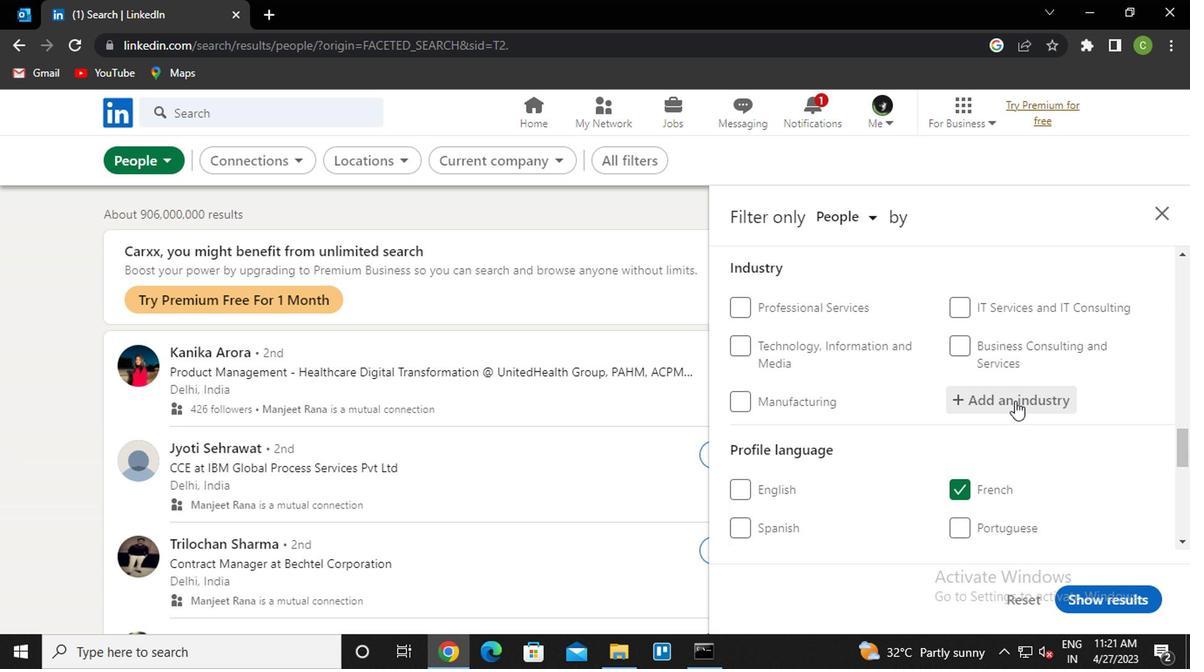 
Action: Mouse pressed left at (1013, 395)
Screenshot: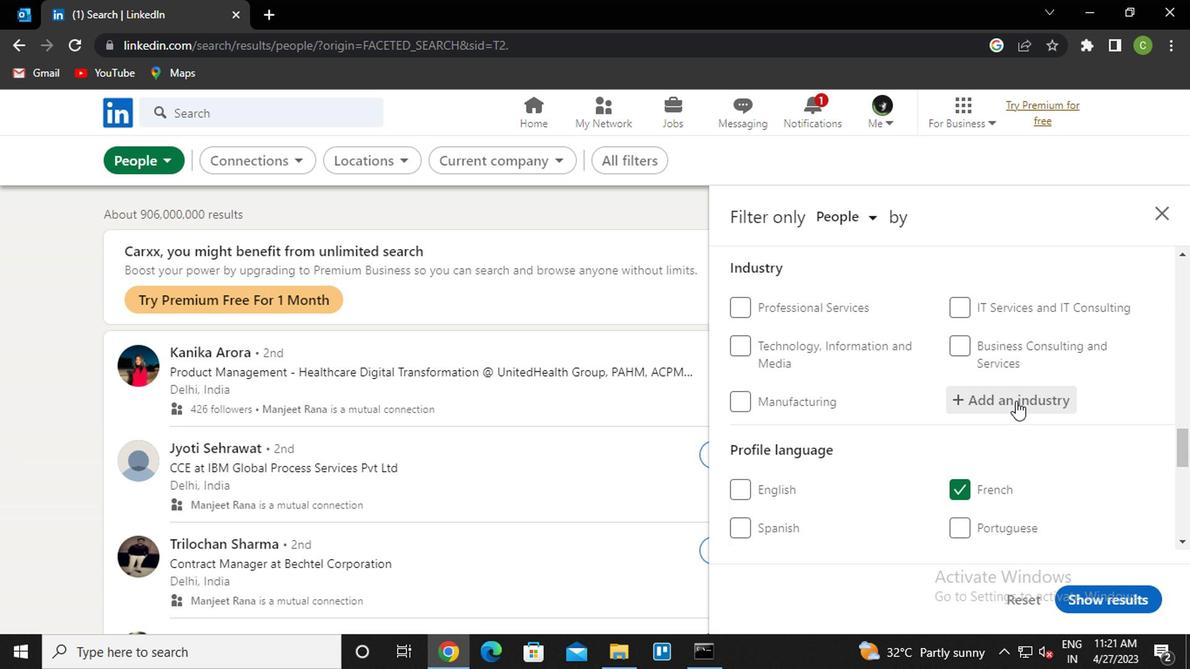 
Action: Key pressed <Key.caps_lock>i<Key.caps_lock>nsuran<Key.down><Key.down><Key.enter>
Screenshot: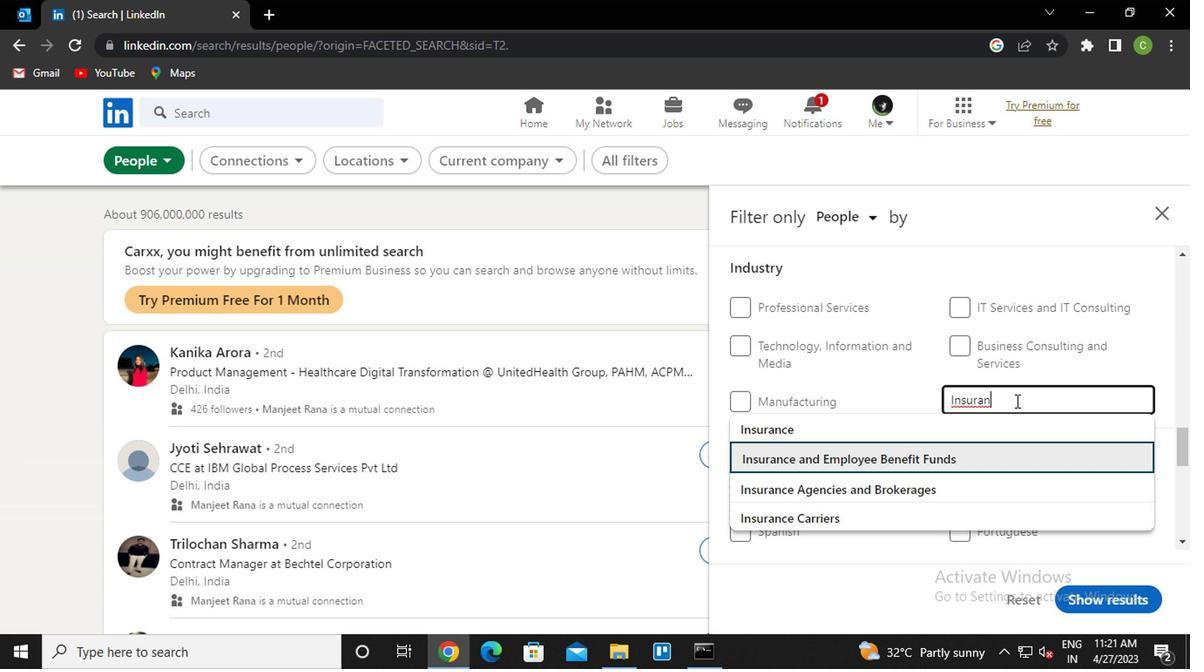 
Action: Mouse moved to (1026, 386)
Screenshot: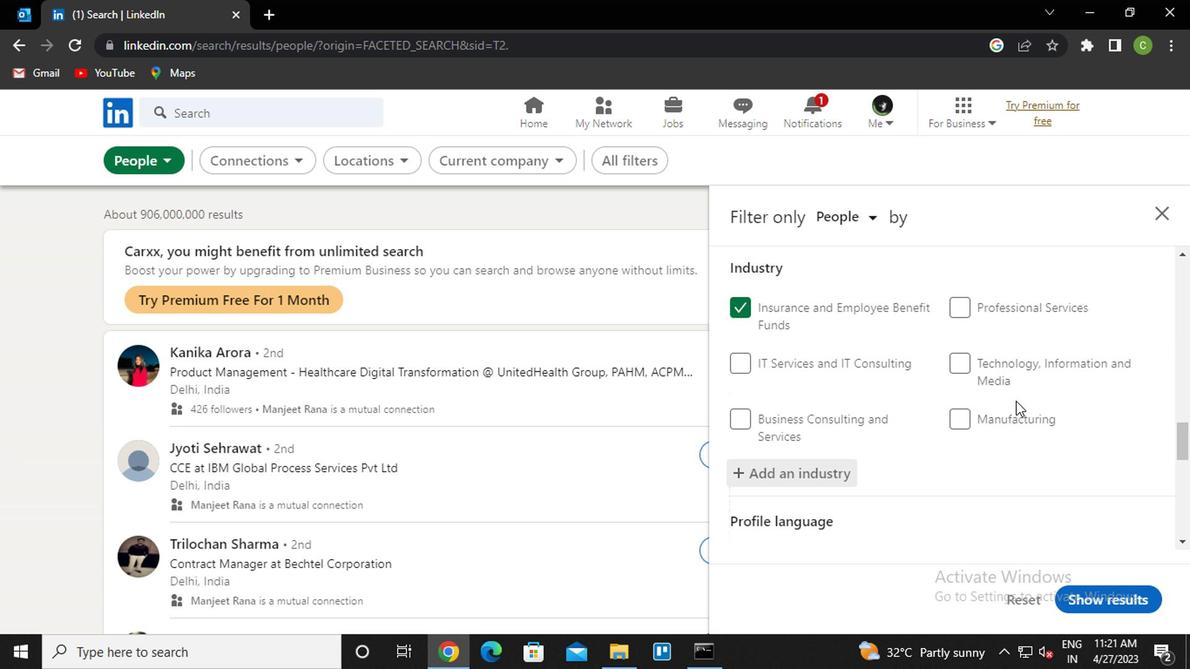 
Action: Mouse scrolled (1026, 385) with delta (0, 0)
Screenshot: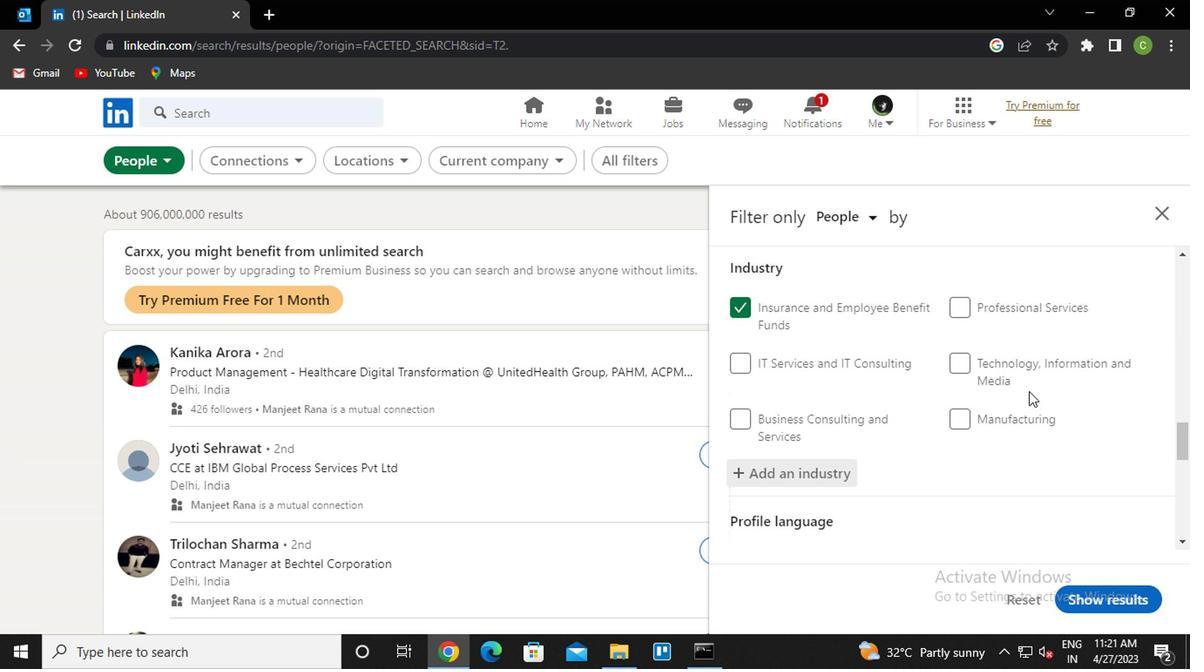 
Action: Mouse moved to (979, 396)
Screenshot: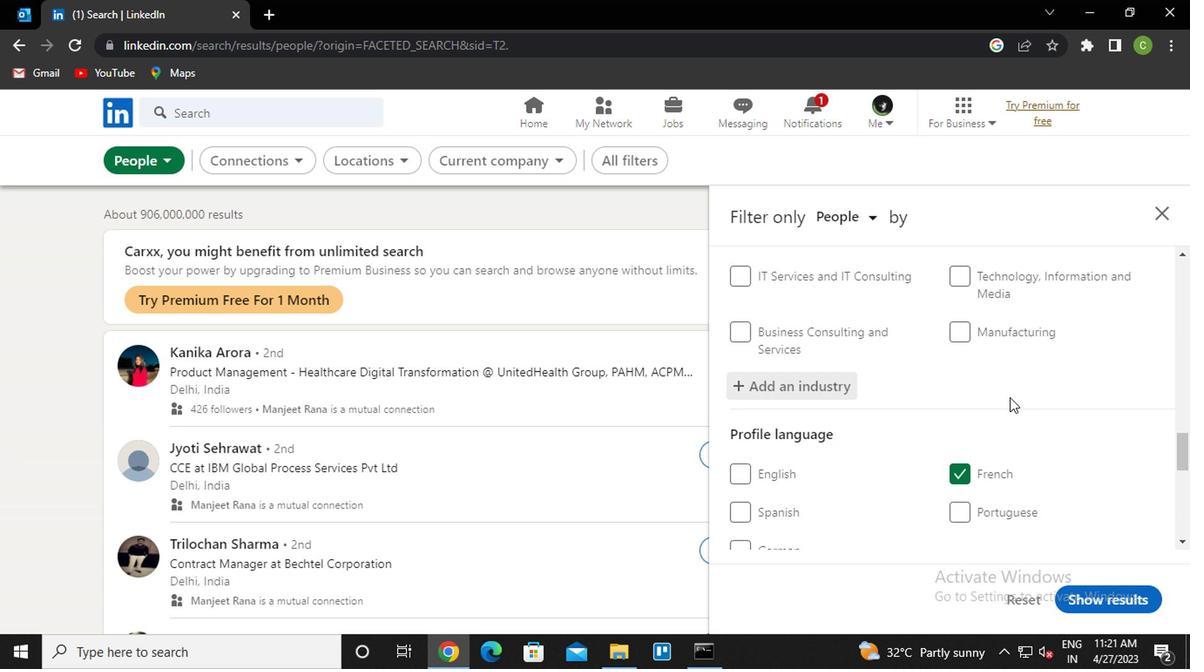 
Action: Mouse scrolled (979, 395) with delta (0, 0)
Screenshot: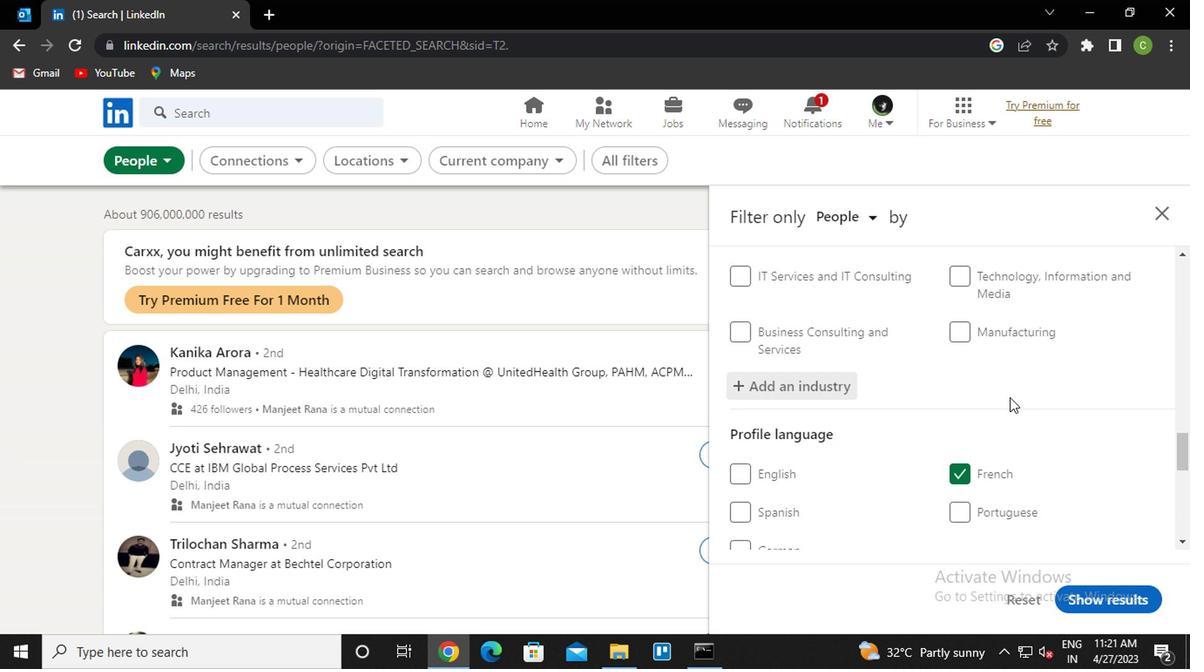 
Action: Mouse moved to (974, 396)
Screenshot: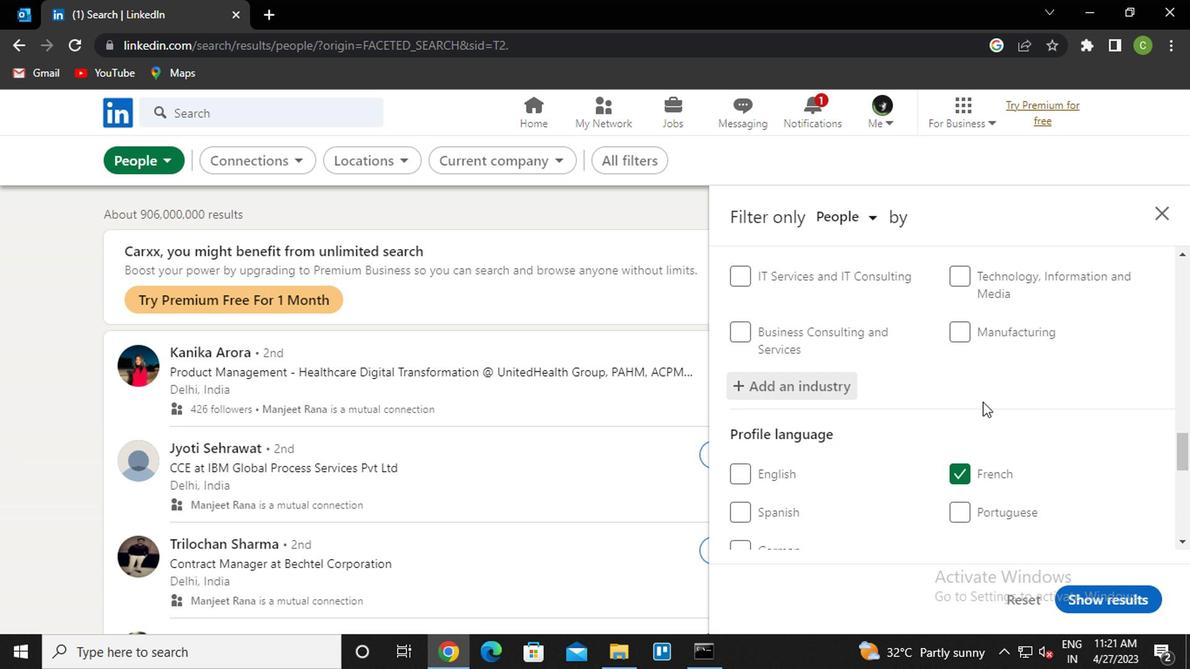 
Action: Mouse scrolled (974, 395) with delta (0, 0)
Screenshot: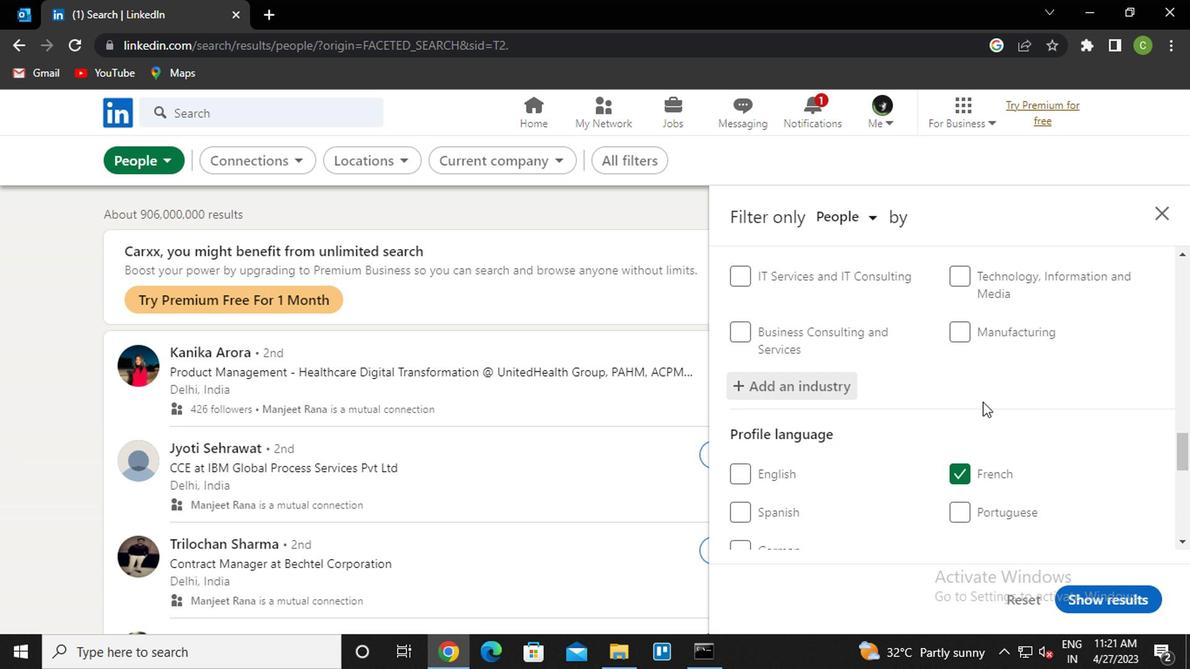 
Action: Mouse moved to (964, 397)
Screenshot: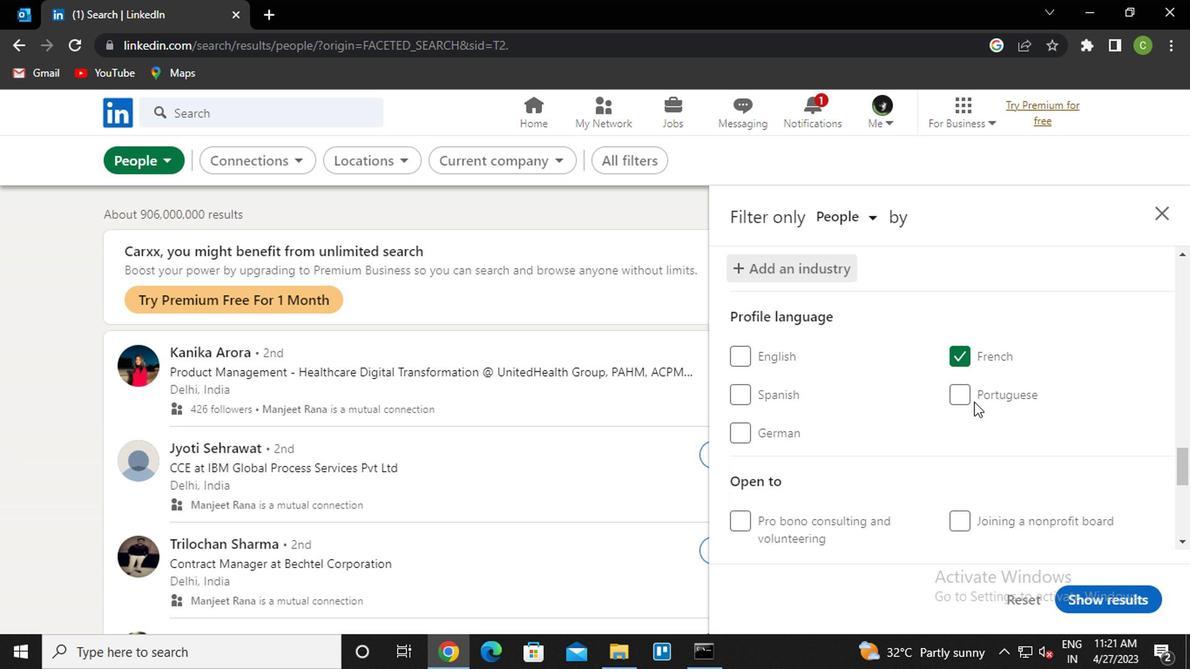 
Action: Mouse scrolled (964, 396) with delta (0, -1)
Screenshot: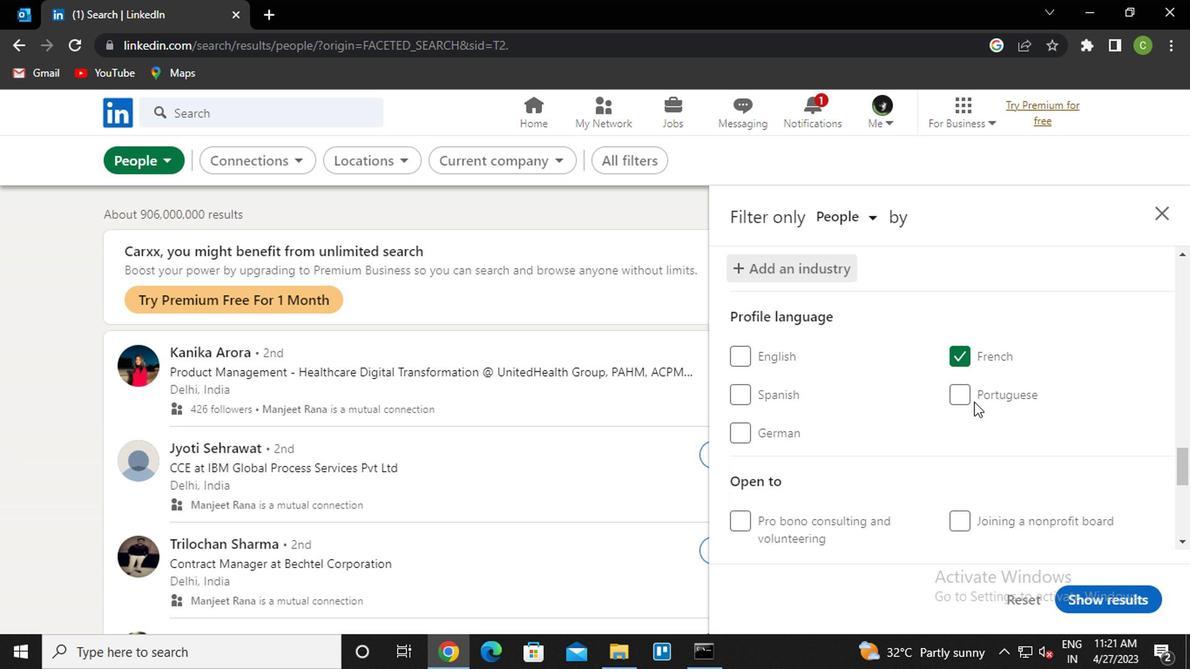 
Action: Mouse moved to (952, 405)
Screenshot: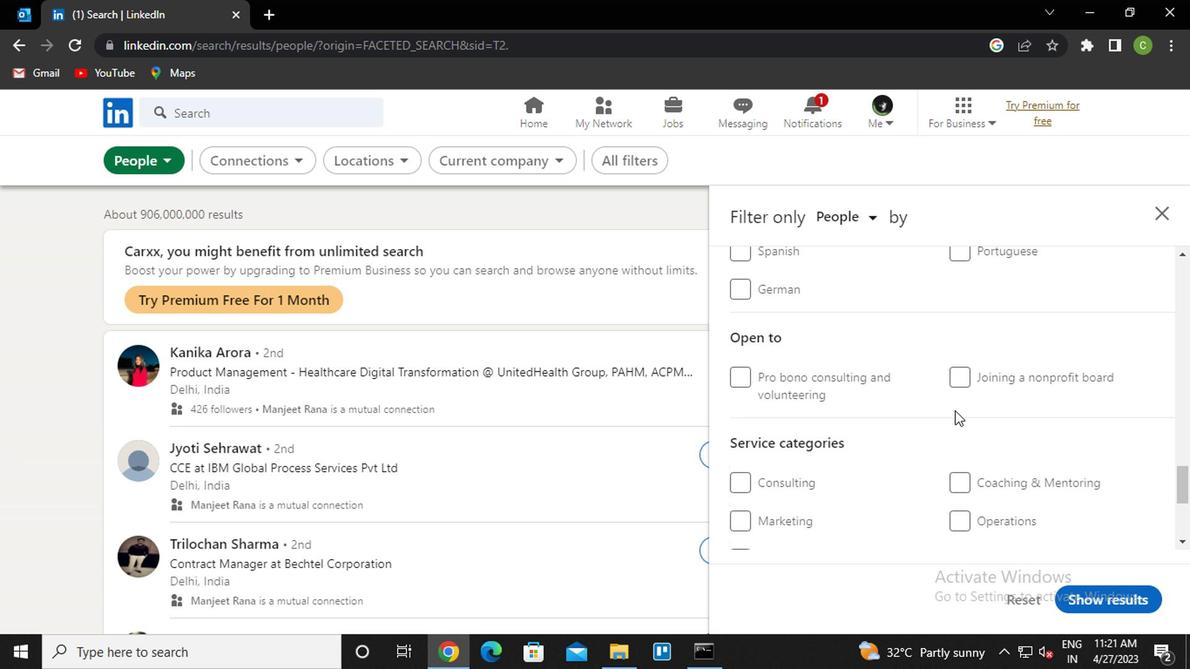 
Action: Mouse scrolled (952, 404) with delta (0, 0)
Screenshot: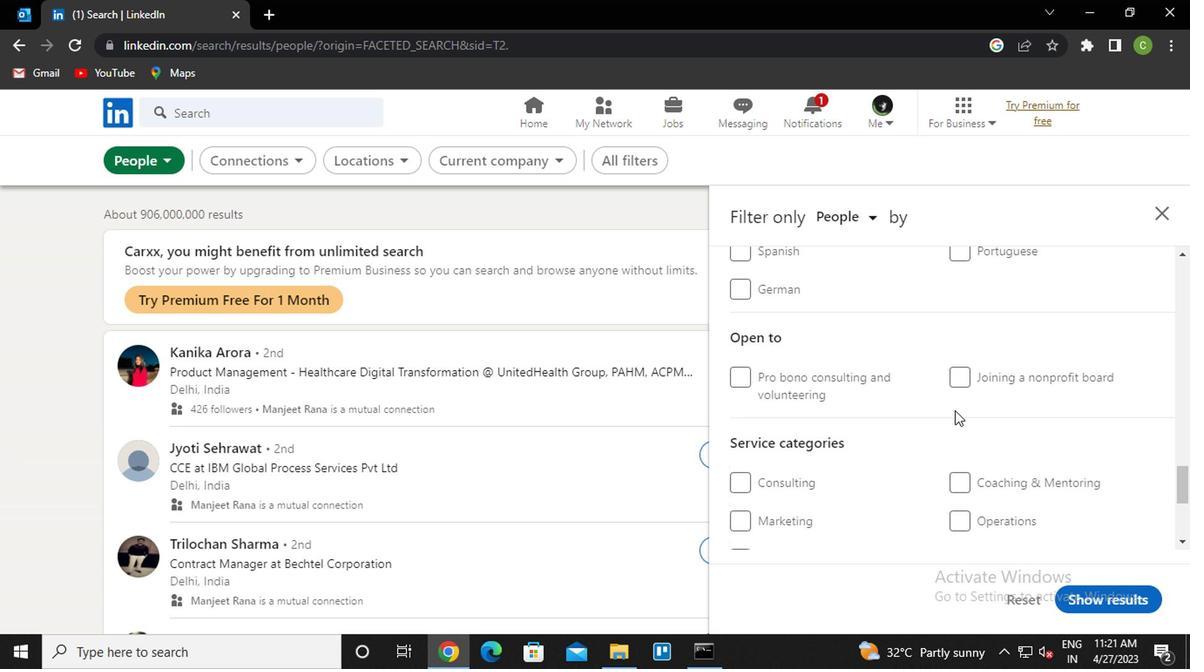 
Action: Mouse scrolled (952, 404) with delta (0, 0)
Screenshot: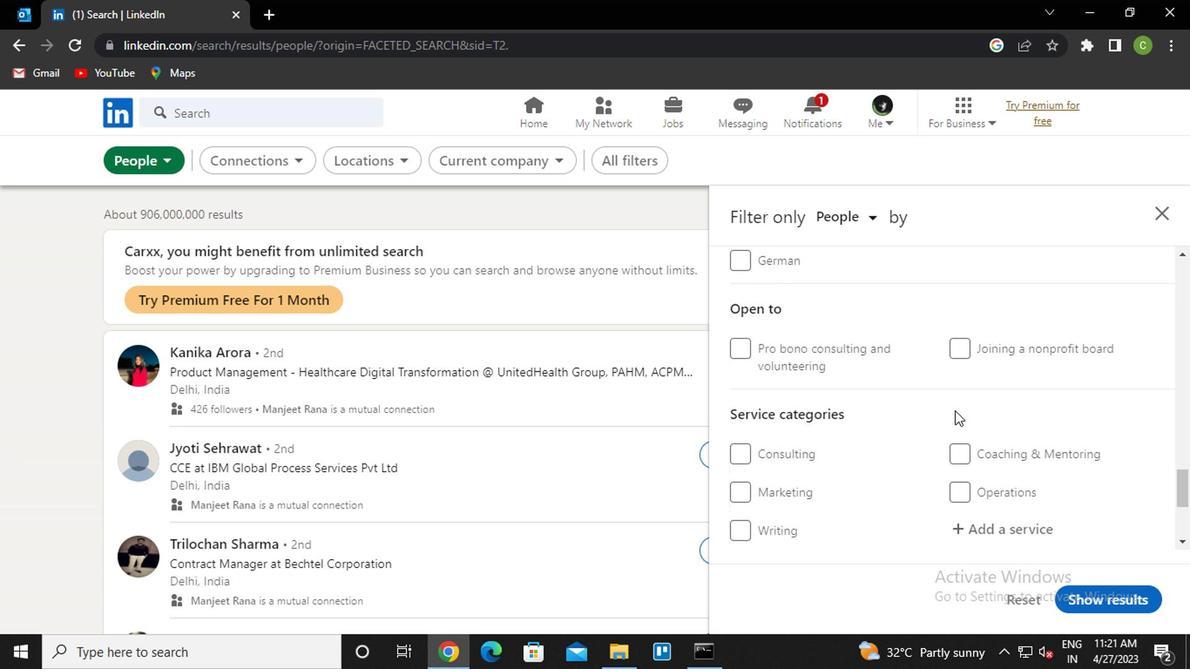 
Action: Mouse moved to (988, 386)
Screenshot: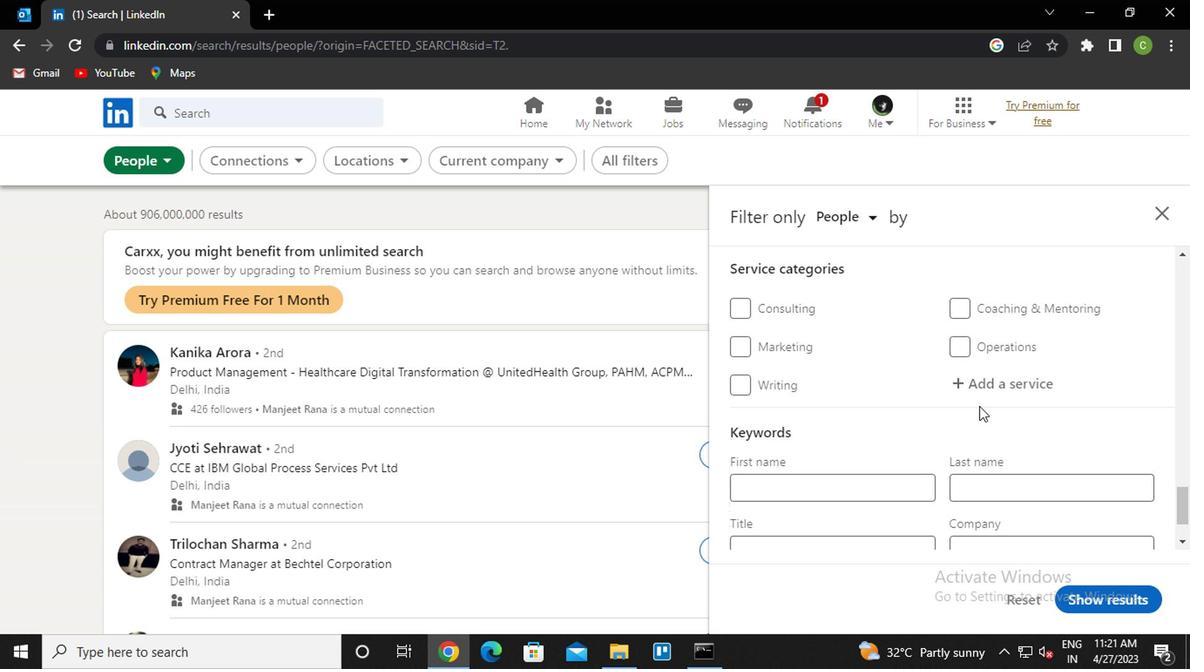 
Action: Mouse pressed left at (988, 386)
Screenshot: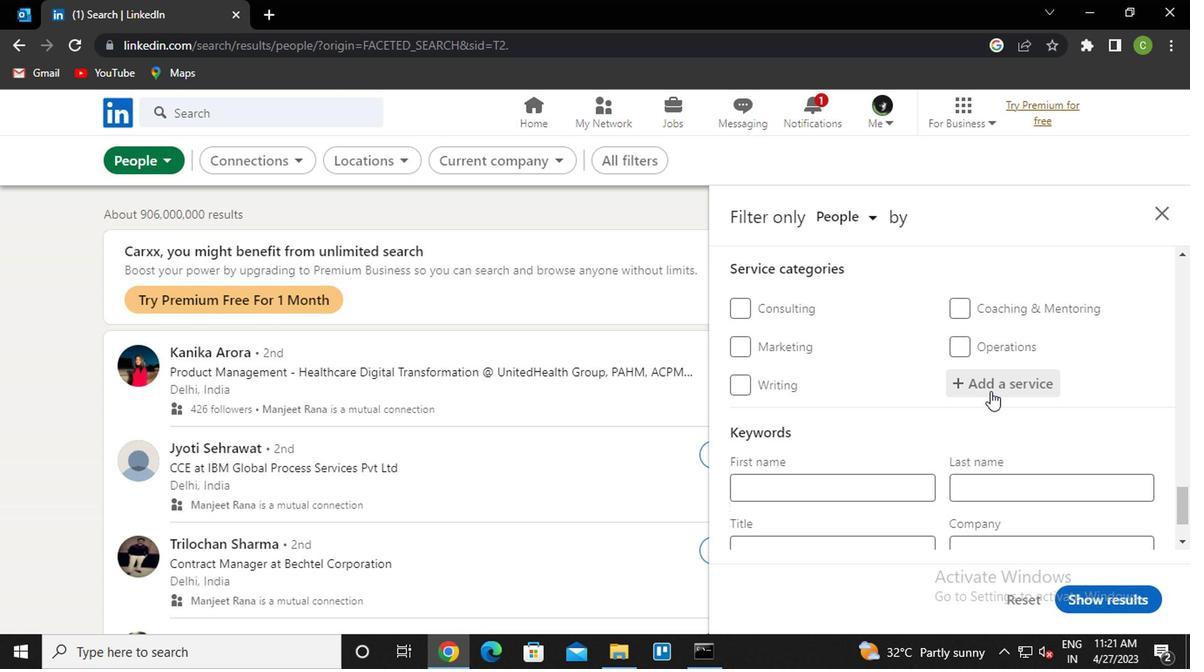 
Action: Key pressed <Key.caps_lock>l<Key.caps_lock>oans<Key.down><Key.enter>
Screenshot: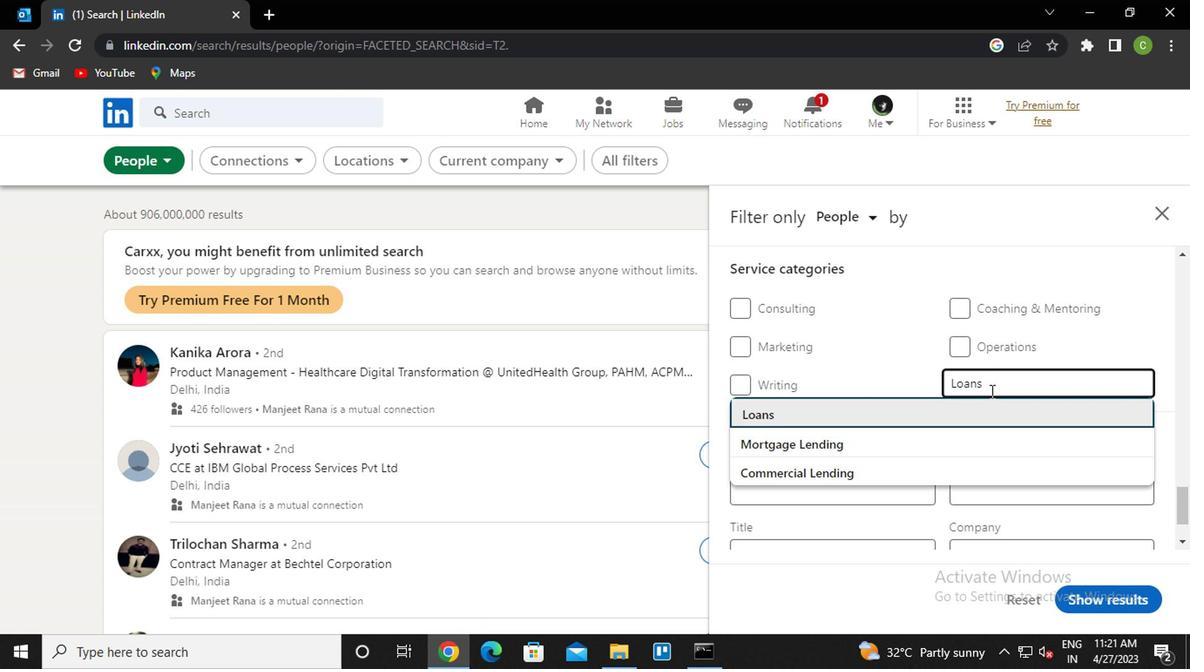
Action: Mouse moved to (988, 395)
Screenshot: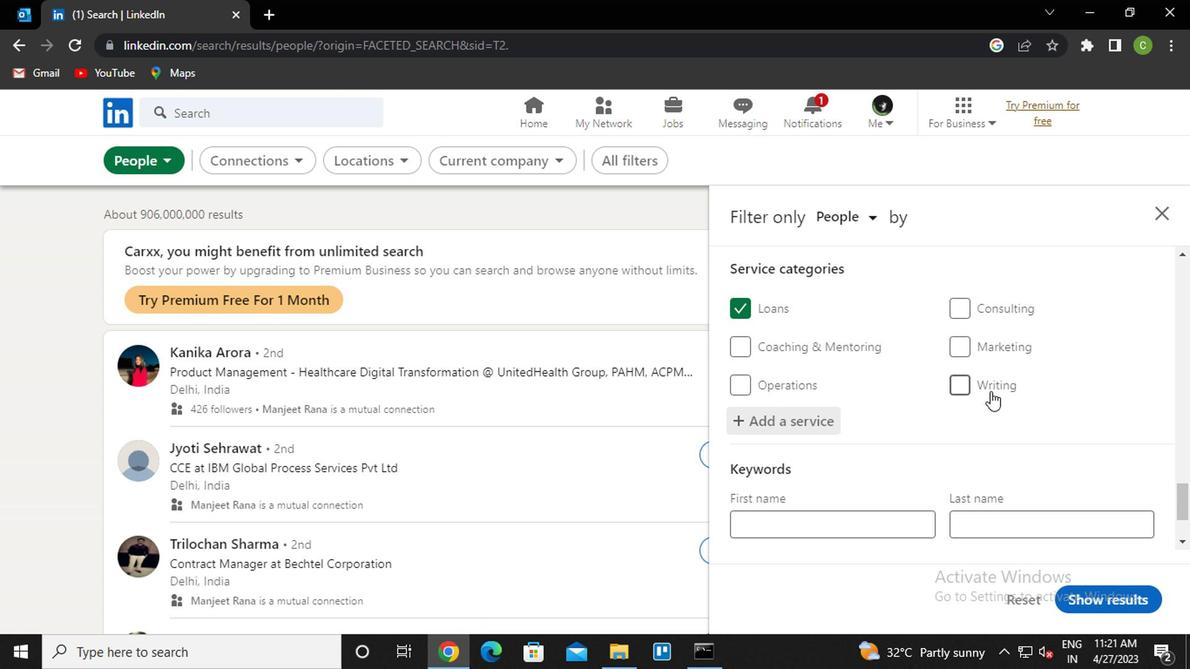 
Action: Mouse scrolled (988, 395) with delta (0, 0)
Screenshot: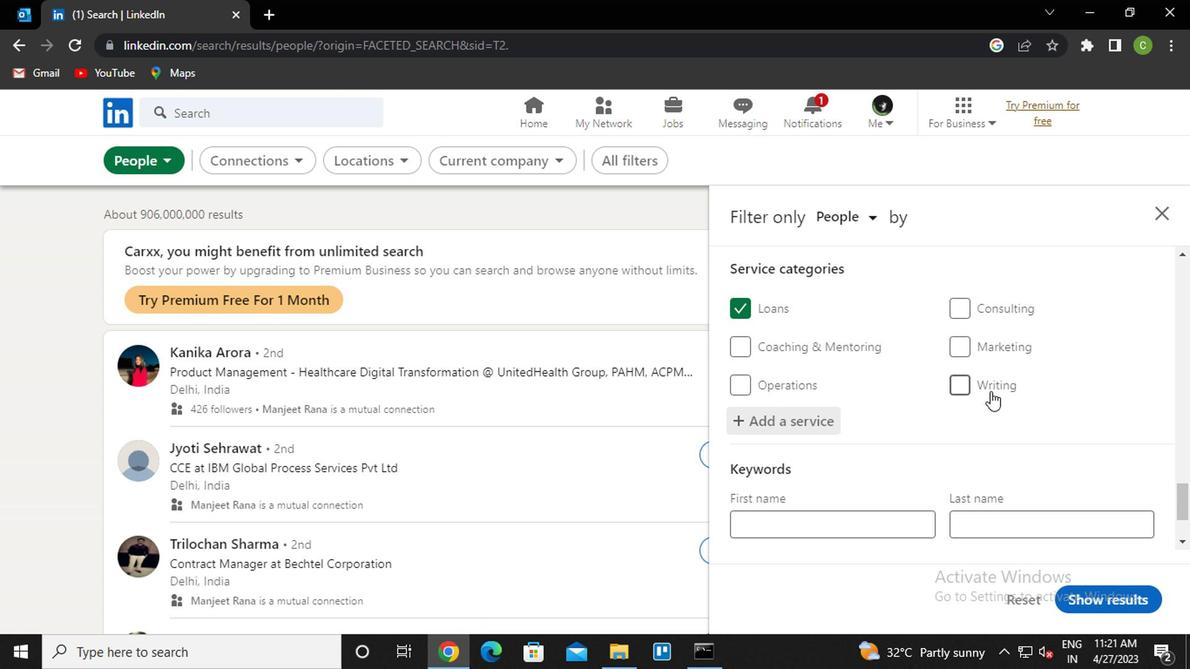 
Action: Mouse moved to (988, 396)
Screenshot: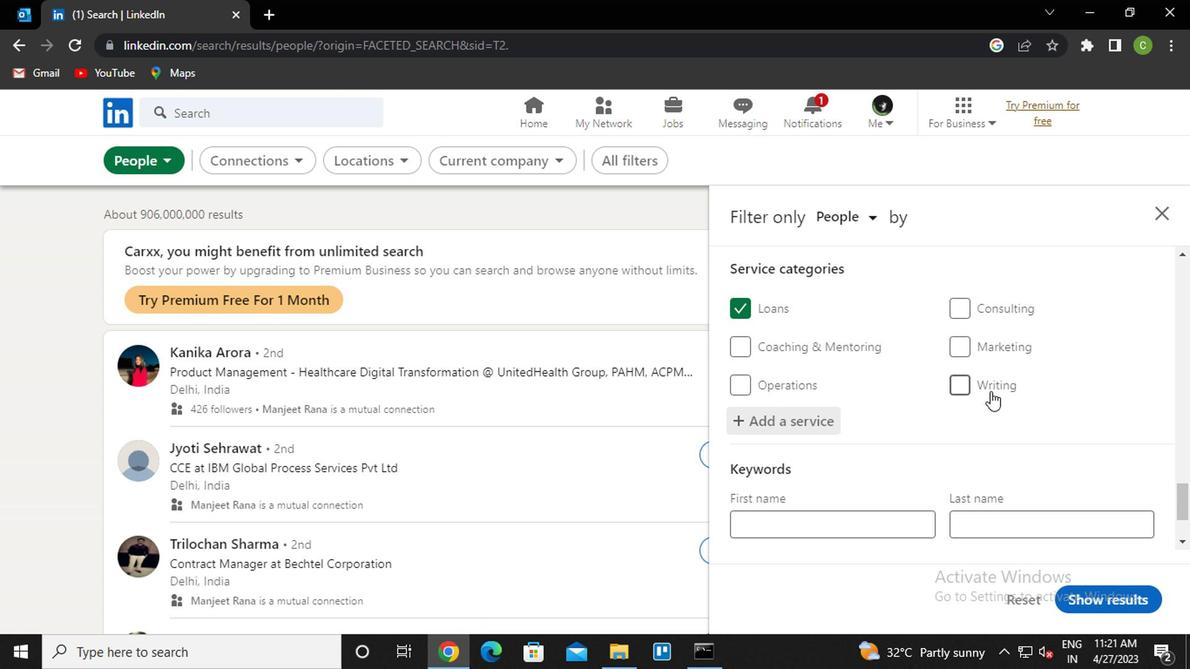 
Action: Mouse scrolled (988, 395) with delta (0, 0)
Screenshot: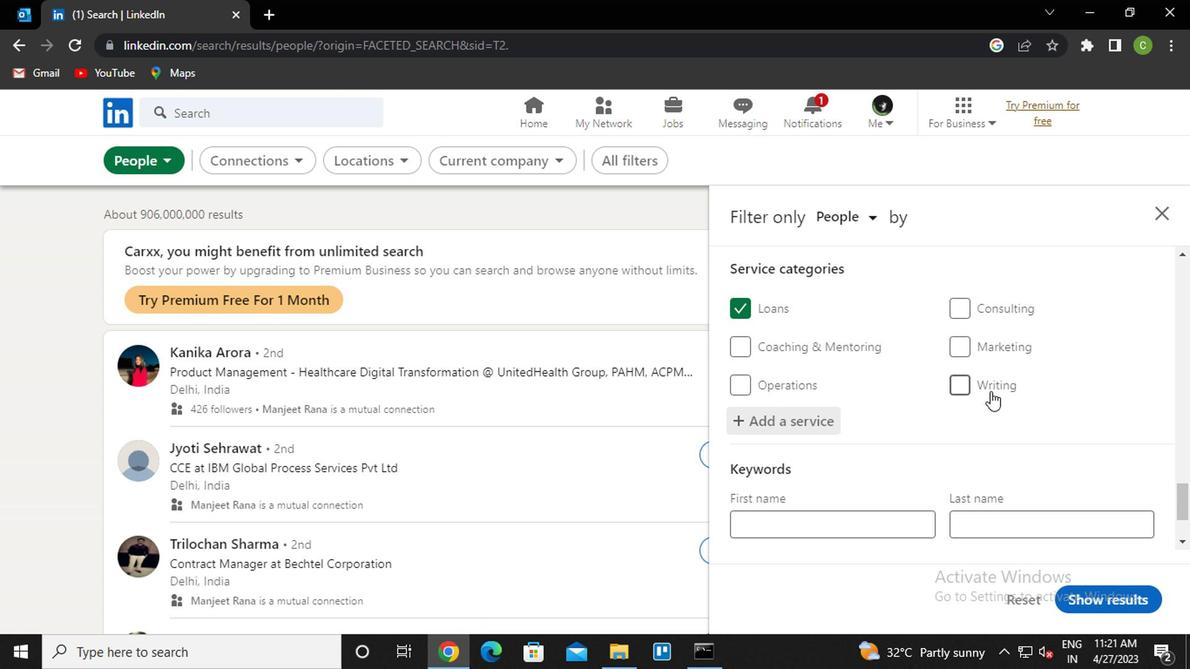
Action: Mouse moved to (988, 398)
Screenshot: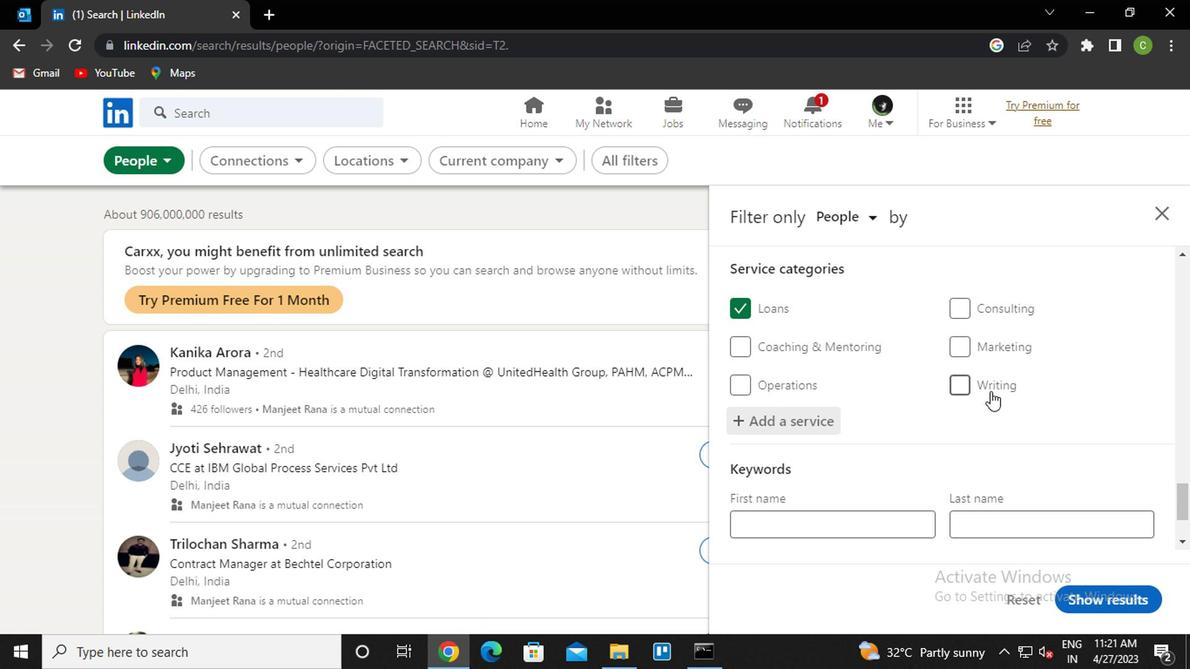 
Action: Mouse scrolled (988, 397) with delta (0, 0)
Screenshot: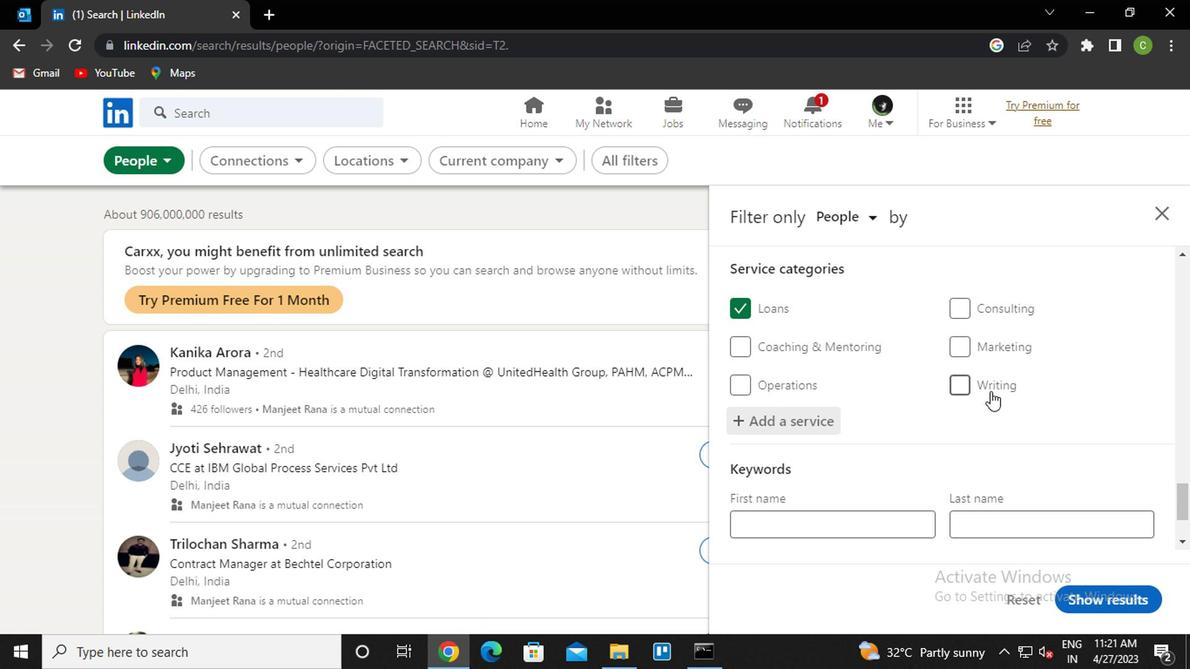 
Action: Mouse moved to (983, 407)
Screenshot: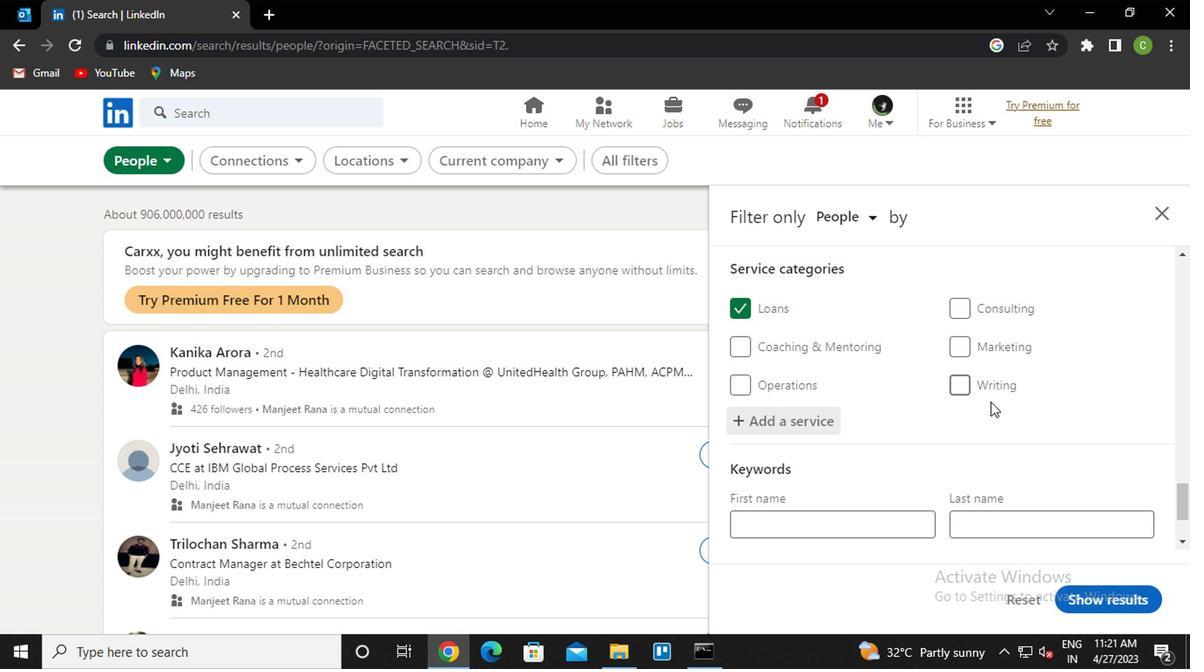 
Action: Mouse scrolled (983, 406) with delta (0, 0)
Screenshot: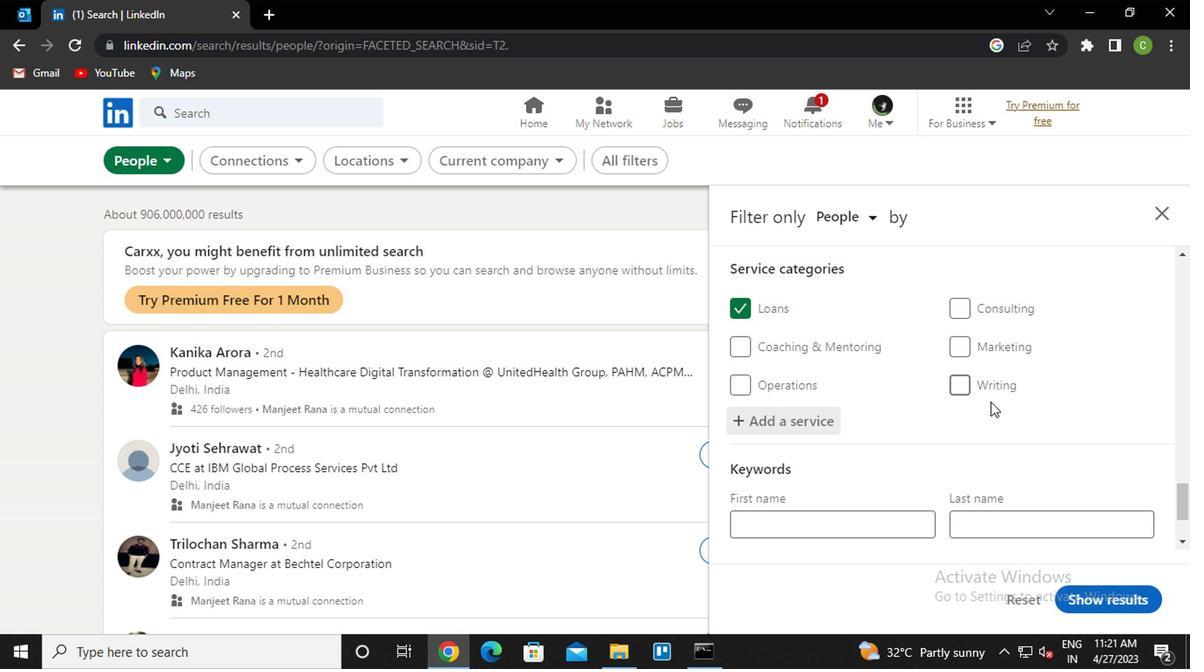 
Action: Mouse moved to (981, 409)
Screenshot: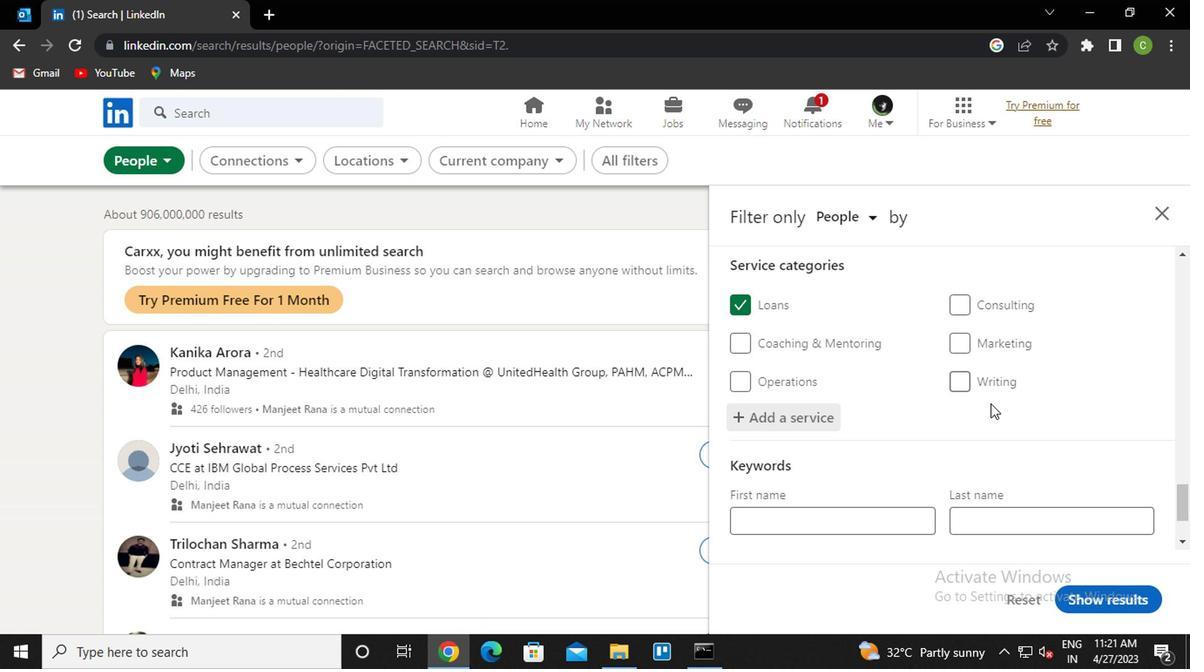 
Action: Mouse scrolled (981, 409) with delta (0, 0)
Screenshot: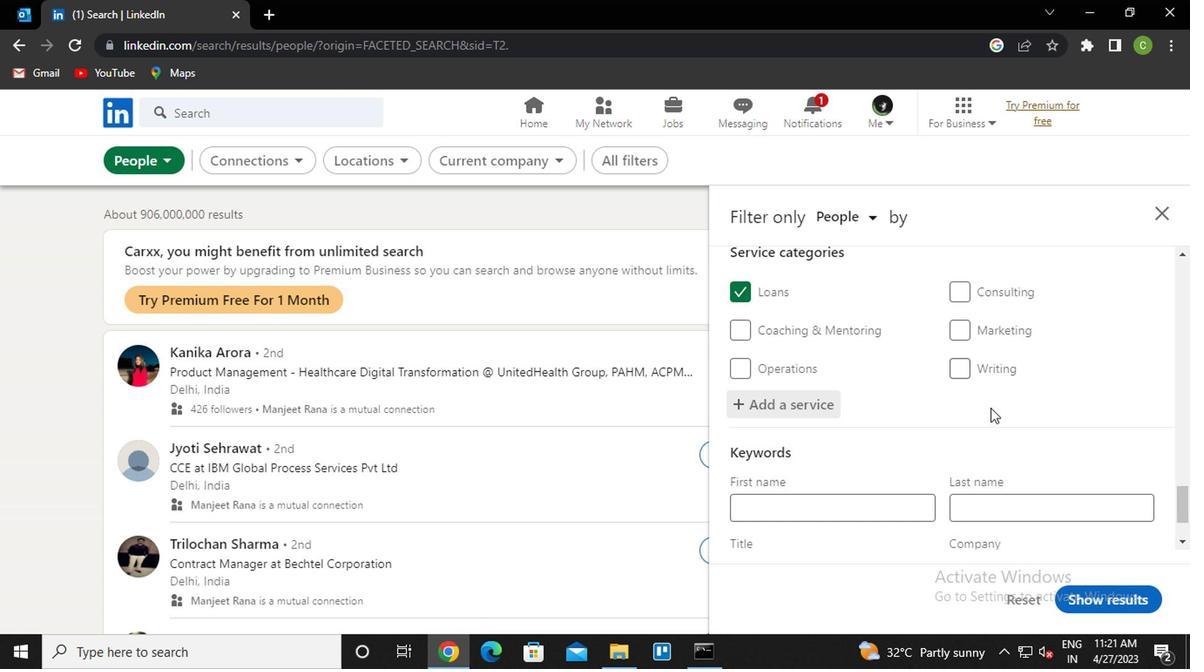 
Action: Mouse moved to (980, 411)
Screenshot: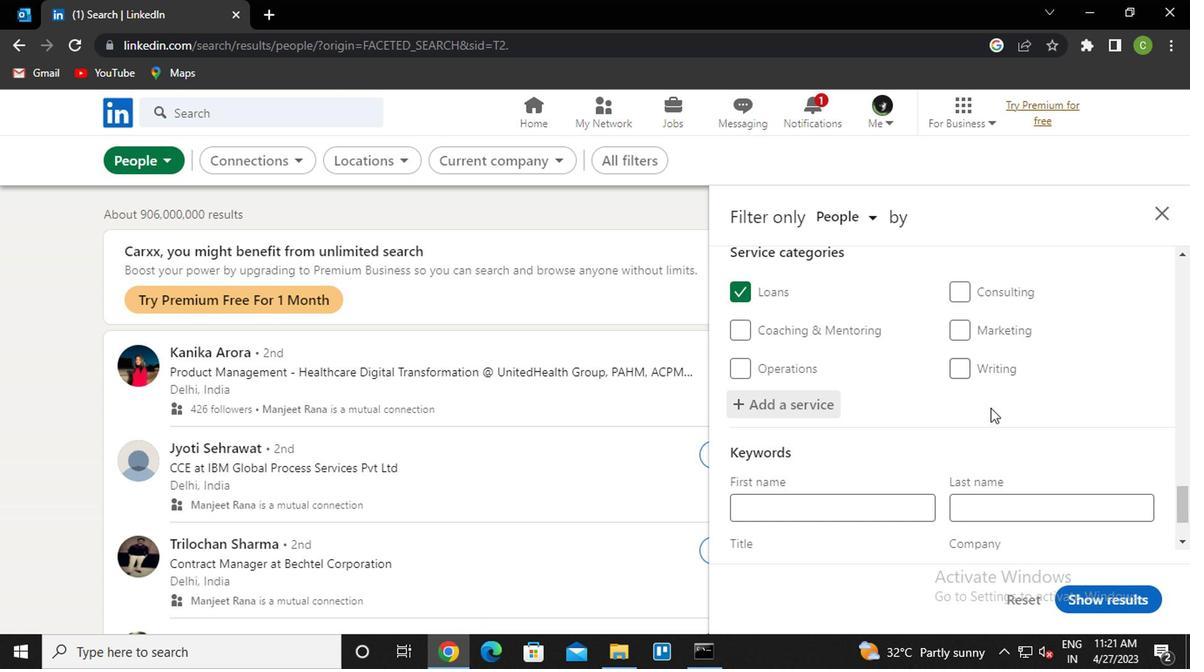 
Action: Mouse scrolled (980, 409) with delta (0, -1)
Screenshot: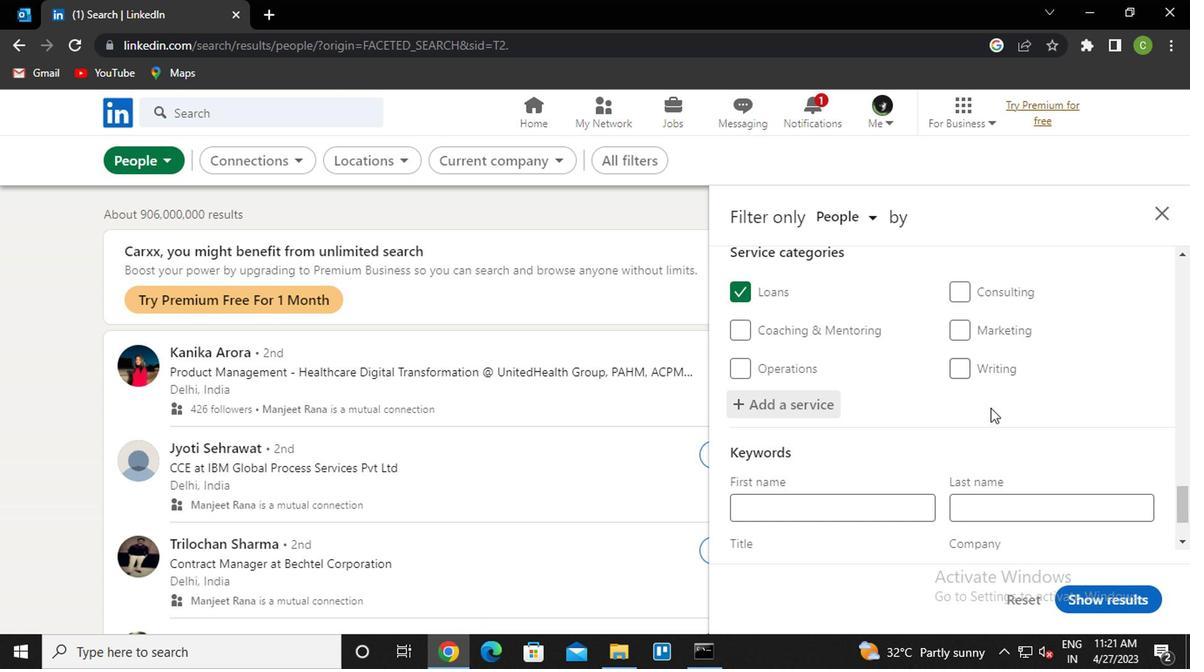 
Action: Mouse moved to (878, 463)
Screenshot: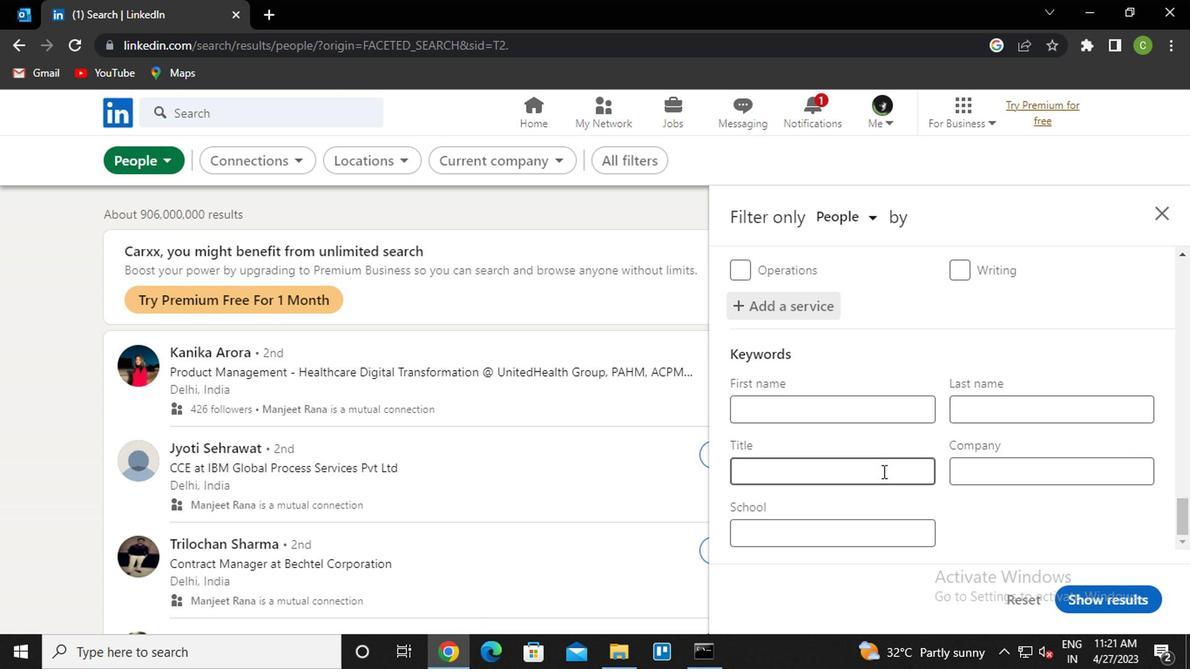 
Action: Mouse pressed left at (878, 463)
Screenshot: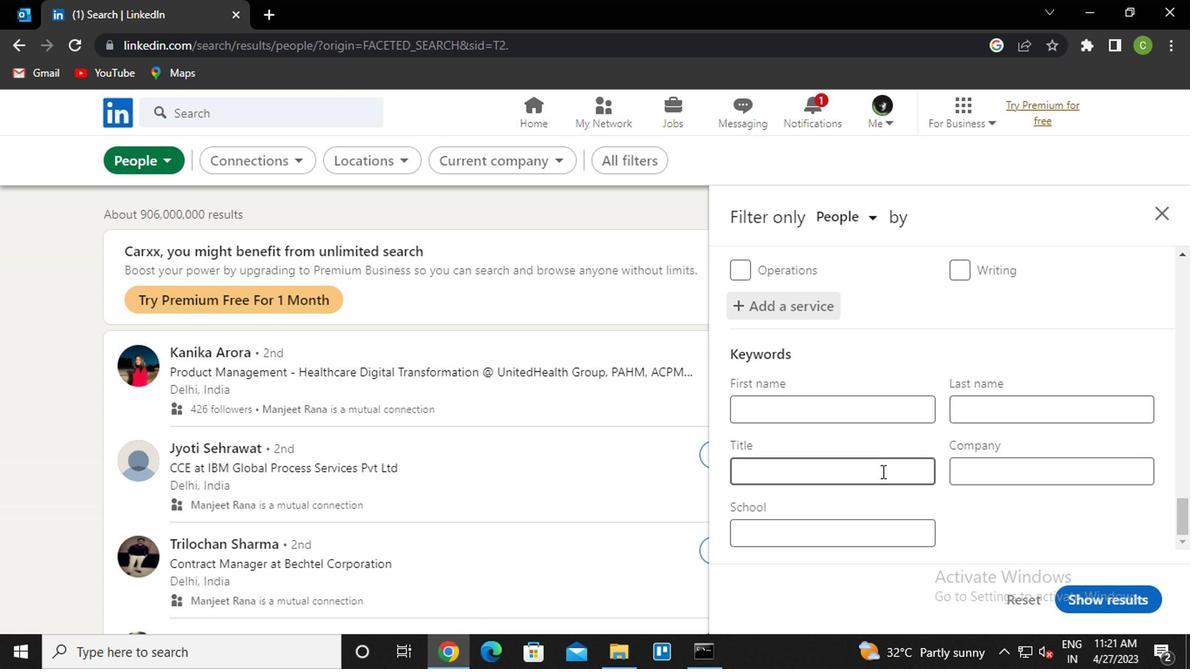 
Action: Key pressed <Key.caps_lock>t<Key.caps_lock>itle<Key.space><Key.caps_lock>e<Key.caps_lock>xecutive
Screenshot: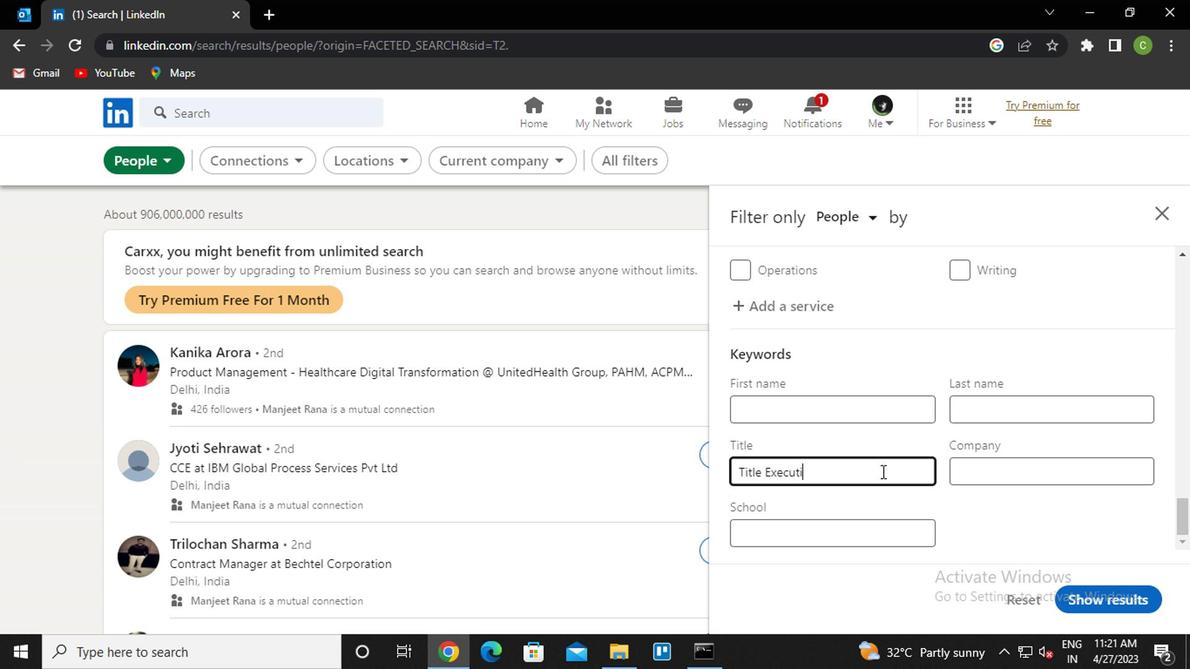 
Action: Mouse moved to (1081, 585)
Screenshot: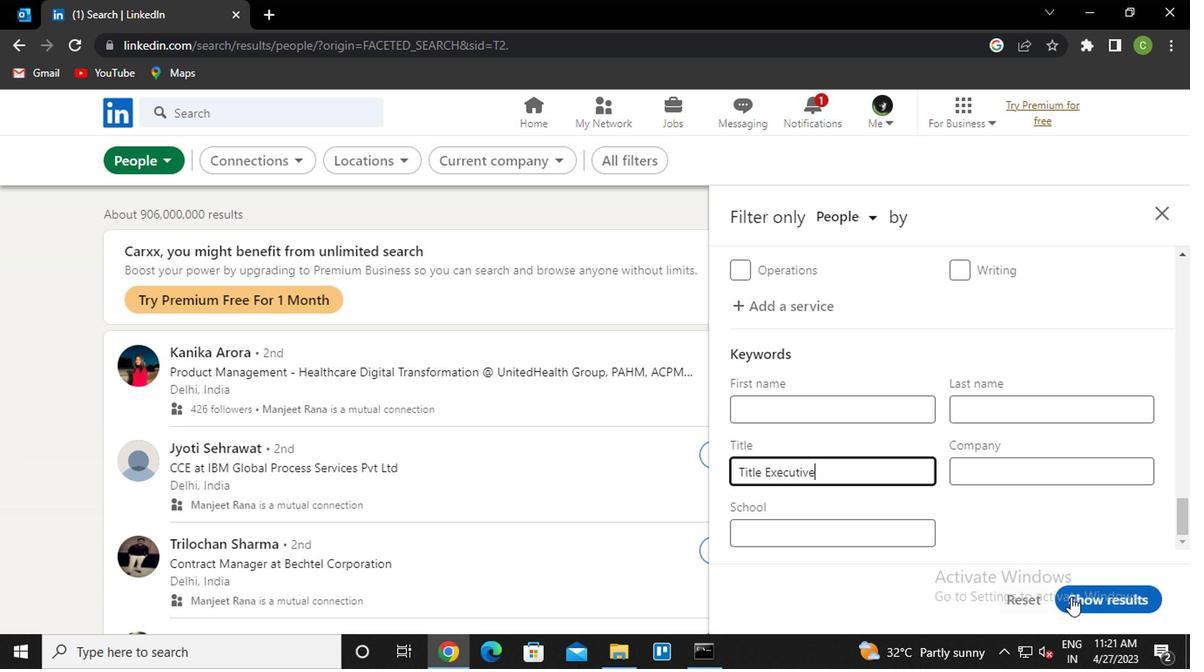 
Action: Mouse pressed left at (1081, 585)
Screenshot: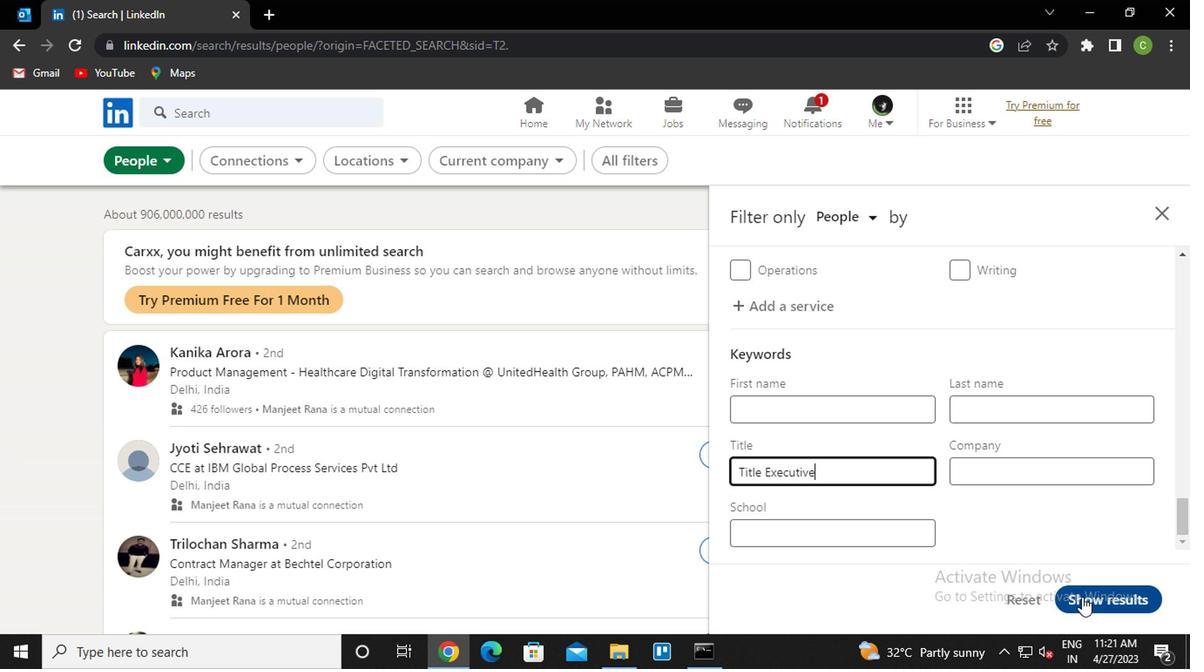 
Action: Mouse moved to (816, 488)
Screenshot: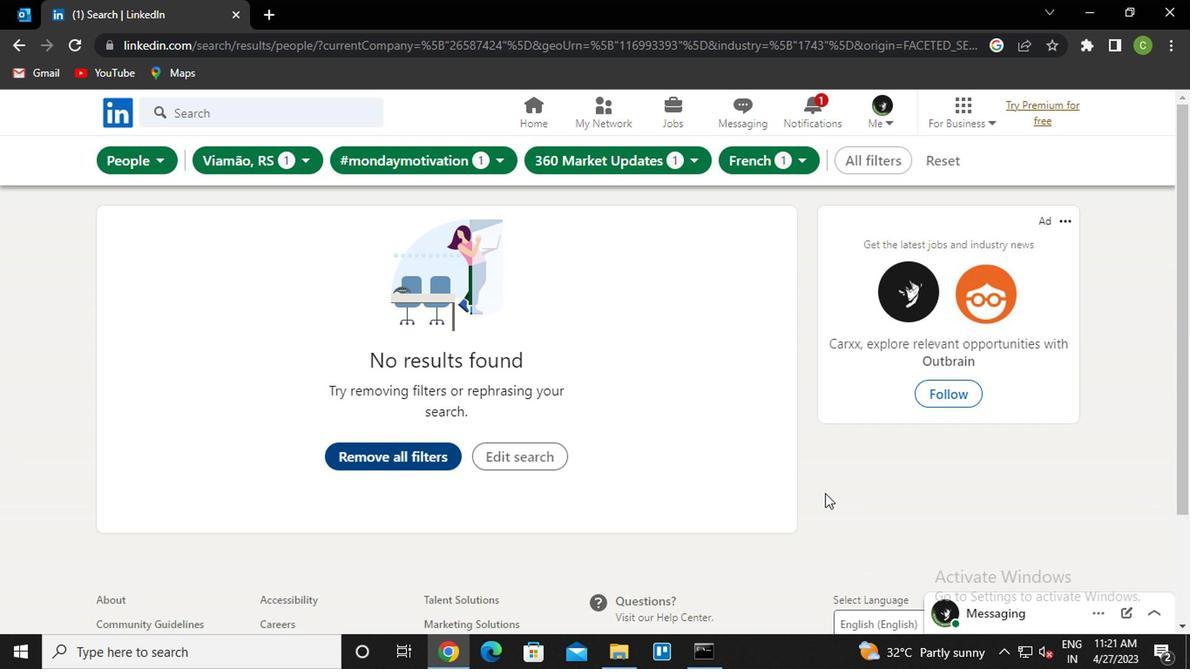 
Action: Key pressed <Key.f8>
Screenshot: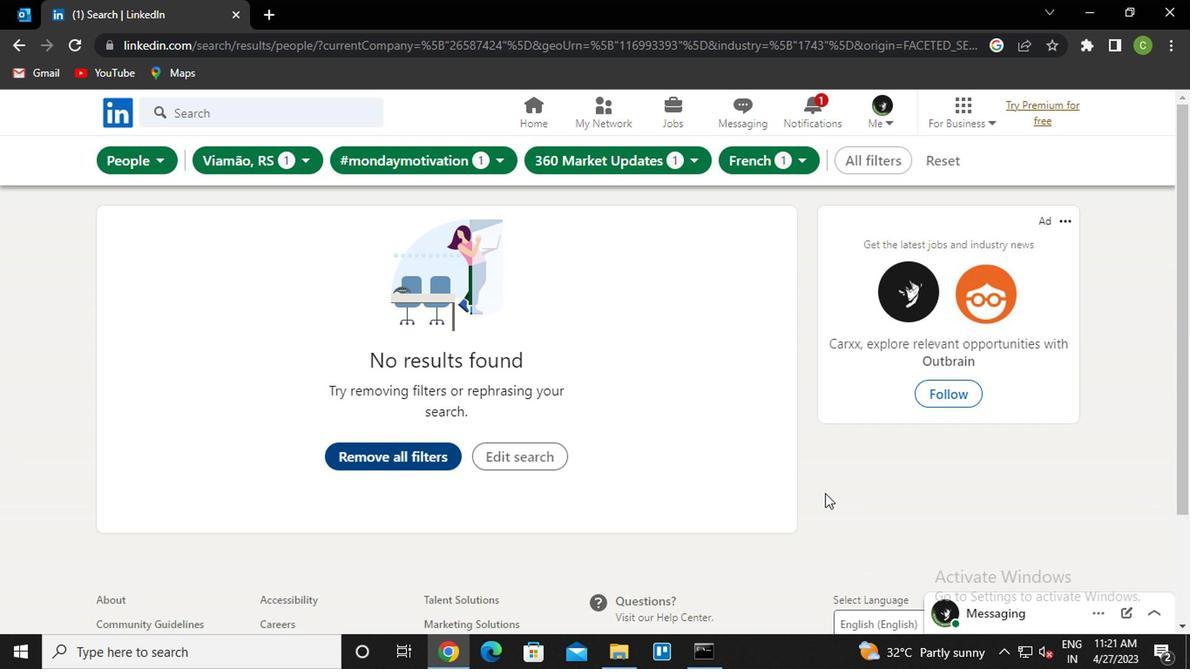 
